 Task: Add a signature Finley Cooper containing Happy Independence Day, Finley Cooper to email address softage.4@softage.net and add a label Veterinary records
Action: Mouse moved to (998, 97)
Screenshot: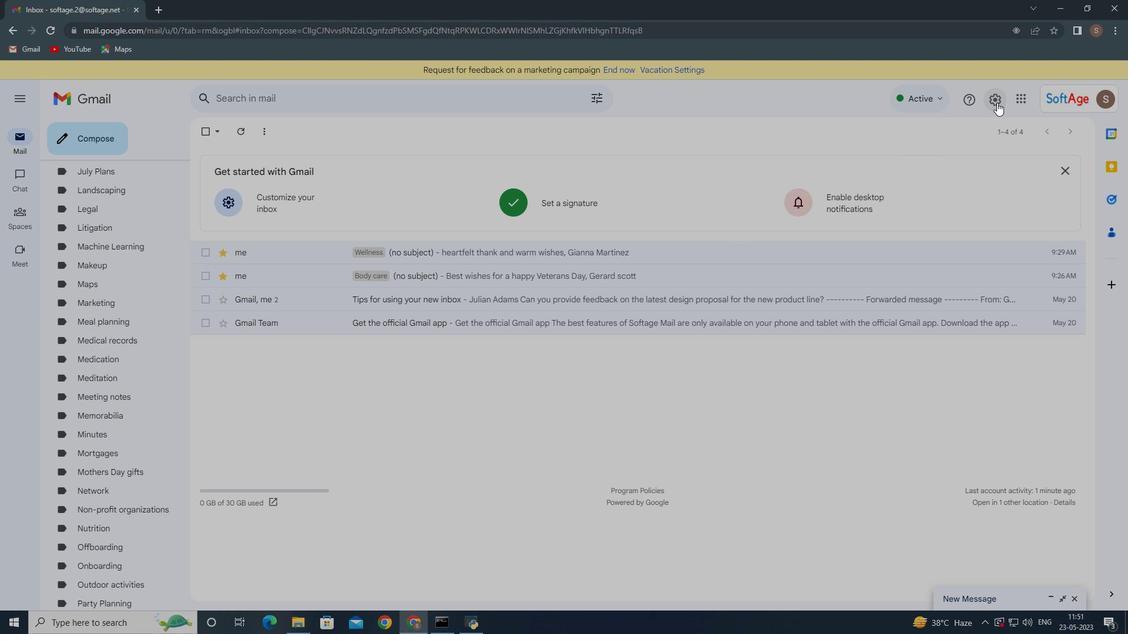 
Action: Mouse pressed left at (998, 97)
Screenshot: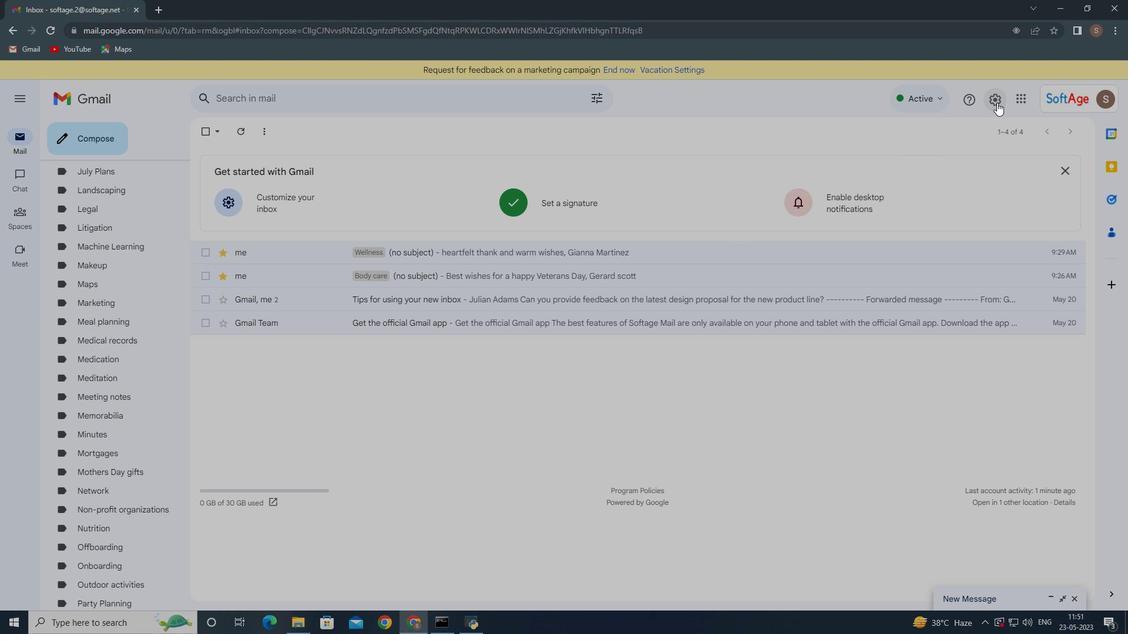
Action: Mouse moved to (960, 154)
Screenshot: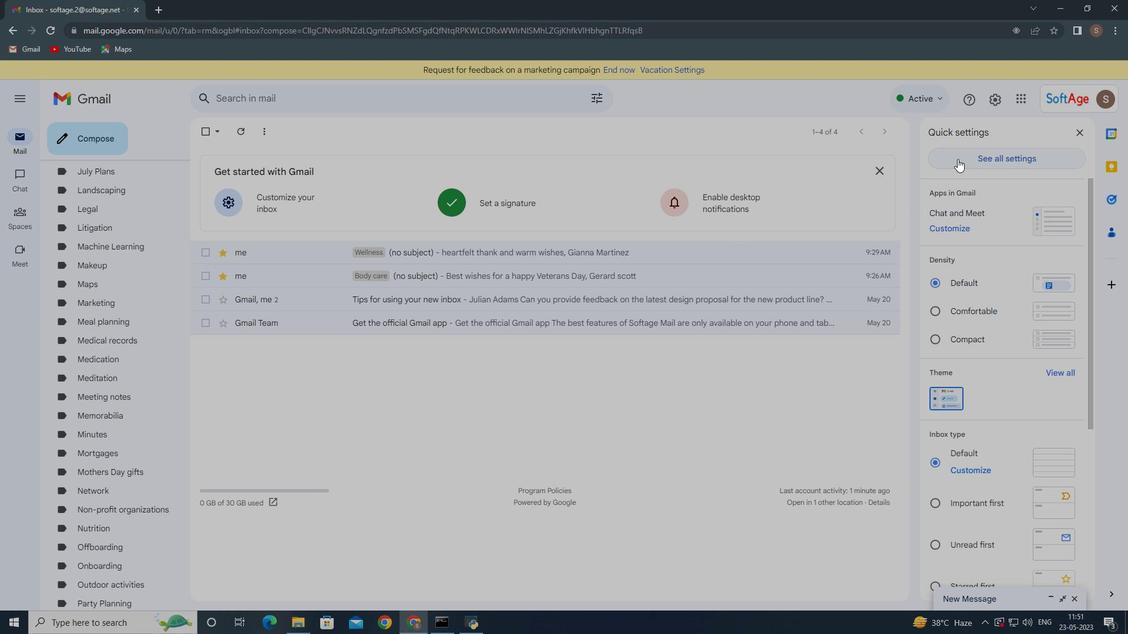 
Action: Mouse pressed left at (960, 154)
Screenshot: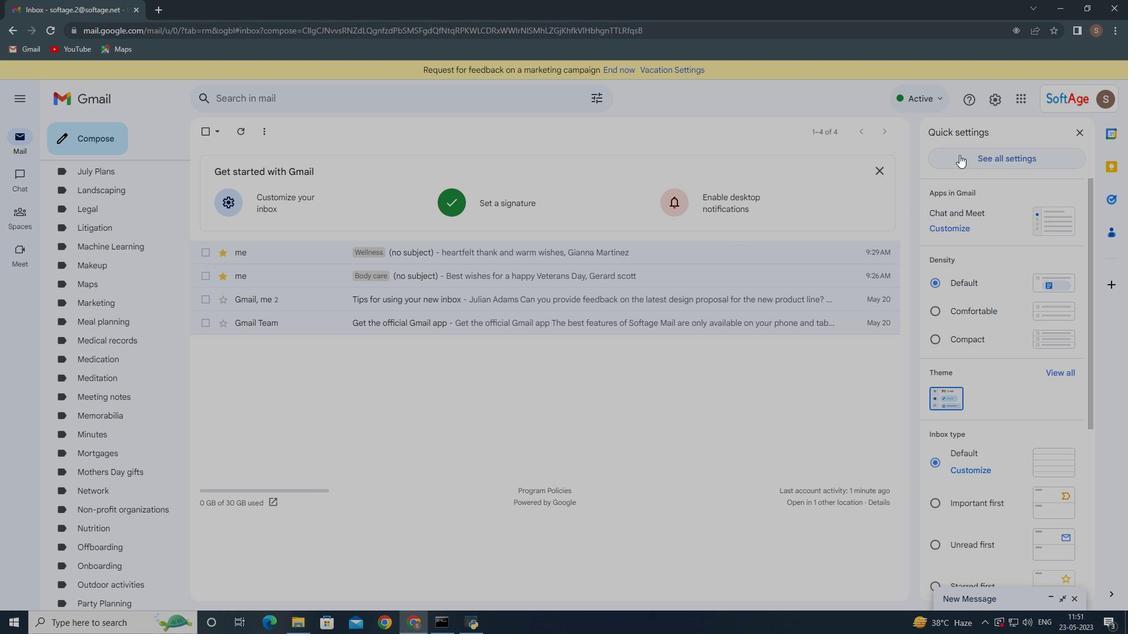 
Action: Mouse moved to (472, 286)
Screenshot: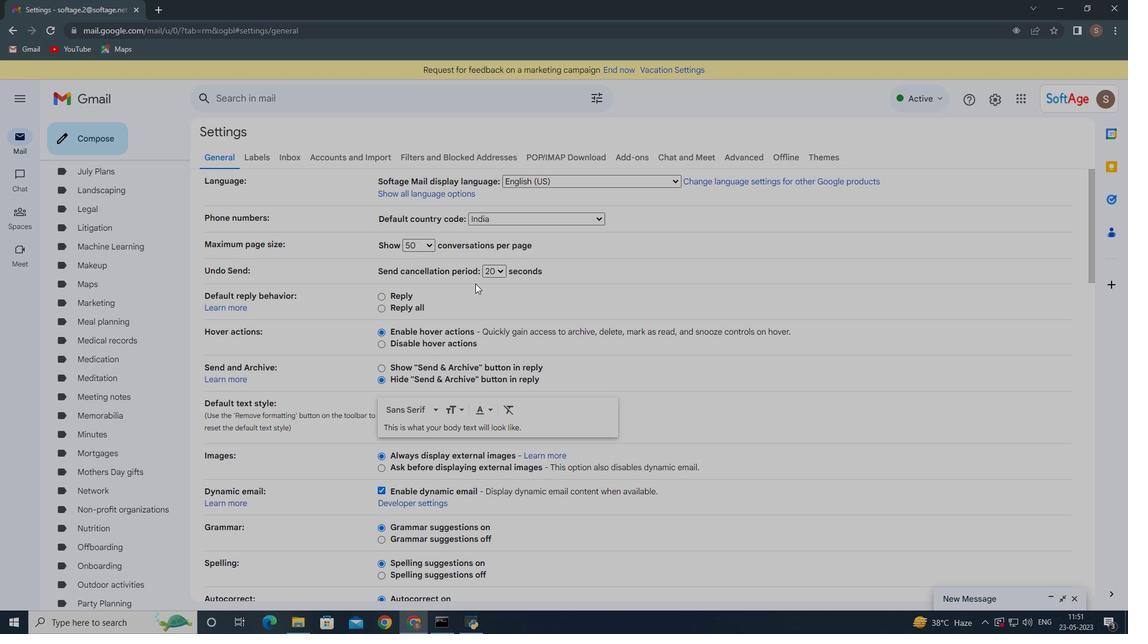 
Action: Mouse scrolled (472, 285) with delta (0, 0)
Screenshot: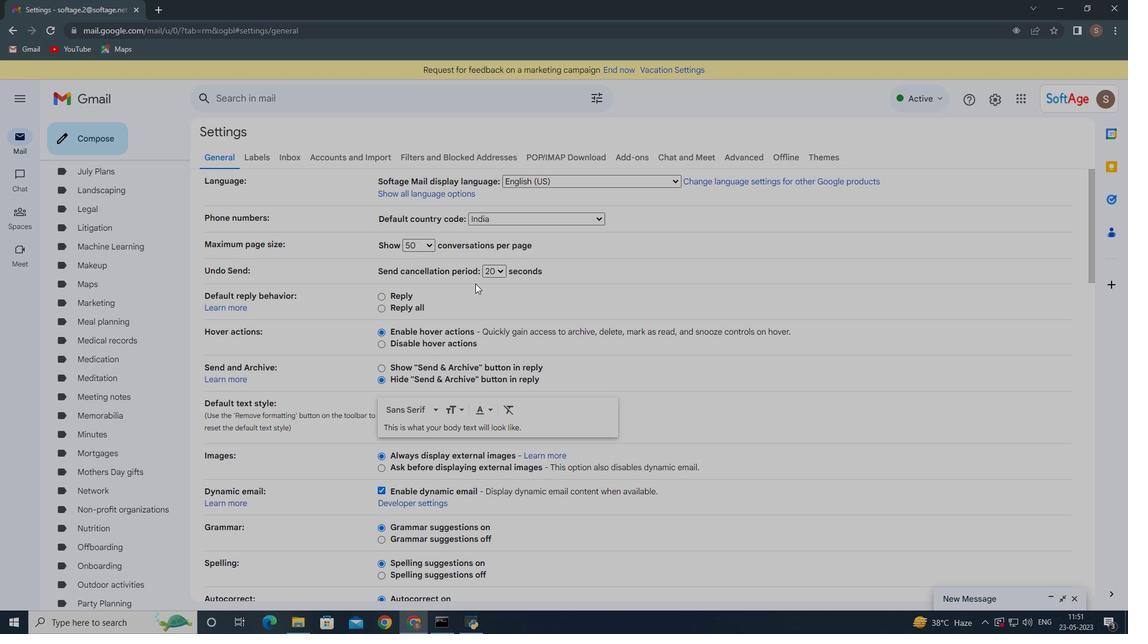 
Action: Mouse moved to (367, 391)
Screenshot: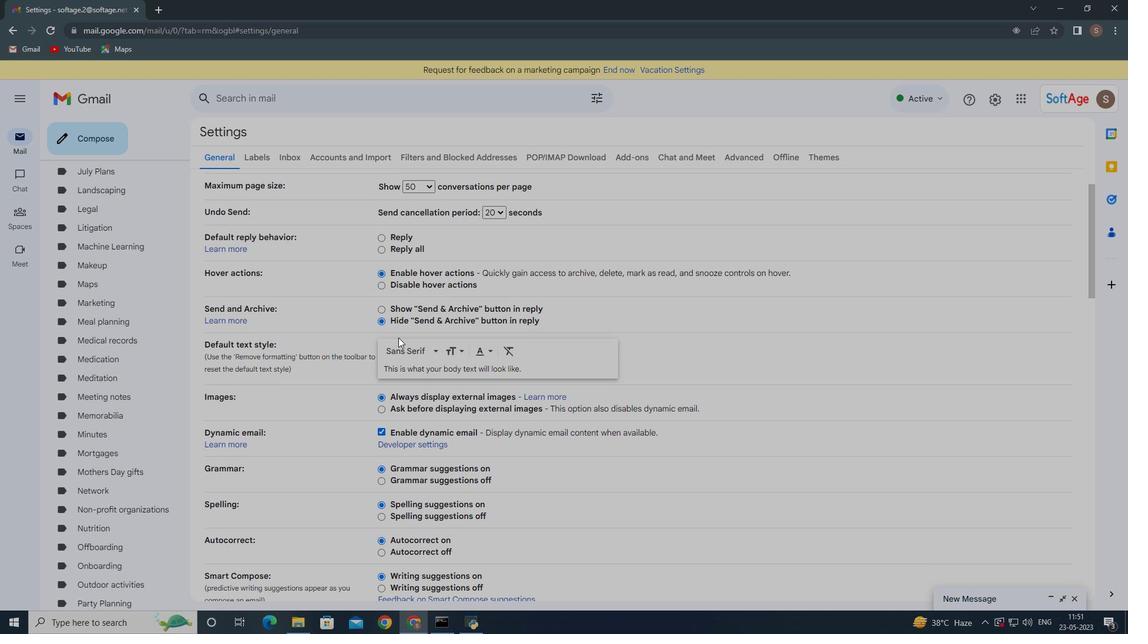
Action: Mouse scrolled (367, 391) with delta (0, 0)
Screenshot: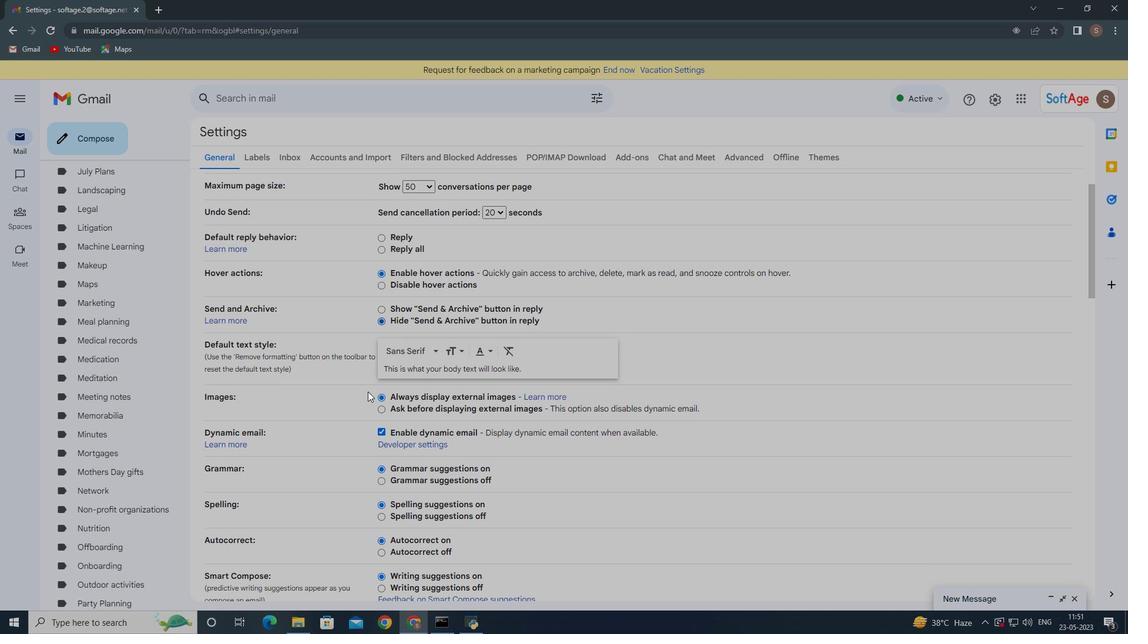 
Action: Mouse scrolled (367, 391) with delta (0, 0)
Screenshot: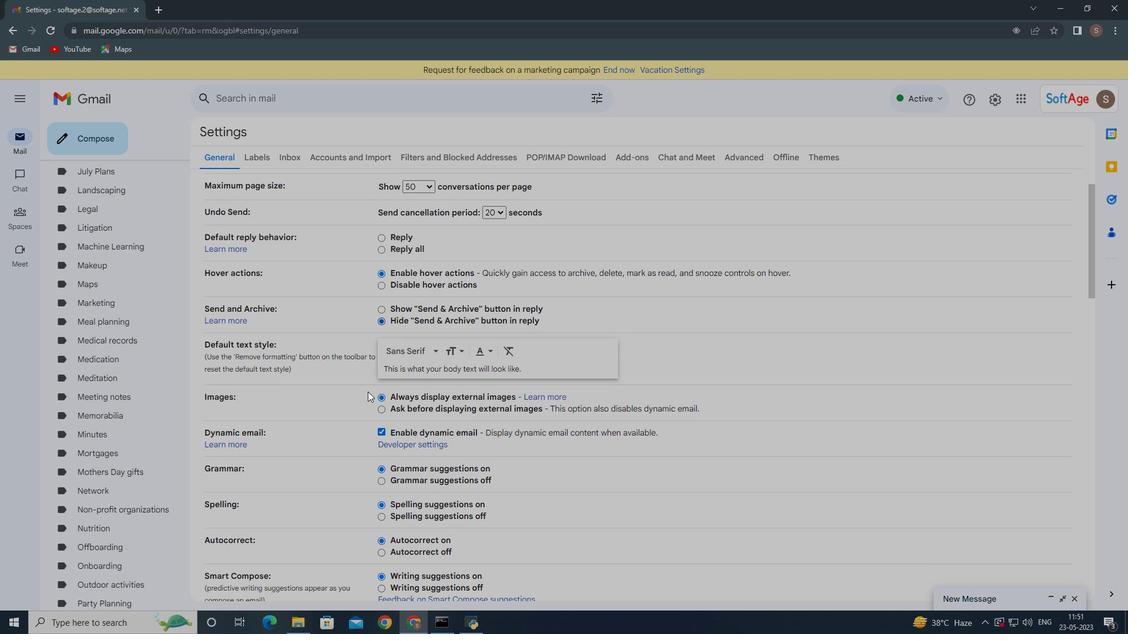 
Action: Mouse scrolled (367, 391) with delta (0, 0)
Screenshot: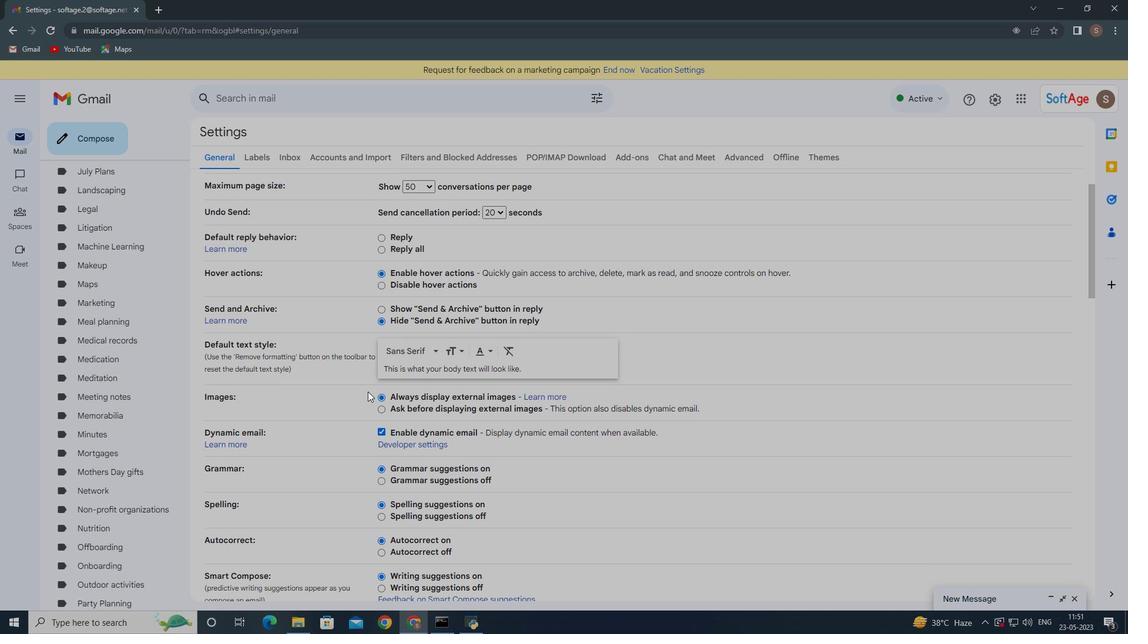 
Action: Mouse moved to (368, 391)
Screenshot: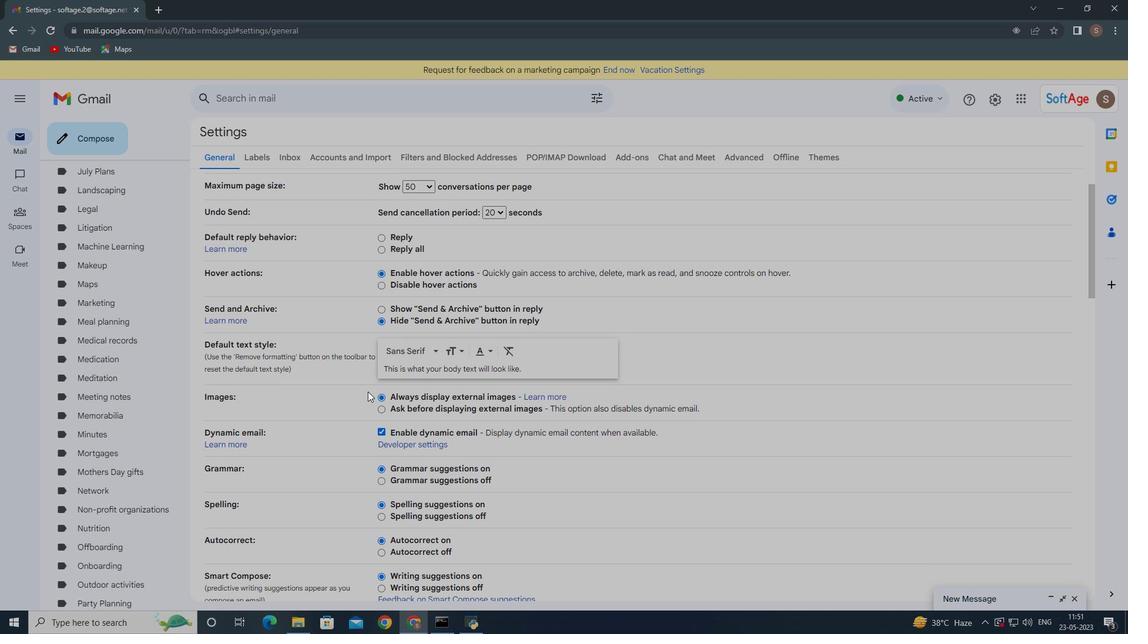 
Action: Mouse scrolled (368, 391) with delta (0, 0)
Screenshot: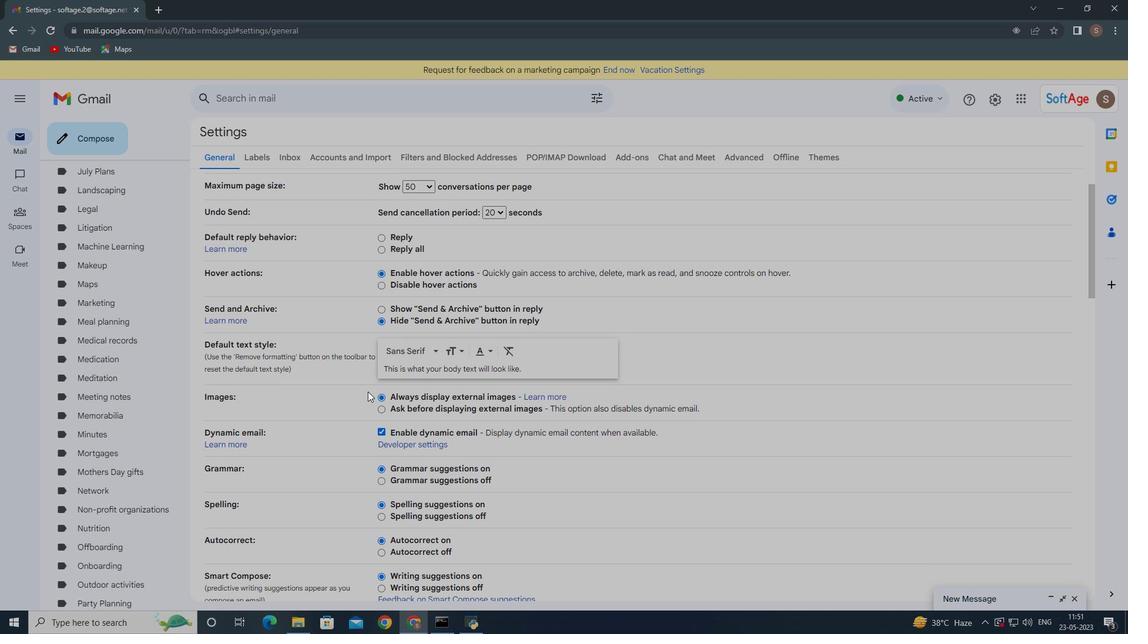 
Action: Mouse moved to (409, 450)
Screenshot: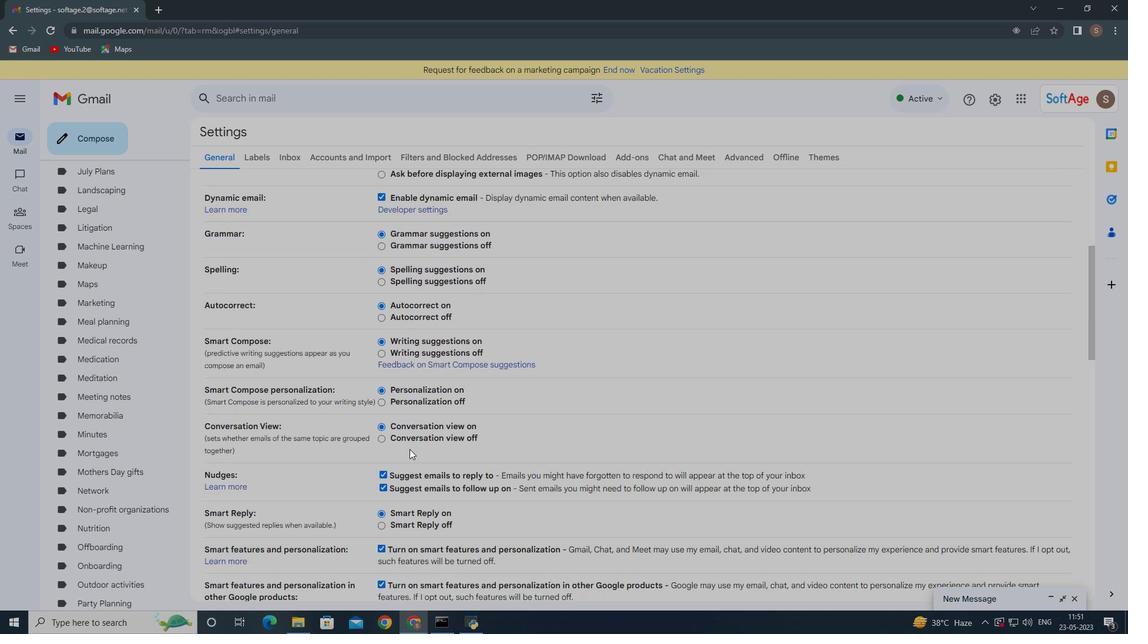 
Action: Mouse scrolled (409, 450) with delta (0, 0)
Screenshot: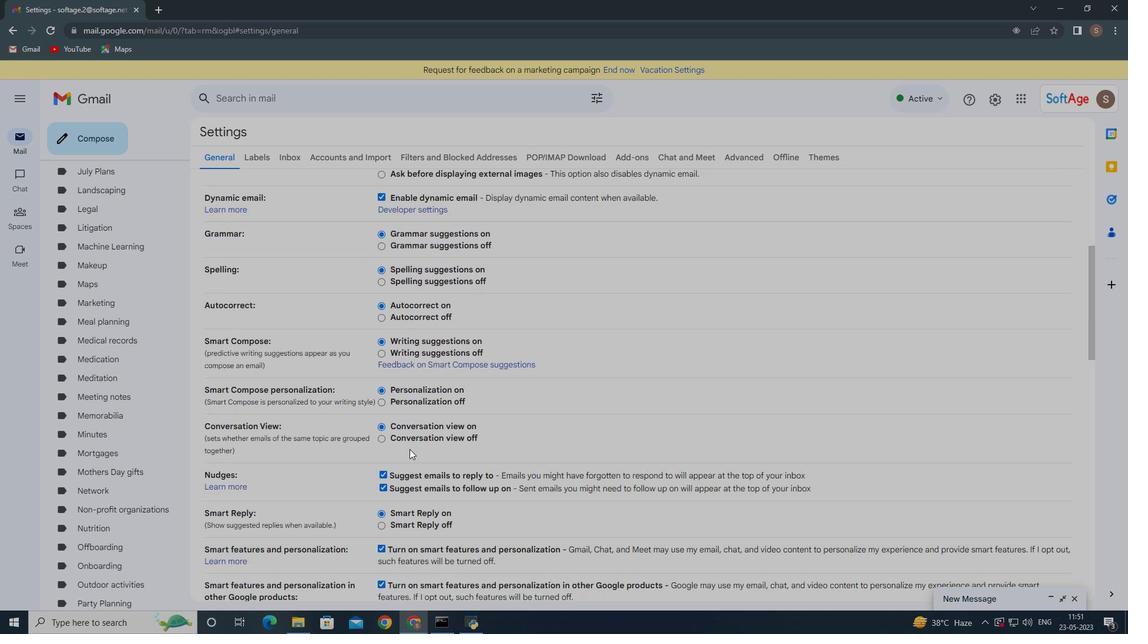 
Action: Mouse scrolled (409, 450) with delta (0, 0)
Screenshot: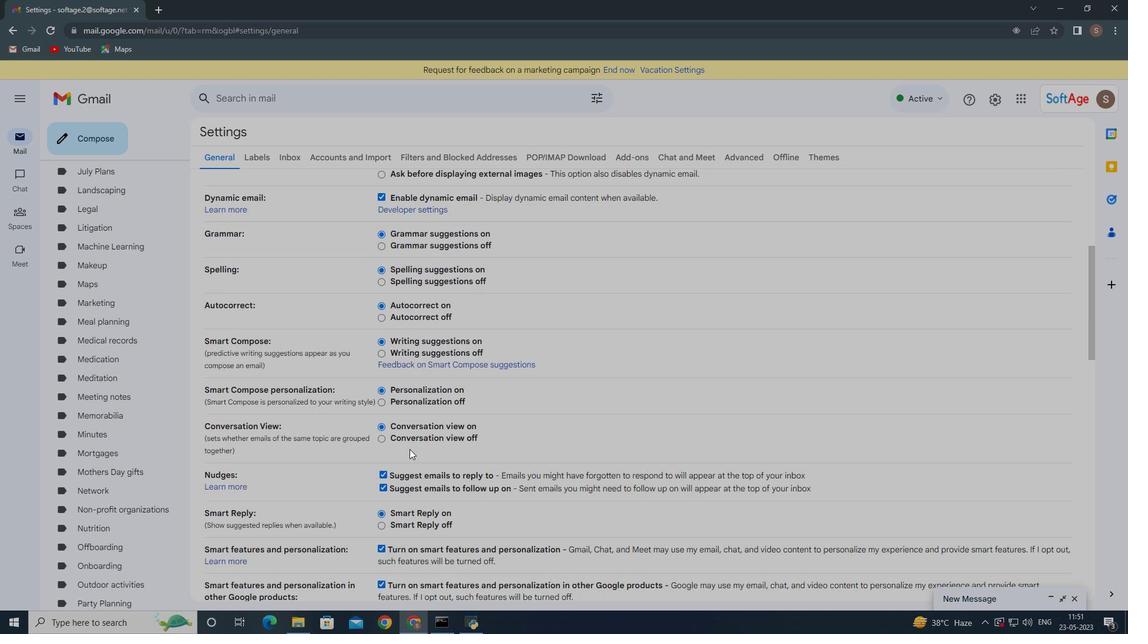 
Action: Mouse moved to (410, 450)
Screenshot: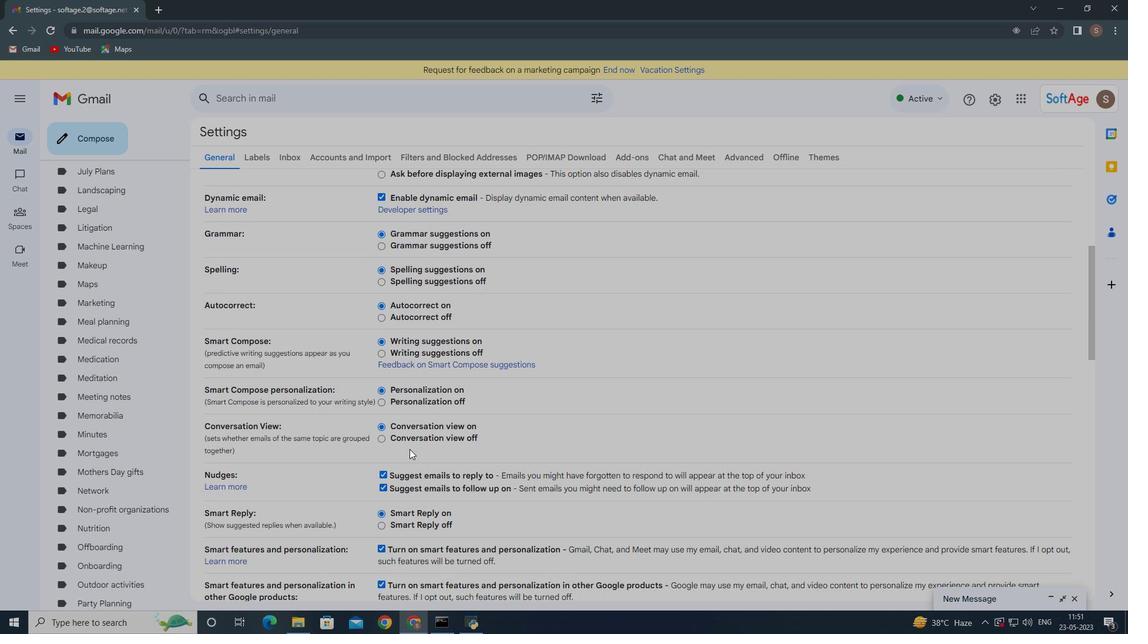 
Action: Mouse scrolled (410, 450) with delta (0, 0)
Screenshot: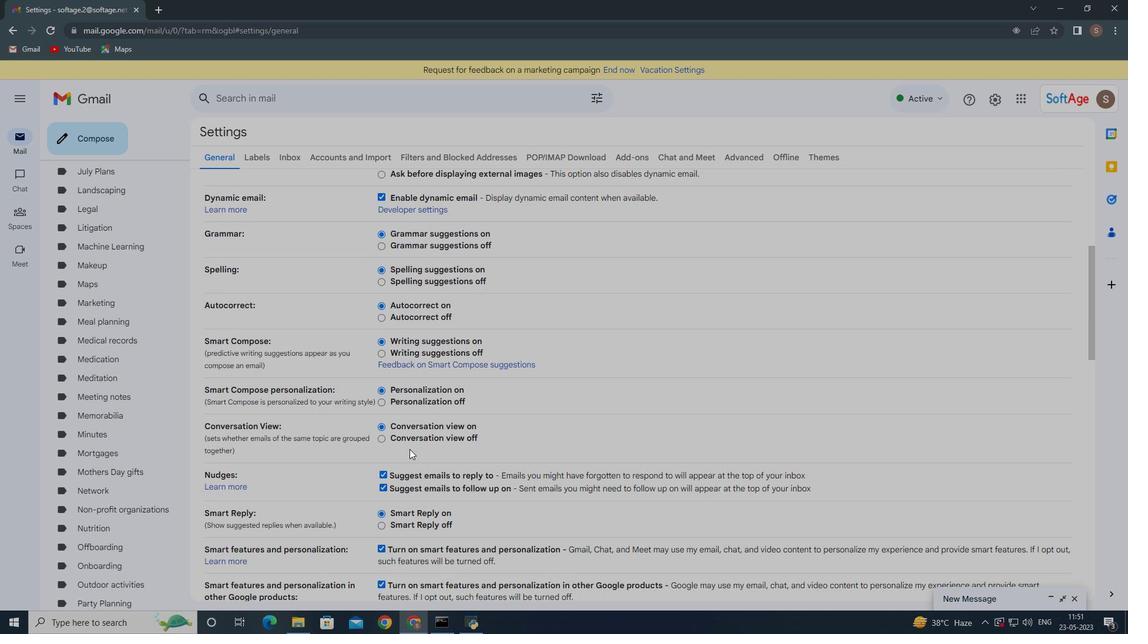 
Action: Mouse moved to (425, 470)
Screenshot: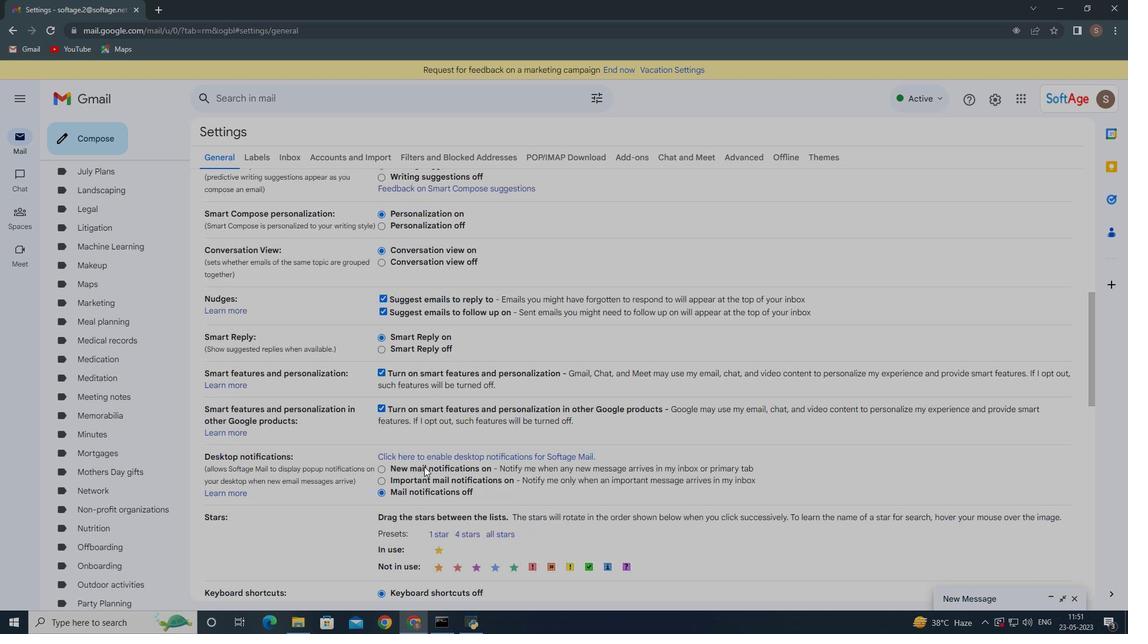 
Action: Mouse scrolled (425, 469) with delta (0, 0)
Screenshot: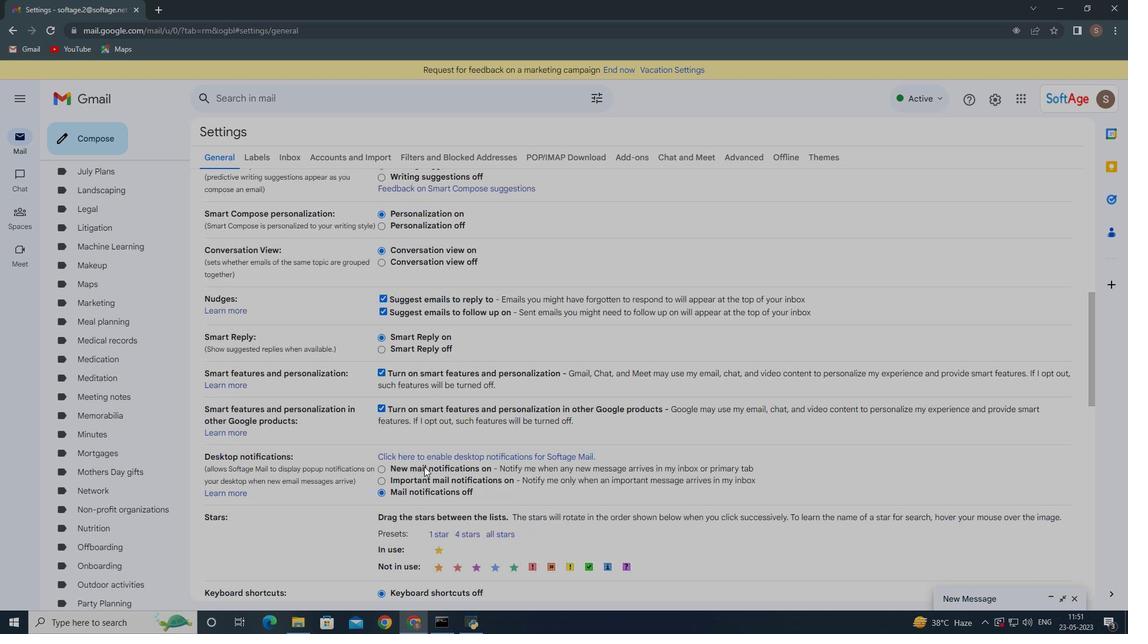 
Action: Mouse moved to (427, 471)
Screenshot: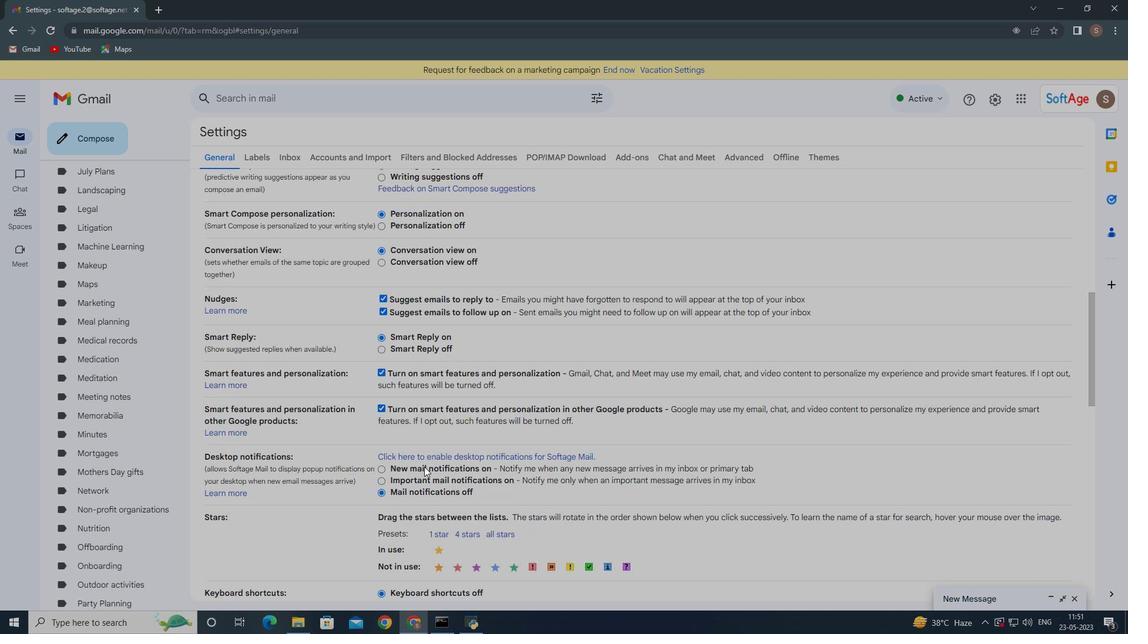 
Action: Mouse scrolled (427, 470) with delta (0, 0)
Screenshot: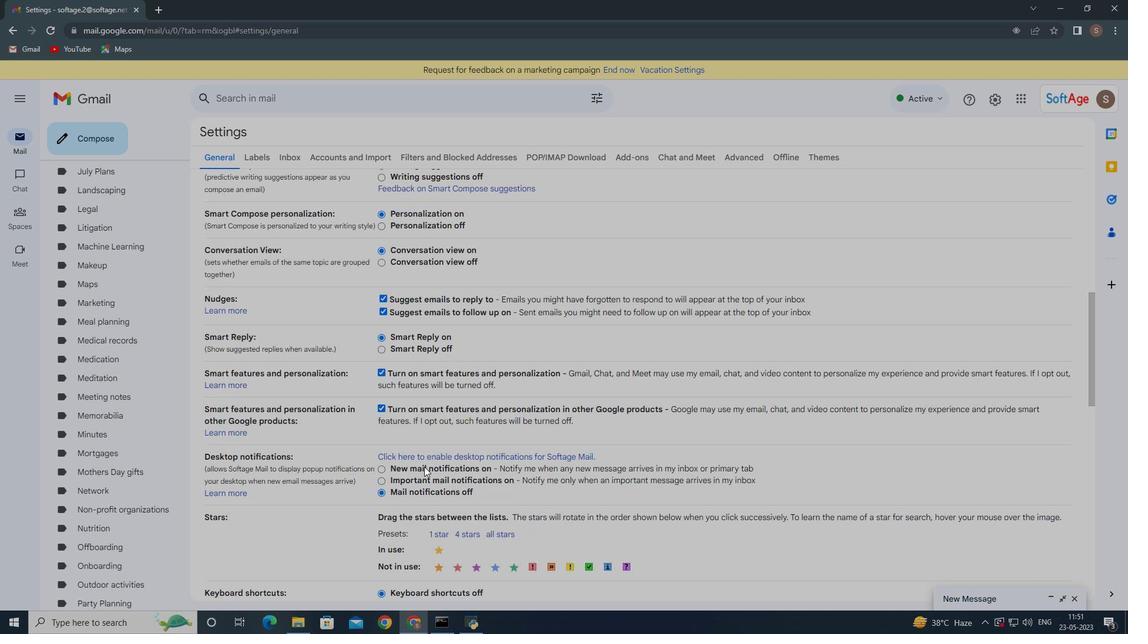 
Action: Mouse moved to (428, 471)
Screenshot: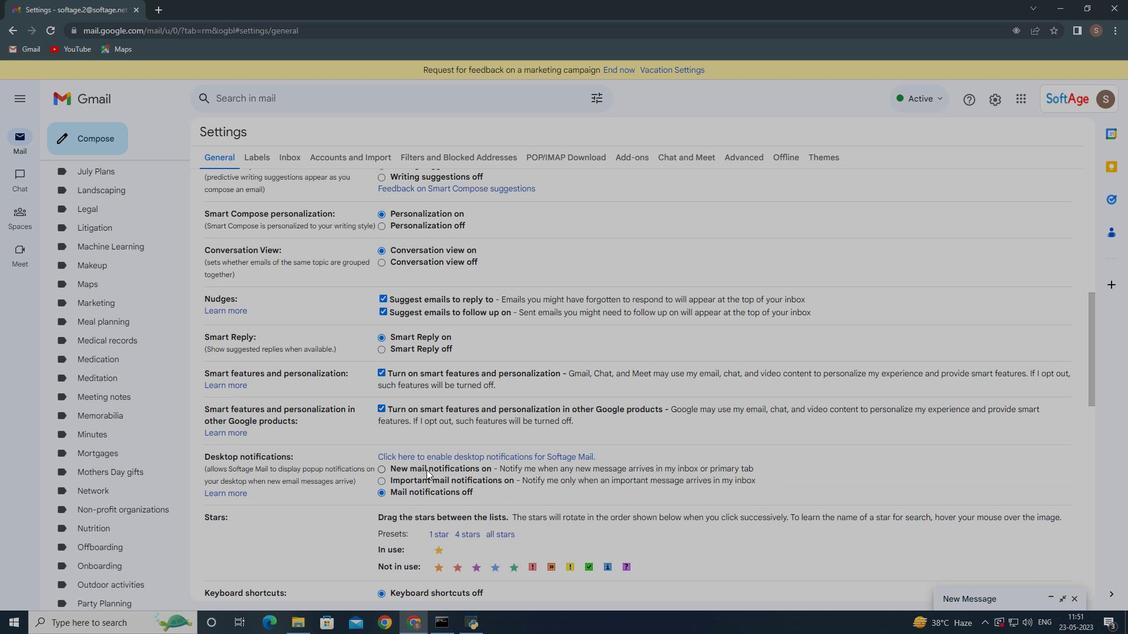 
Action: Mouse scrolled (428, 471) with delta (0, 0)
Screenshot: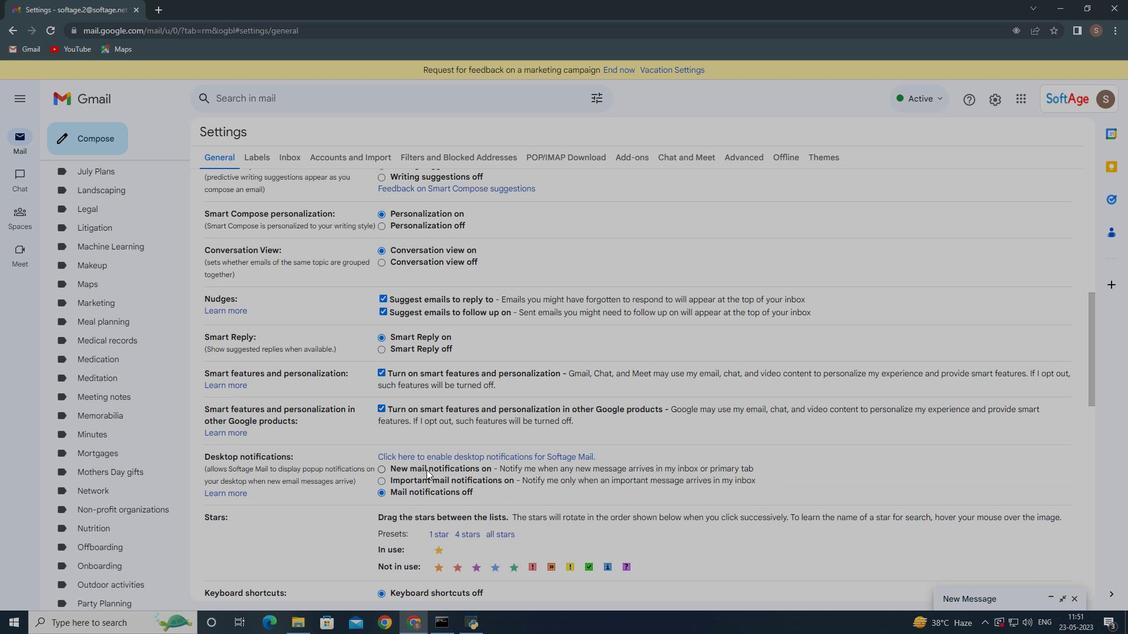 
Action: Mouse moved to (440, 469)
Screenshot: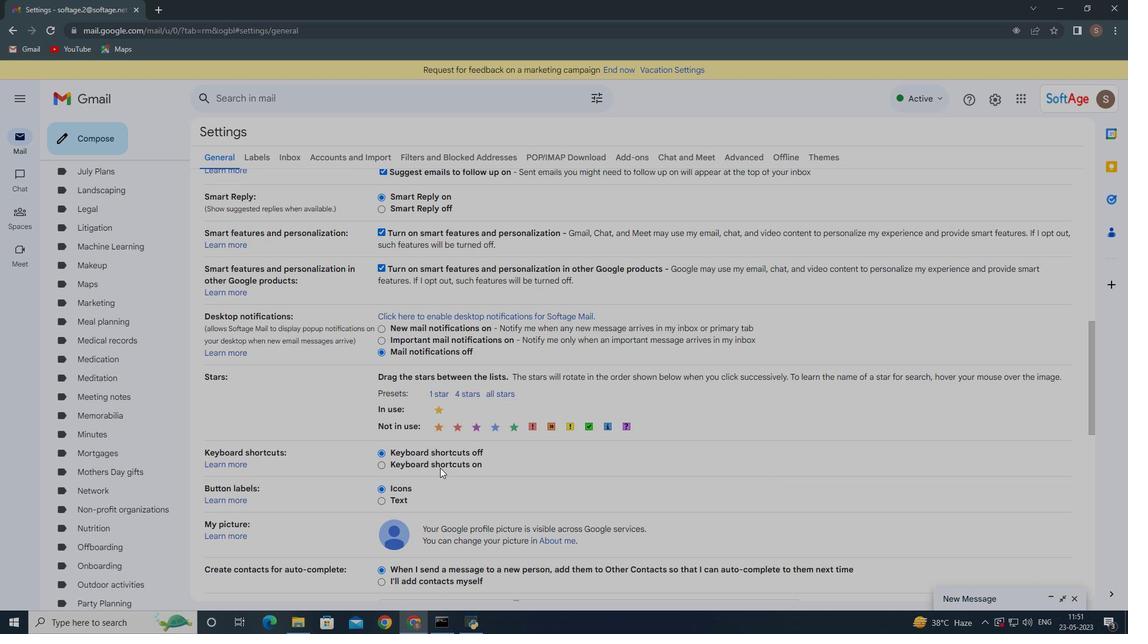 
Action: Mouse scrolled (440, 468) with delta (0, 0)
Screenshot: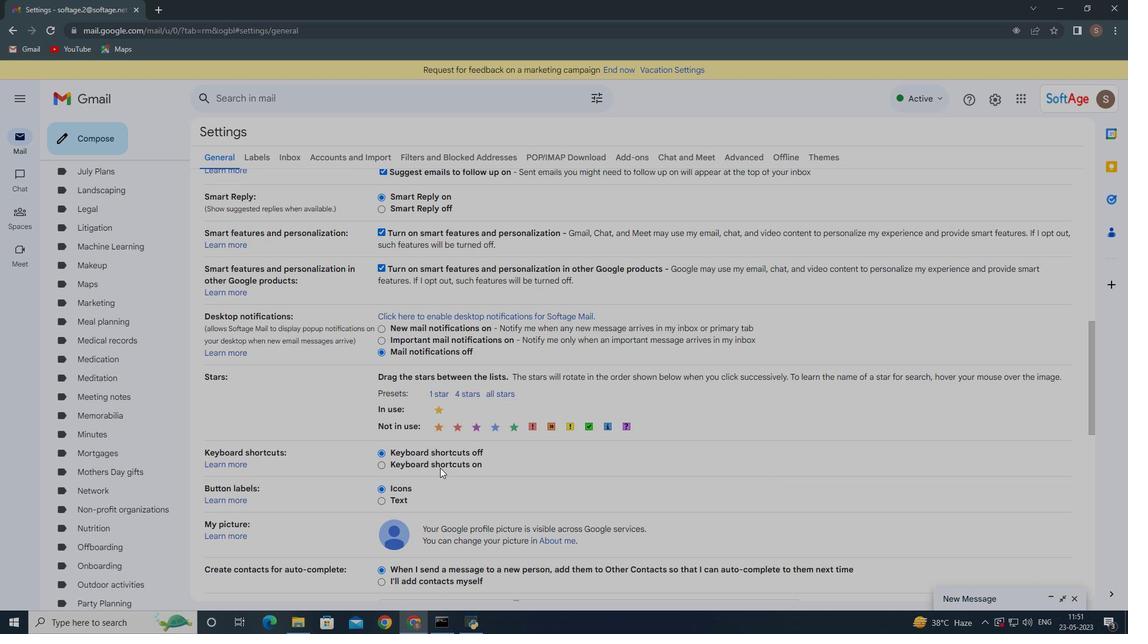 
Action: Mouse moved to (441, 473)
Screenshot: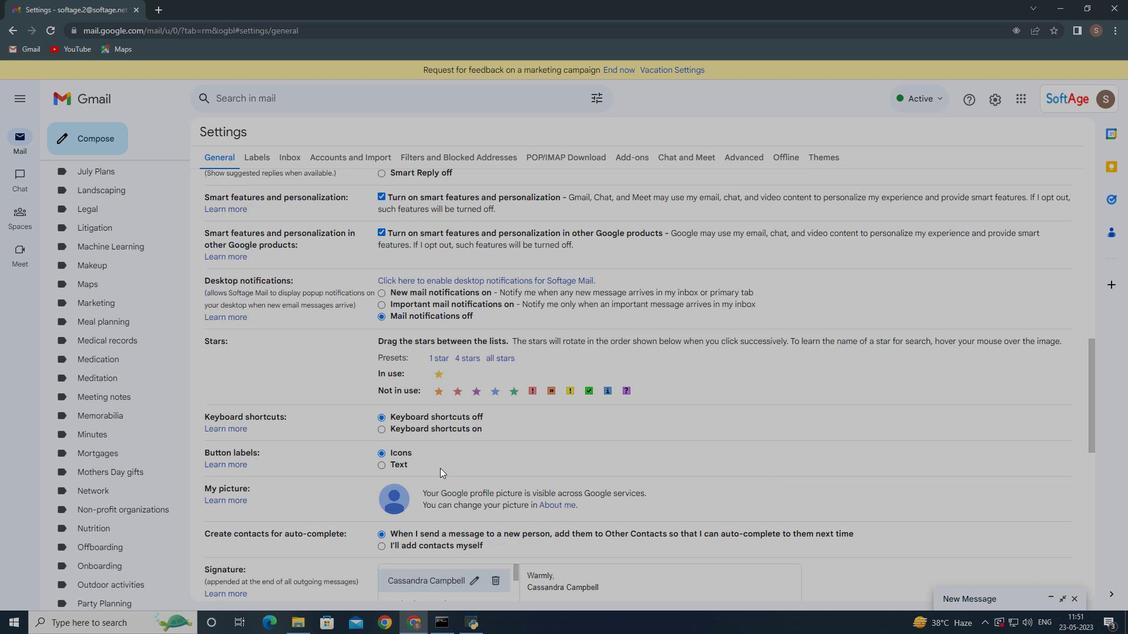 
Action: Mouse scrolled (441, 472) with delta (0, 0)
Screenshot: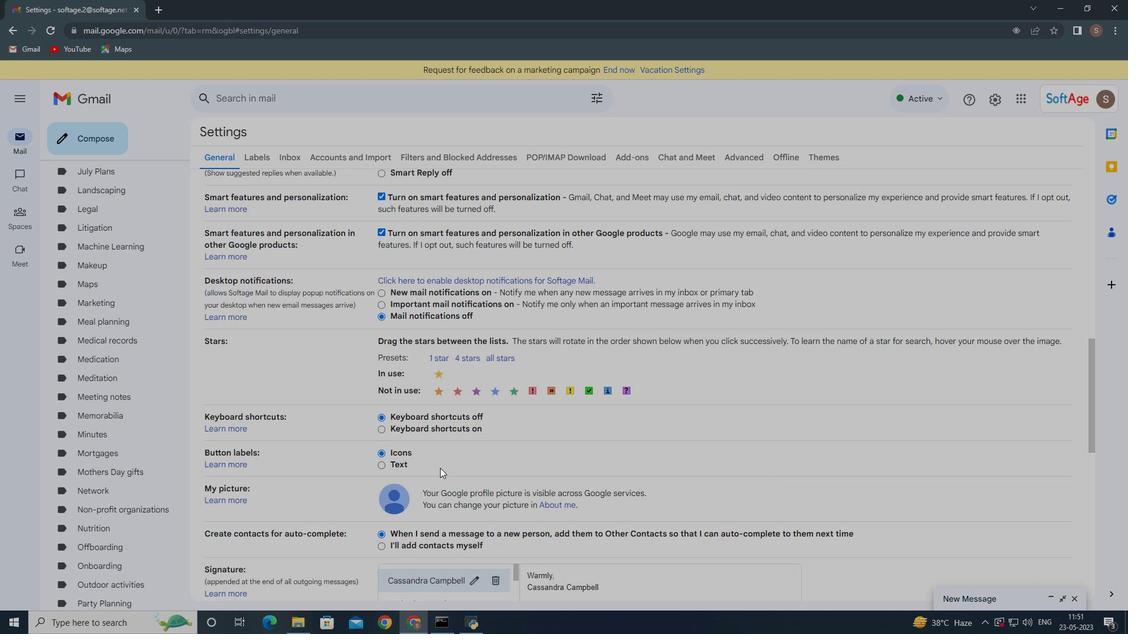 
Action: Mouse moved to (442, 492)
Screenshot: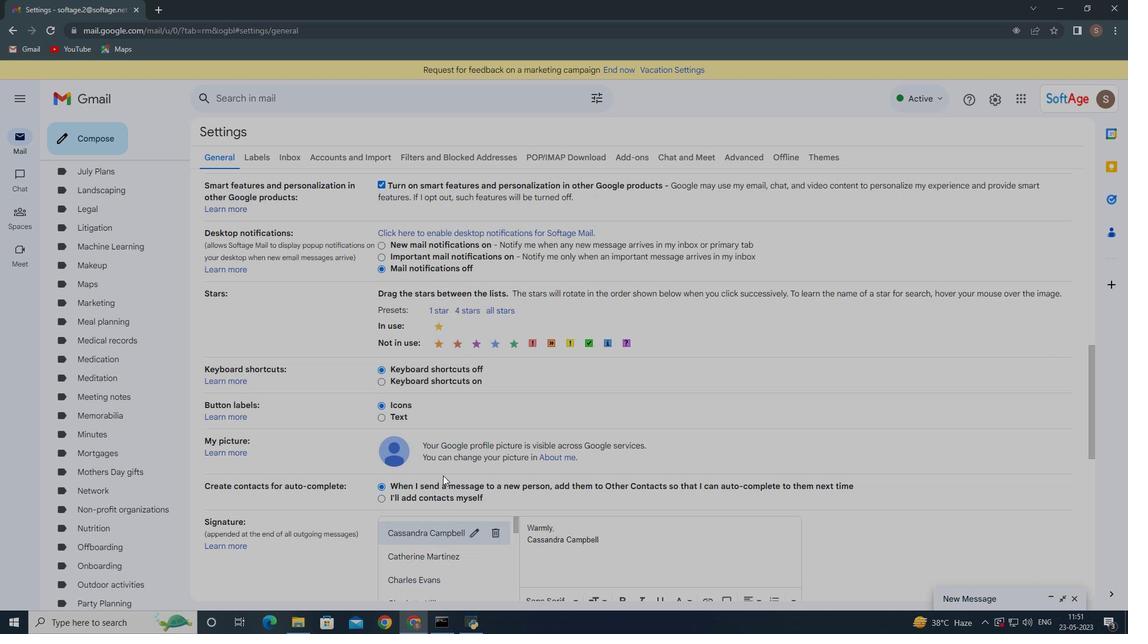 
Action: Mouse scrolled (442, 475) with delta (0, 0)
Screenshot: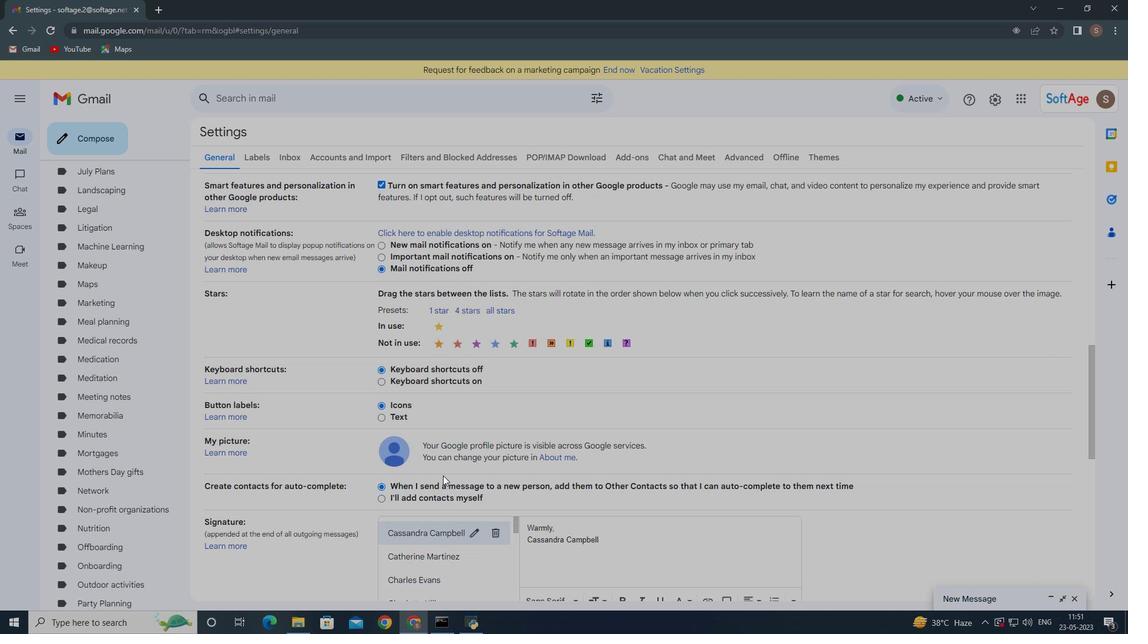 
Action: Mouse moved to (457, 559)
Screenshot: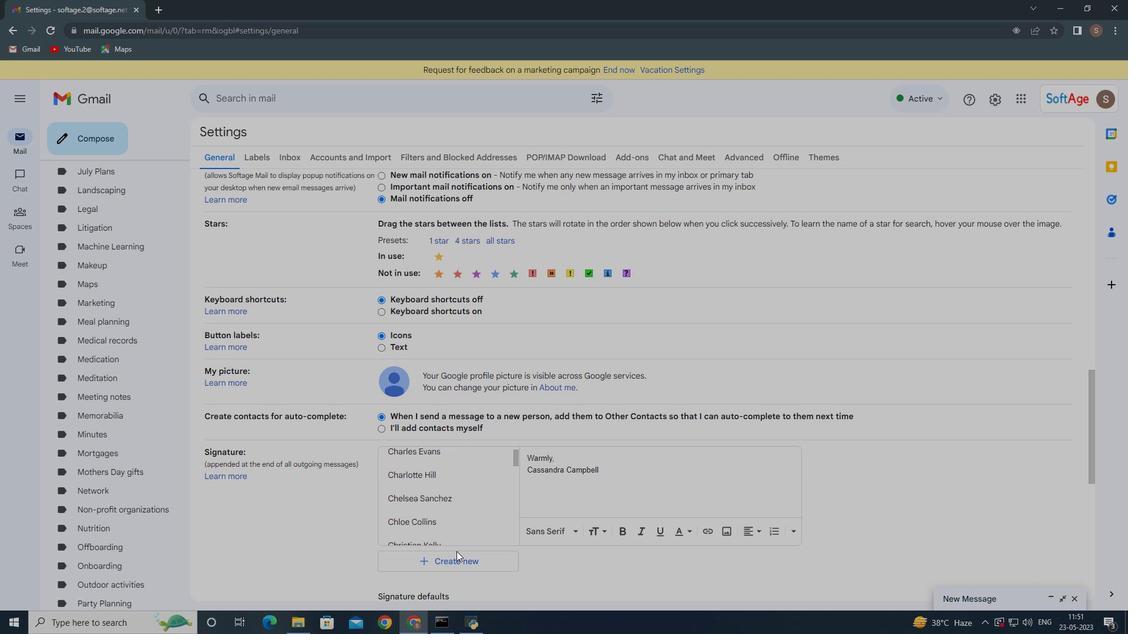 
Action: Mouse pressed left at (457, 559)
Screenshot: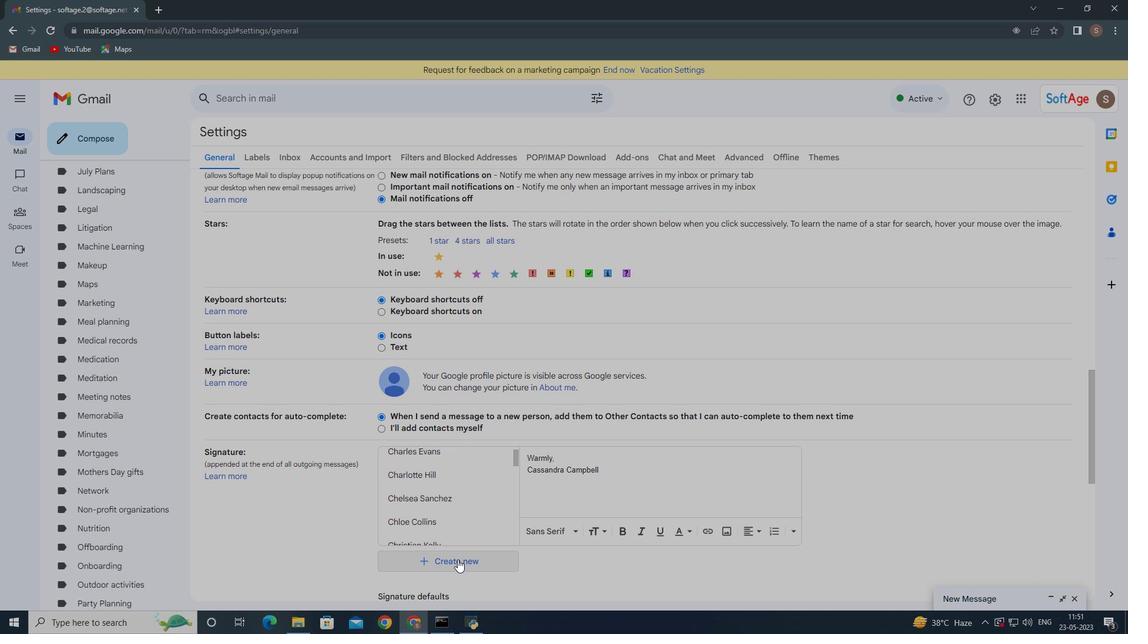 
Action: Mouse moved to (513, 327)
Screenshot: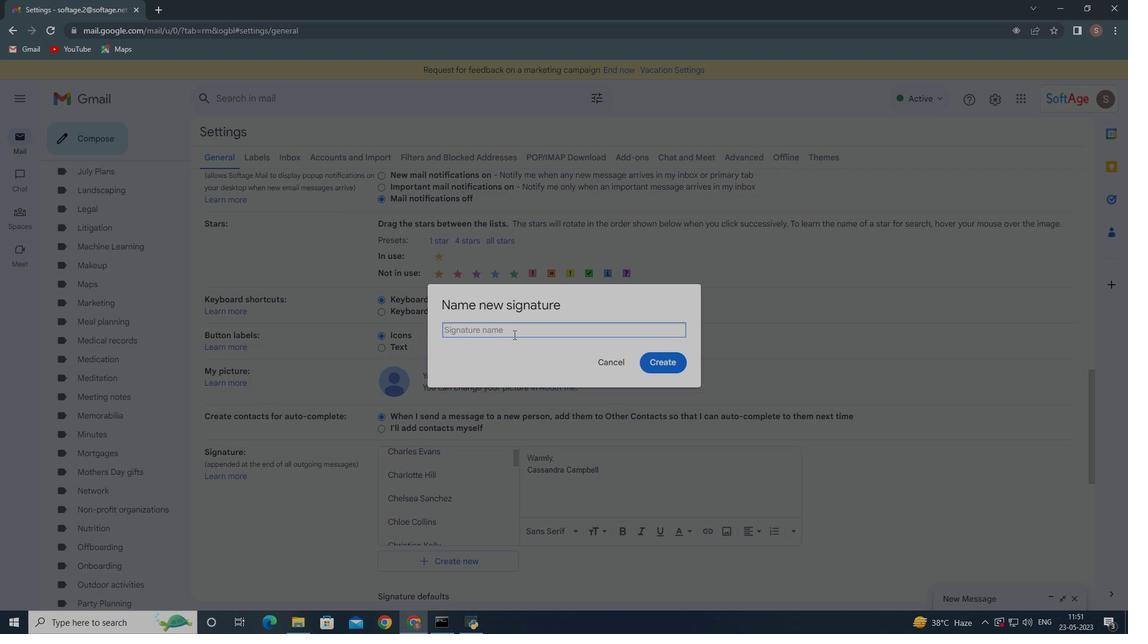 
Action: Mouse pressed left at (513, 327)
Screenshot: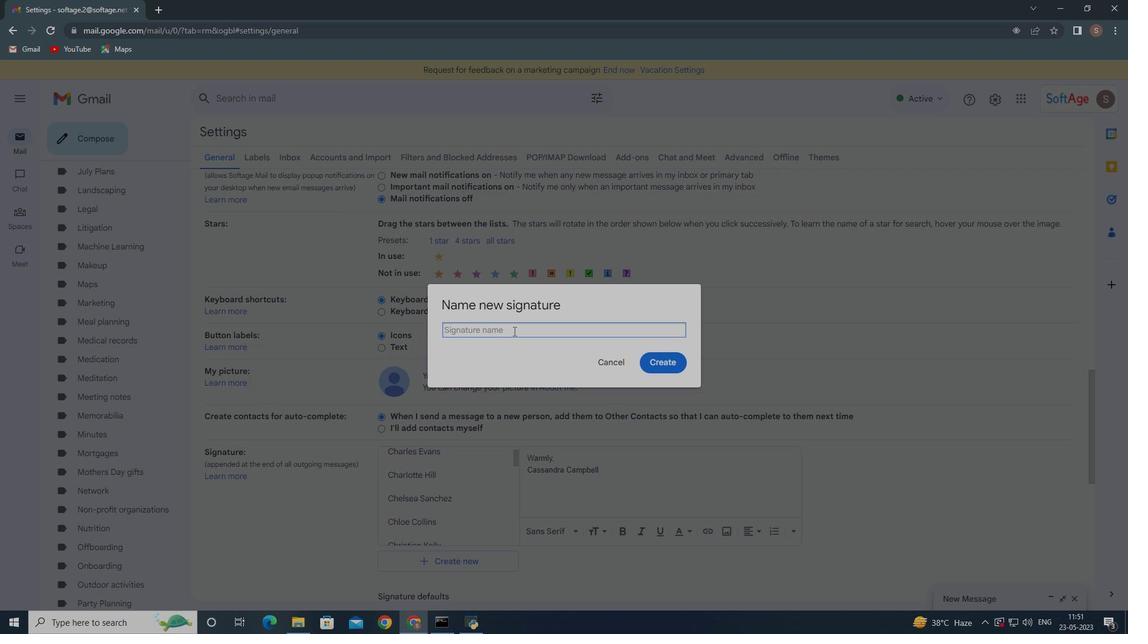 
Action: Mouse moved to (512, 327)
Screenshot: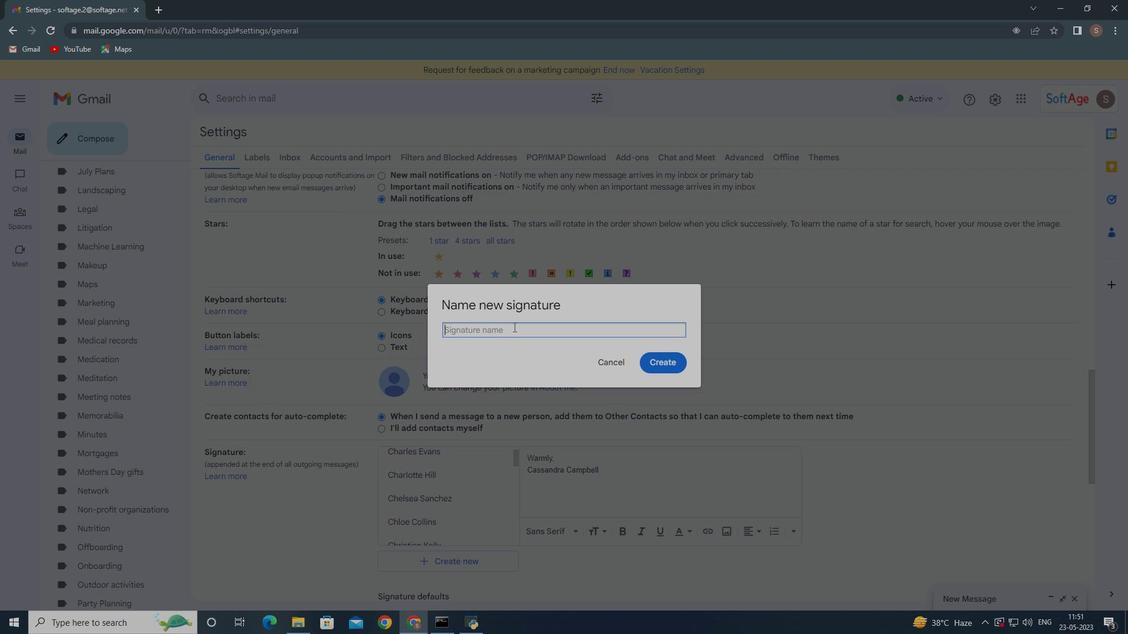 
Action: Key pressed <Key.shift><Key.shift><Key.shift><Key.shift><Key.shift><Key.shift><Key.shift>Finley<Key.space><Key.shift>Cooper
Screenshot: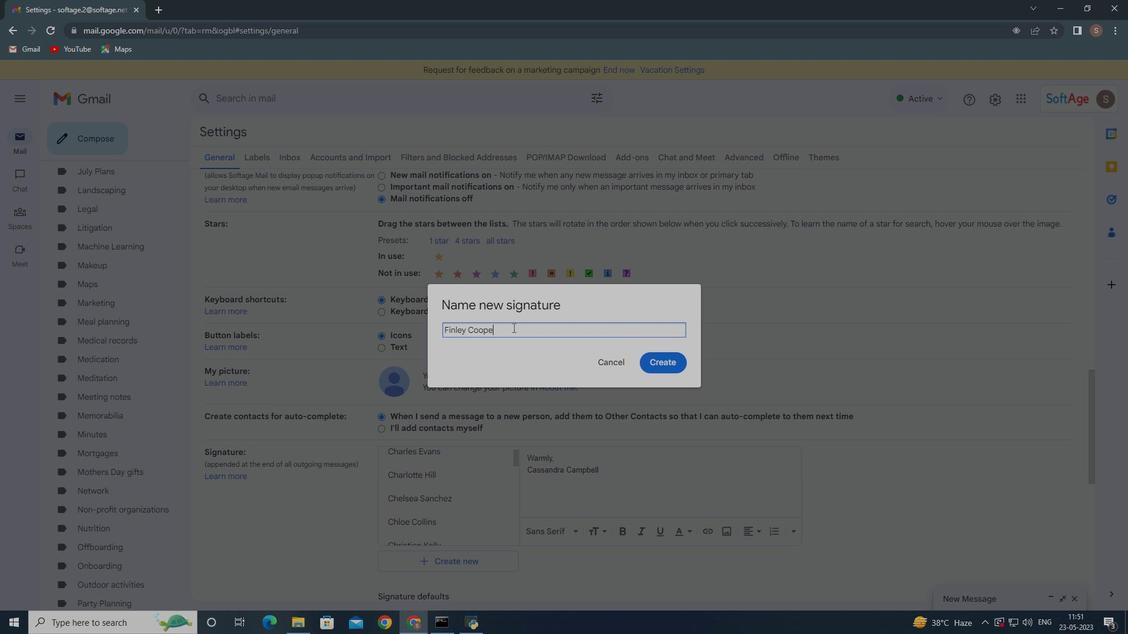 
Action: Mouse moved to (668, 363)
Screenshot: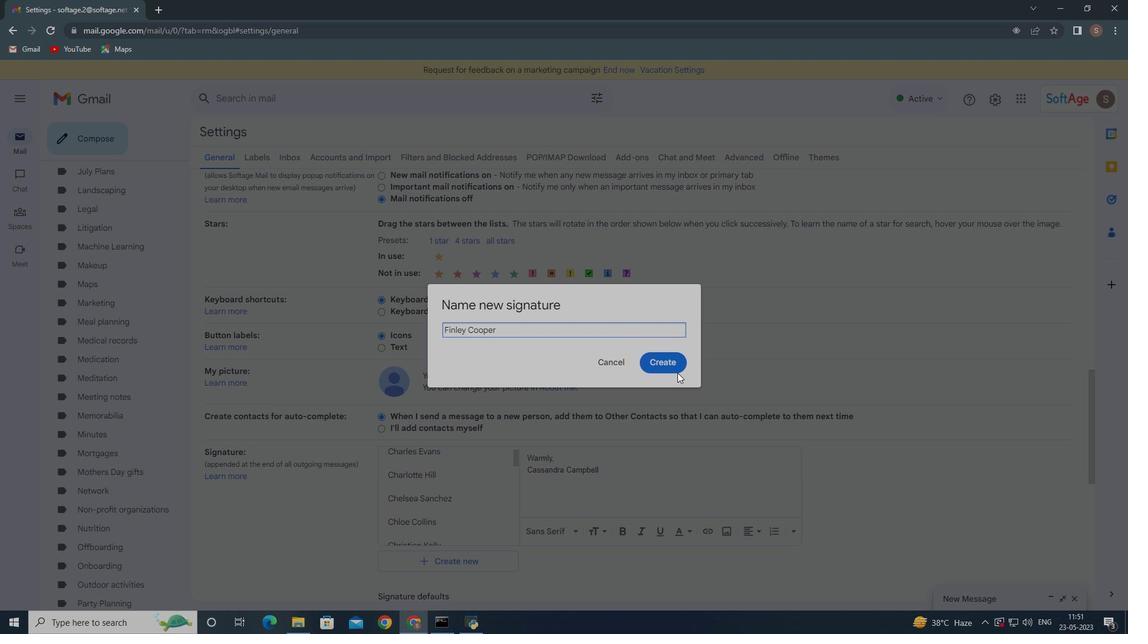 
Action: Mouse pressed left at (668, 363)
Screenshot: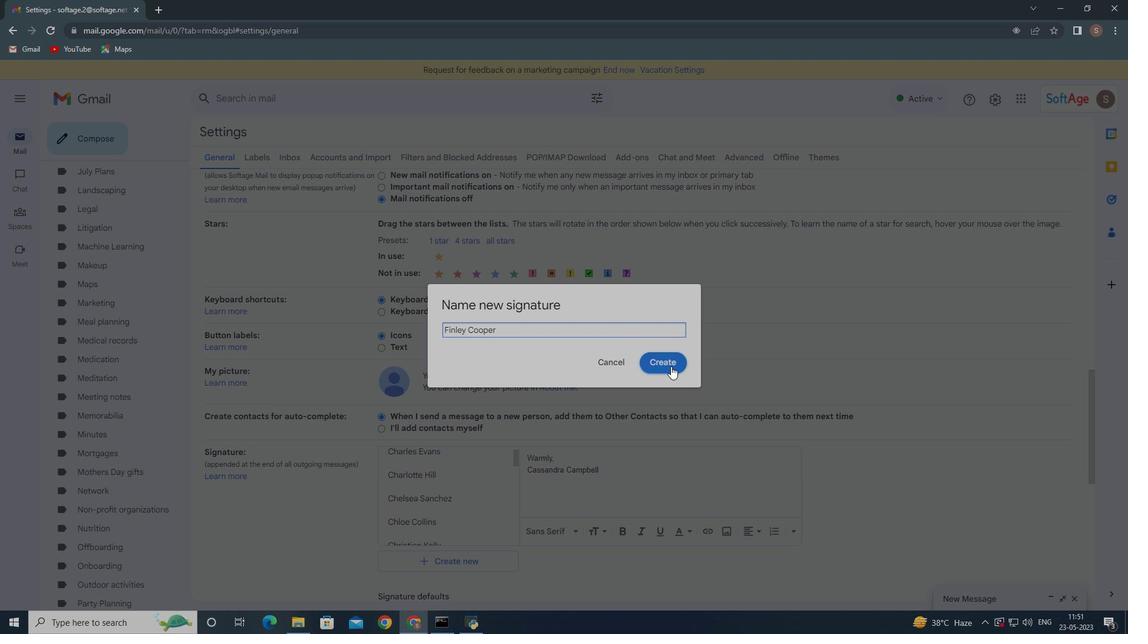 
Action: Mouse moved to (543, 466)
Screenshot: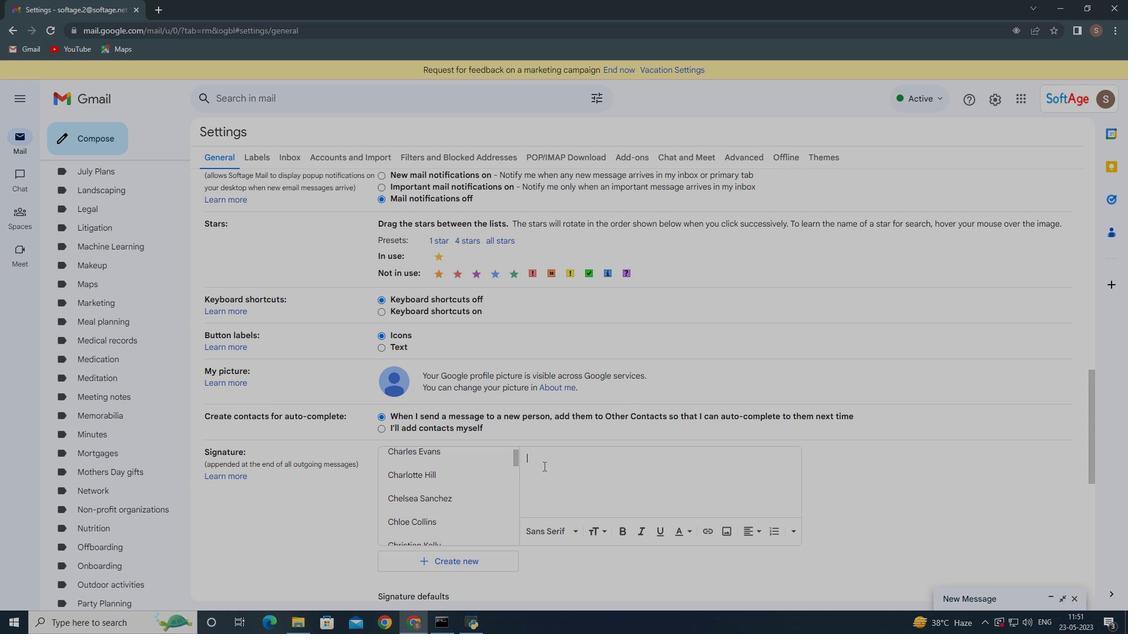 
Action: Key pressed <Key.shift>Happy<Key.space><Key.shift>Independence<Key.space><Key.shift>Day,
Screenshot: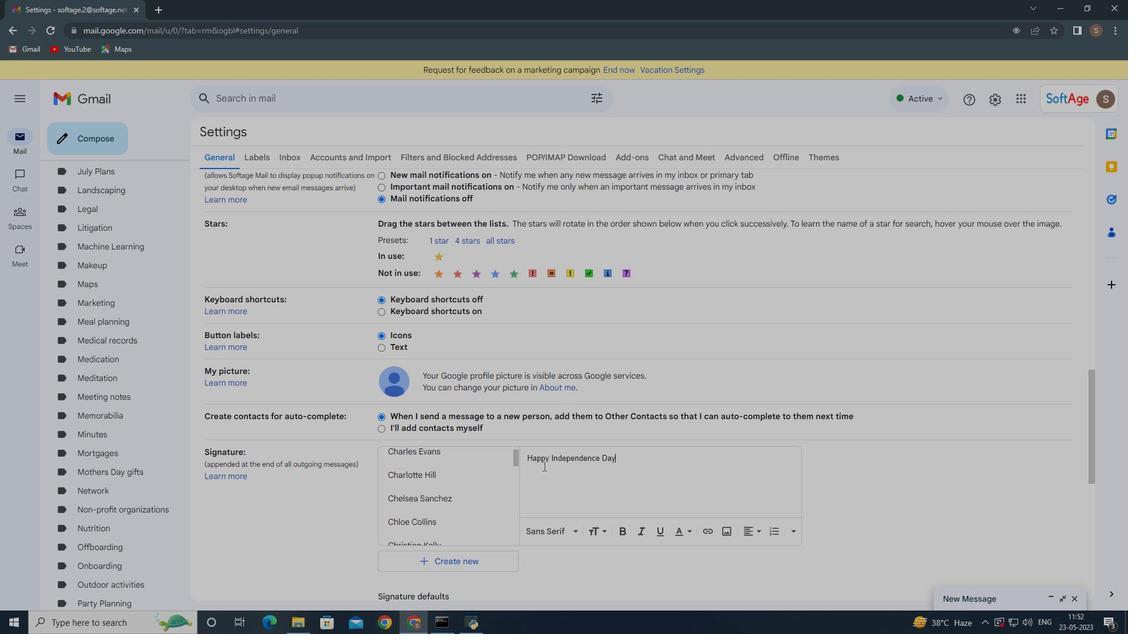 
Action: Mouse moved to (602, 507)
Screenshot: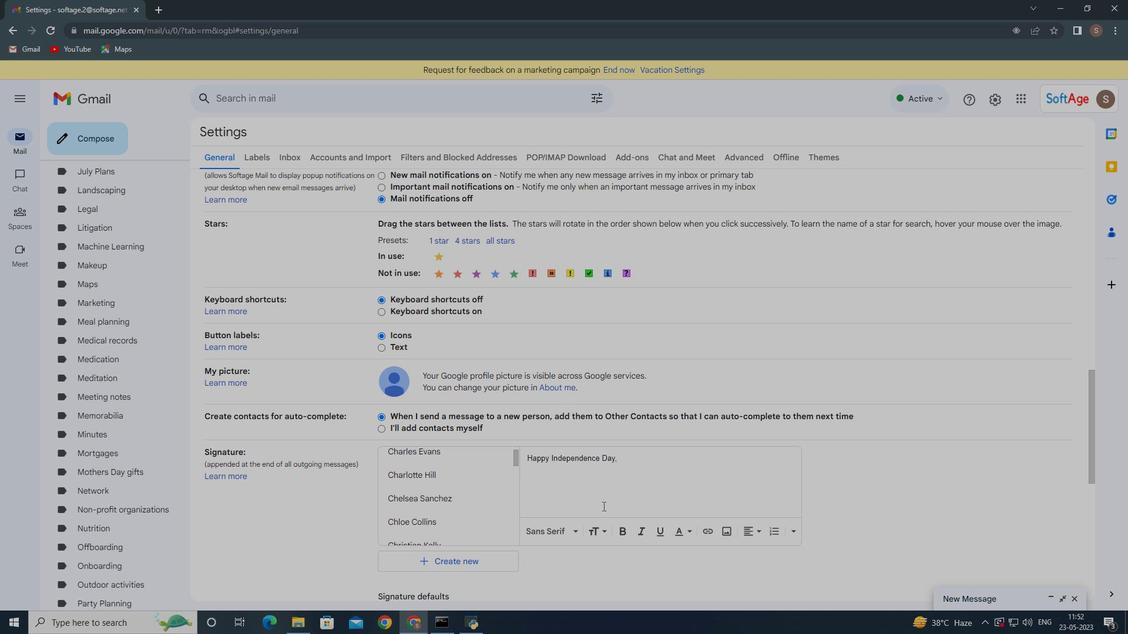 
Action: Key pressed <Key.enter><Key.shift>Finlet<Key.backspace>y<Key.space><Key.shift>Cooper
Screenshot: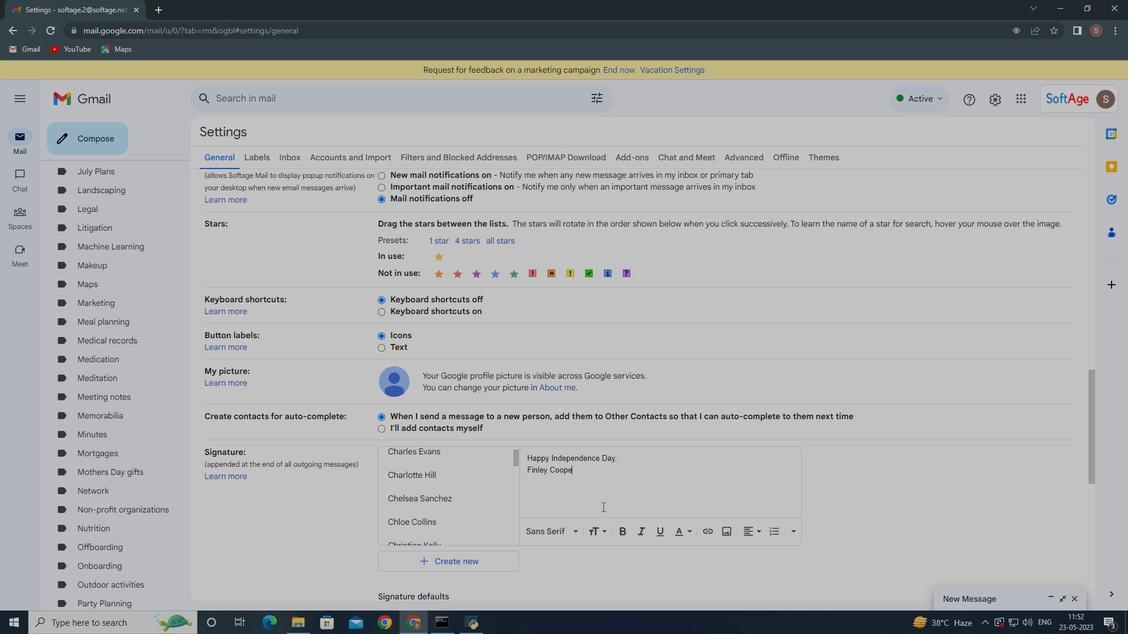 
Action: Mouse moved to (587, 505)
Screenshot: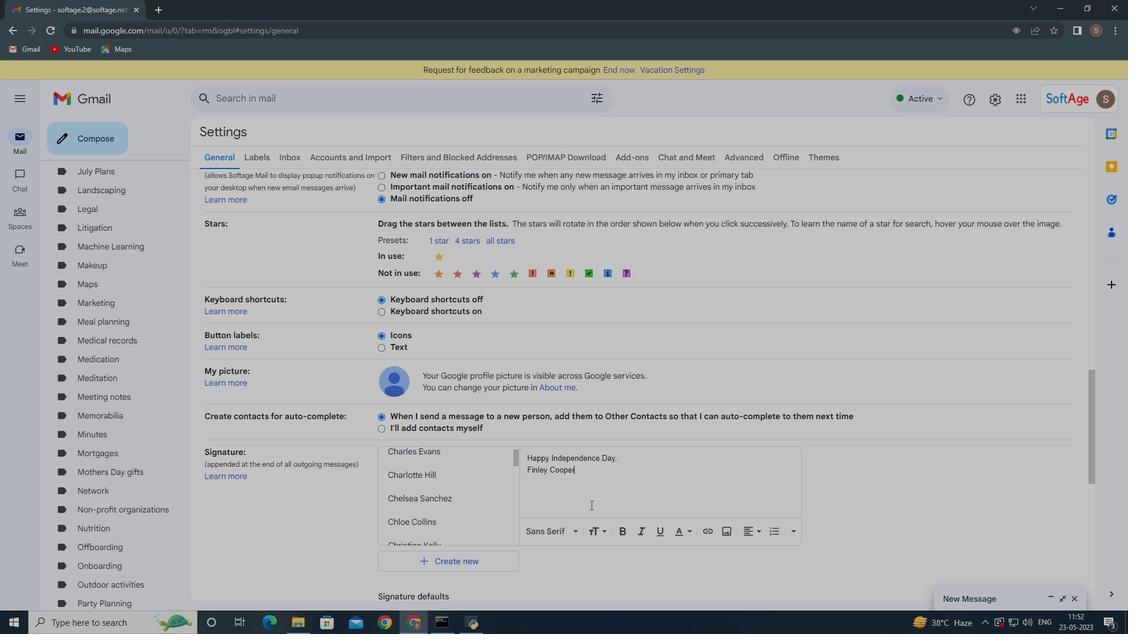 
Action: Mouse scrolled (587, 504) with delta (0, 0)
Screenshot: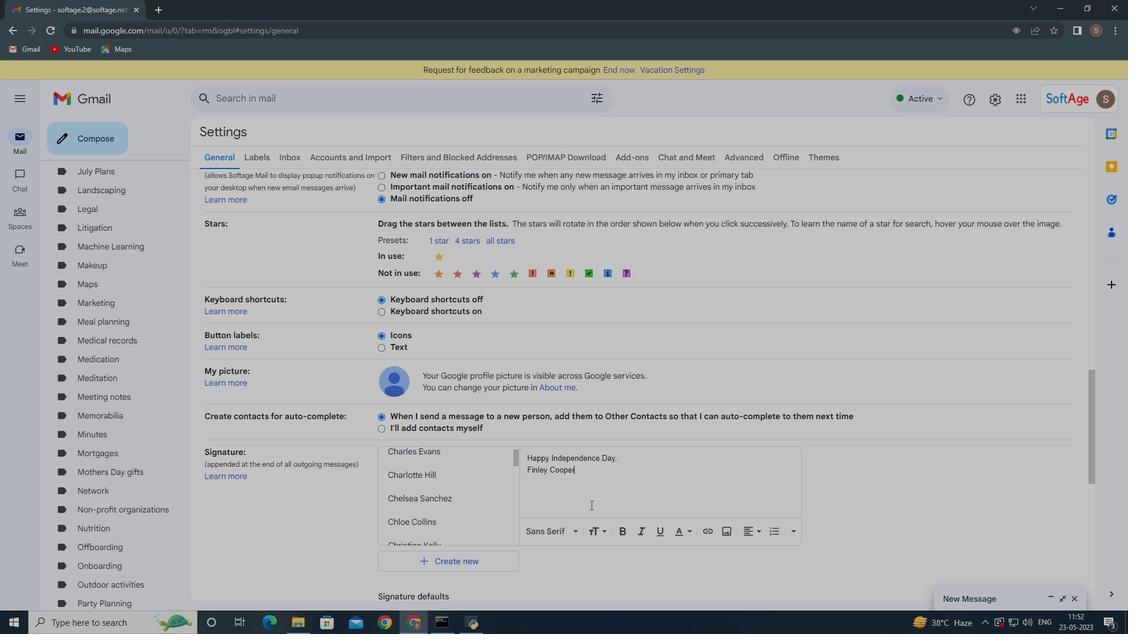 
Action: Mouse moved to (579, 504)
Screenshot: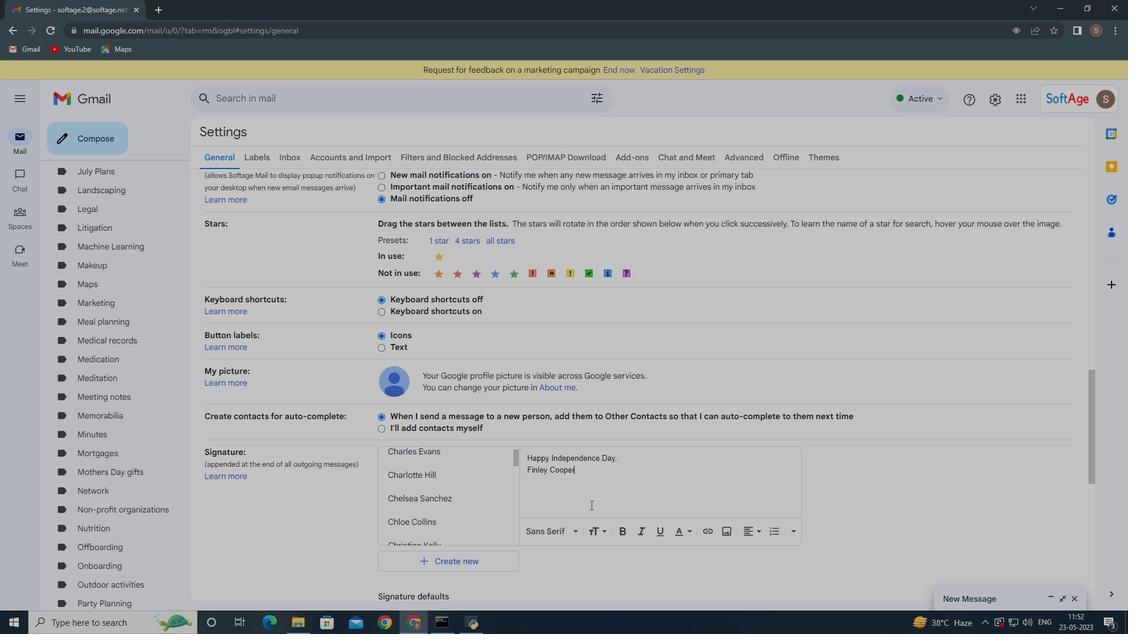 
Action: Mouse scrolled (579, 504) with delta (0, 0)
Screenshot: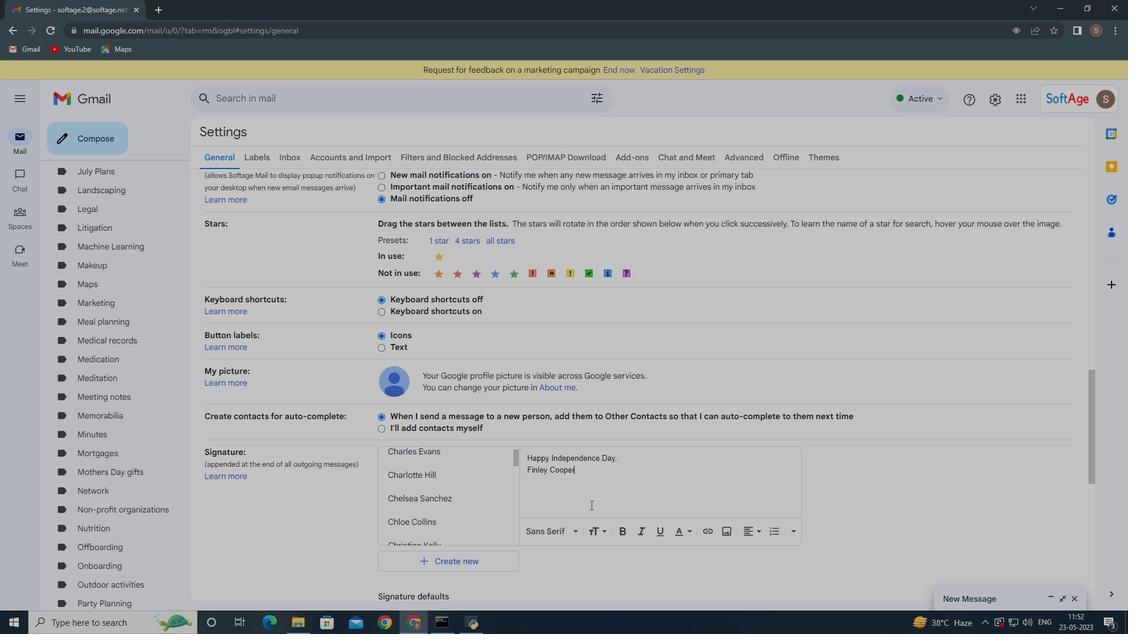 
Action: Mouse moved to (577, 501)
Screenshot: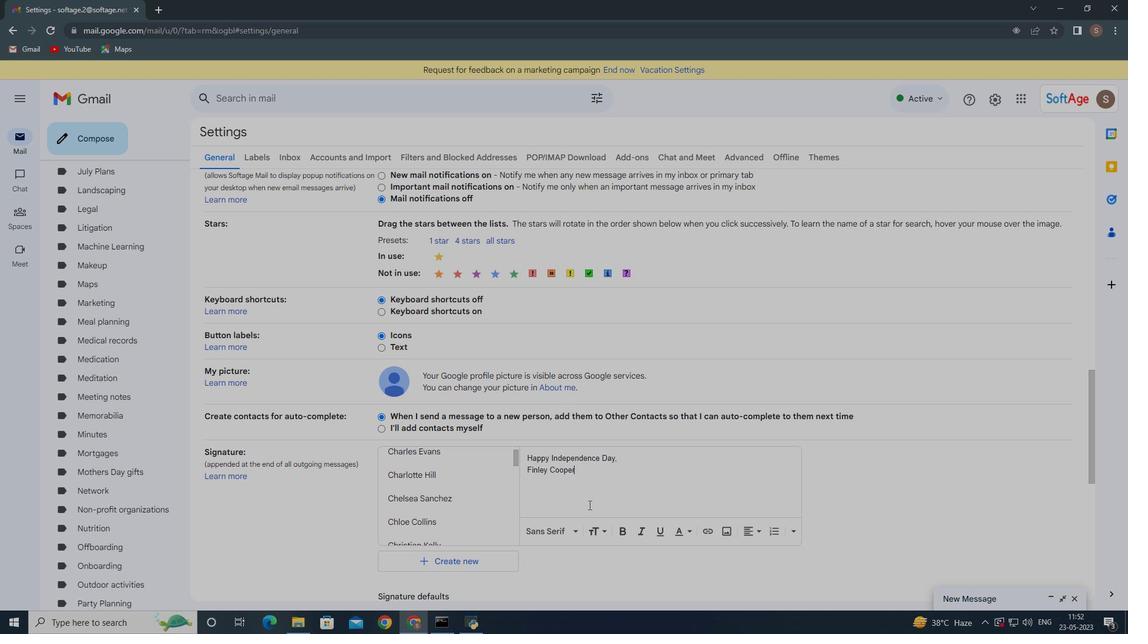 
Action: Mouse scrolled (577, 502) with delta (0, 0)
Screenshot: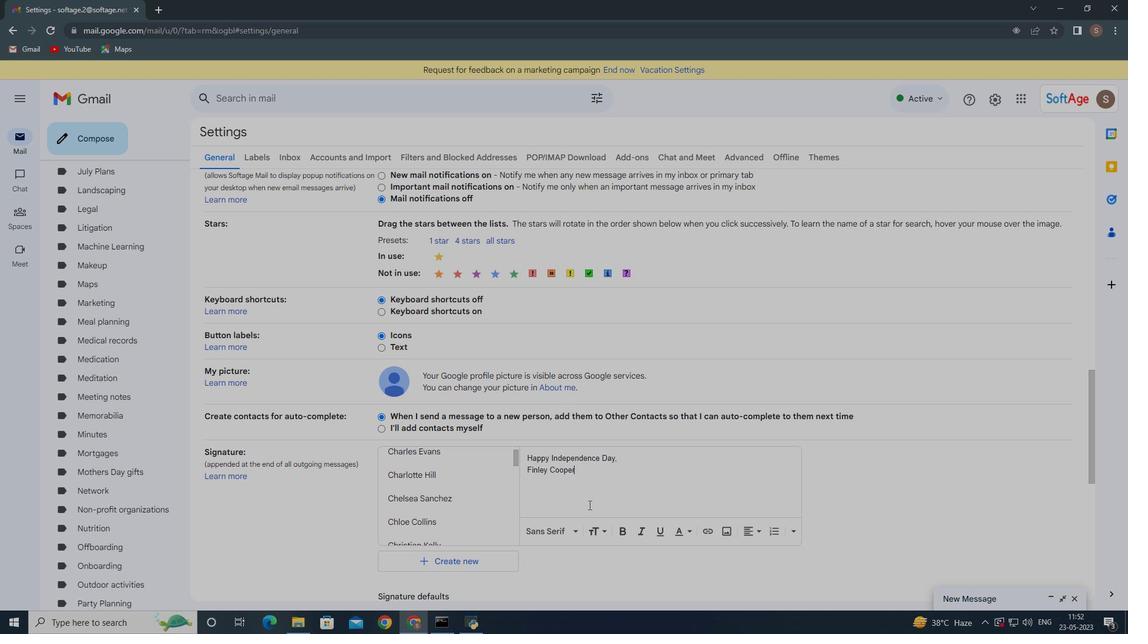 
Action: Mouse moved to (575, 501)
Screenshot: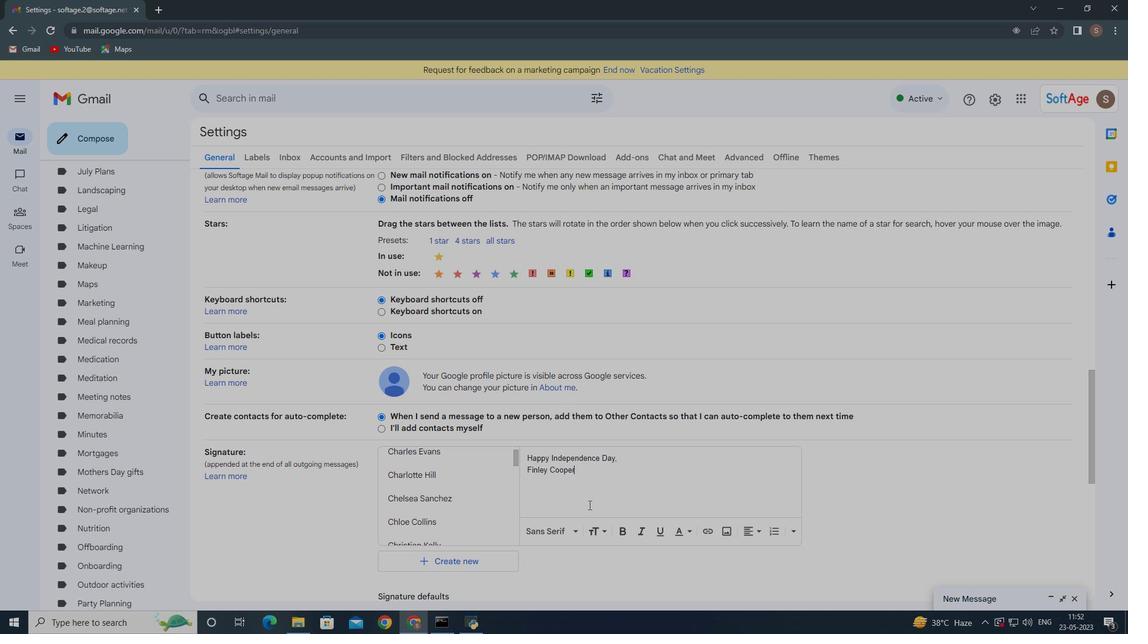 
Action: Mouse scrolled (576, 501) with delta (0, 0)
Screenshot: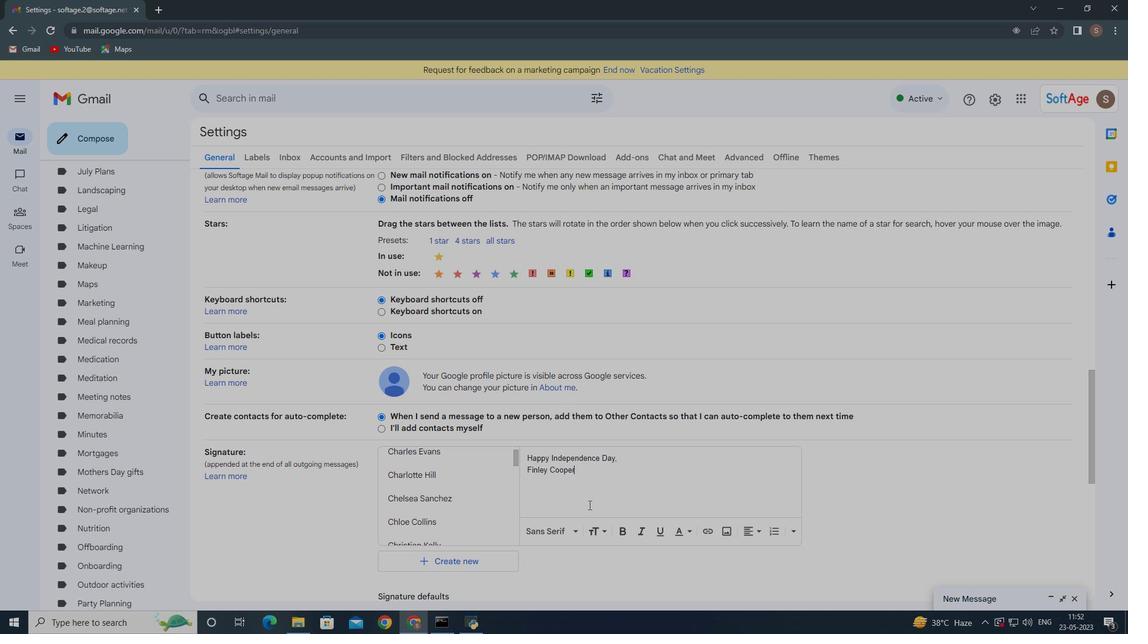 
Action: Mouse moved to (572, 498)
Screenshot: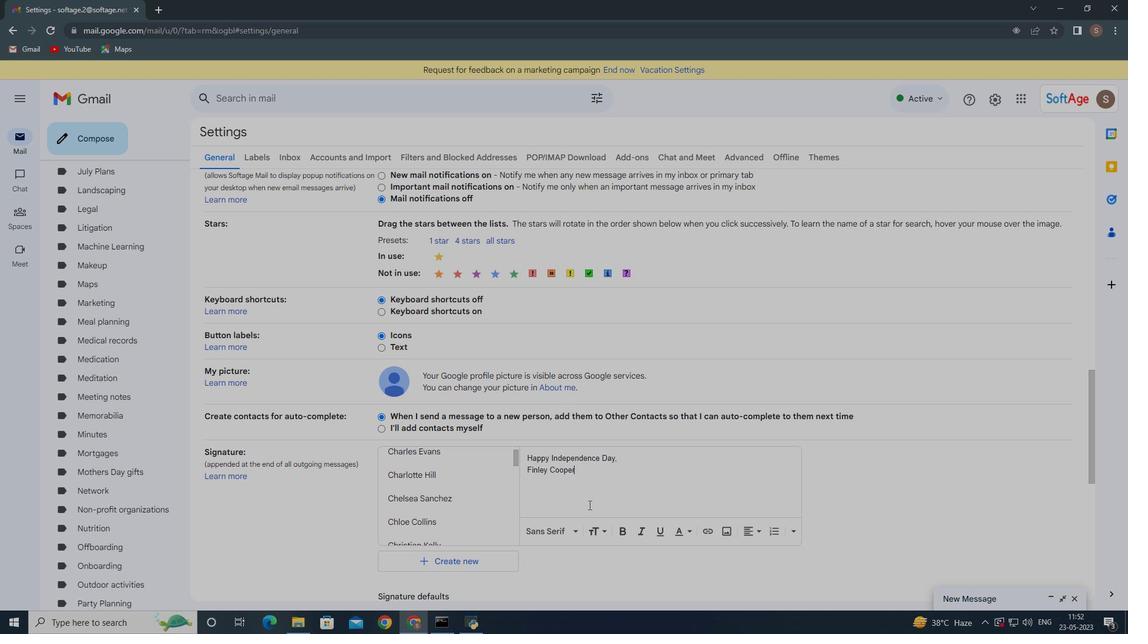 
Action: Mouse scrolled (574, 499) with delta (0, 0)
Screenshot: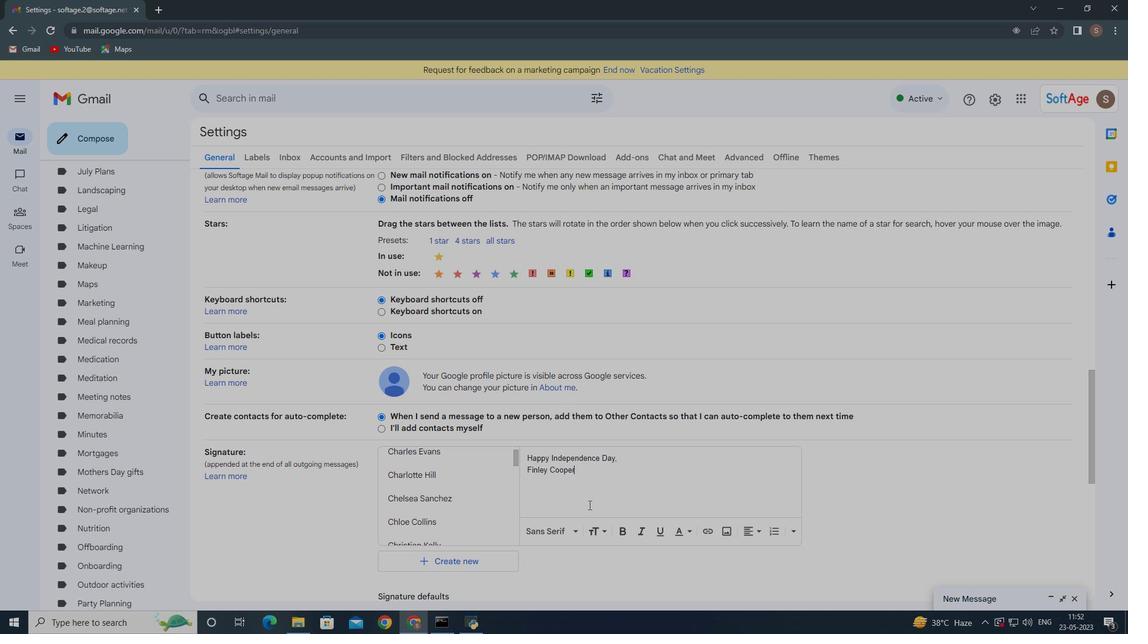 
Action: Mouse moved to (559, 495)
Screenshot: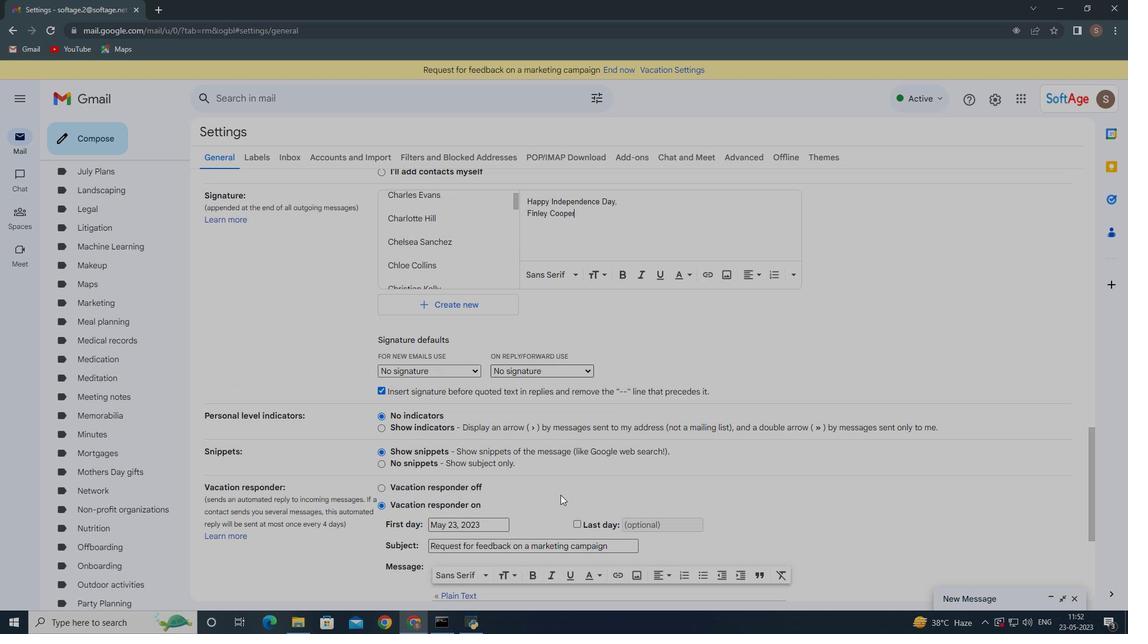 
Action: Mouse scrolled (559, 494) with delta (0, 0)
Screenshot: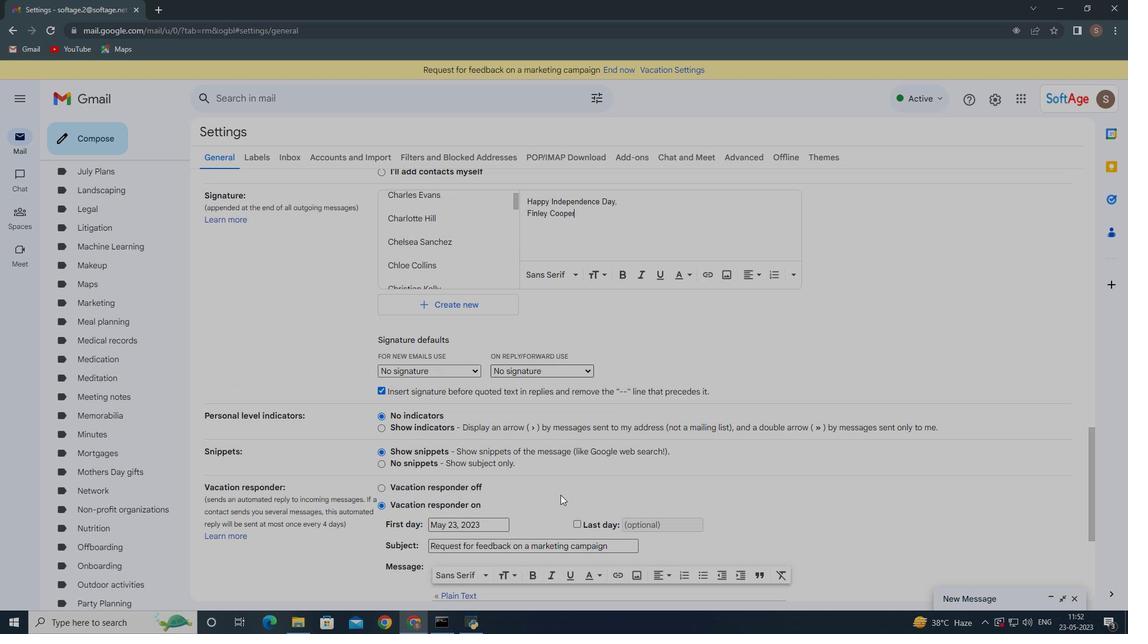 
Action: Mouse scrolled (559, 494) with delta (0, 0)
Screenshot: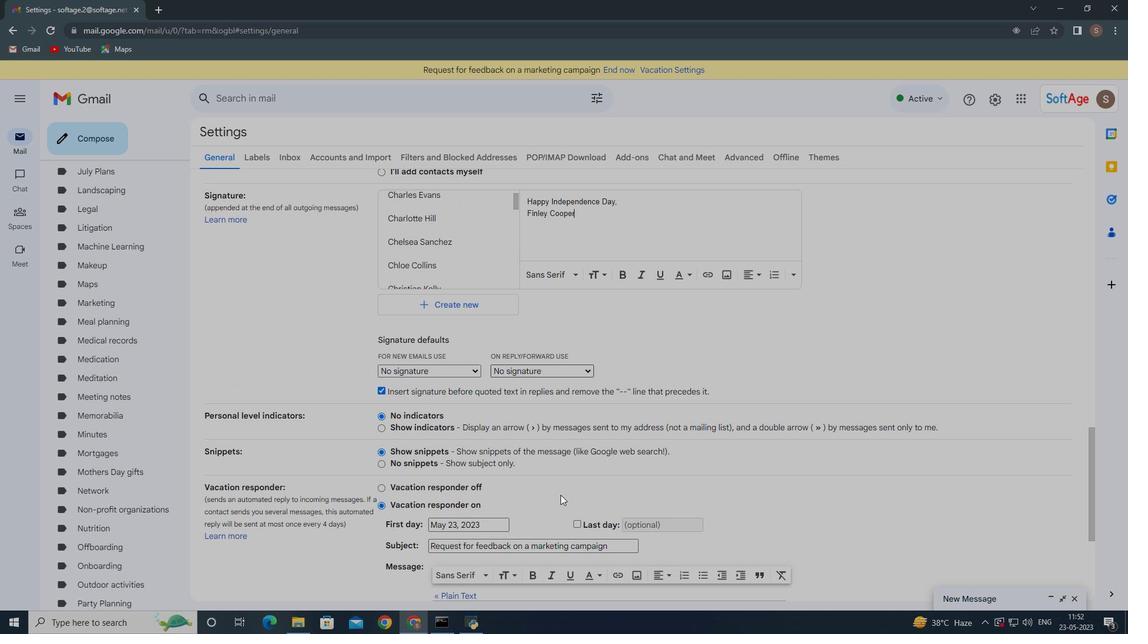 
Action: Mouse scrolled (559, 494) with delta (0, 0)
Screenshot: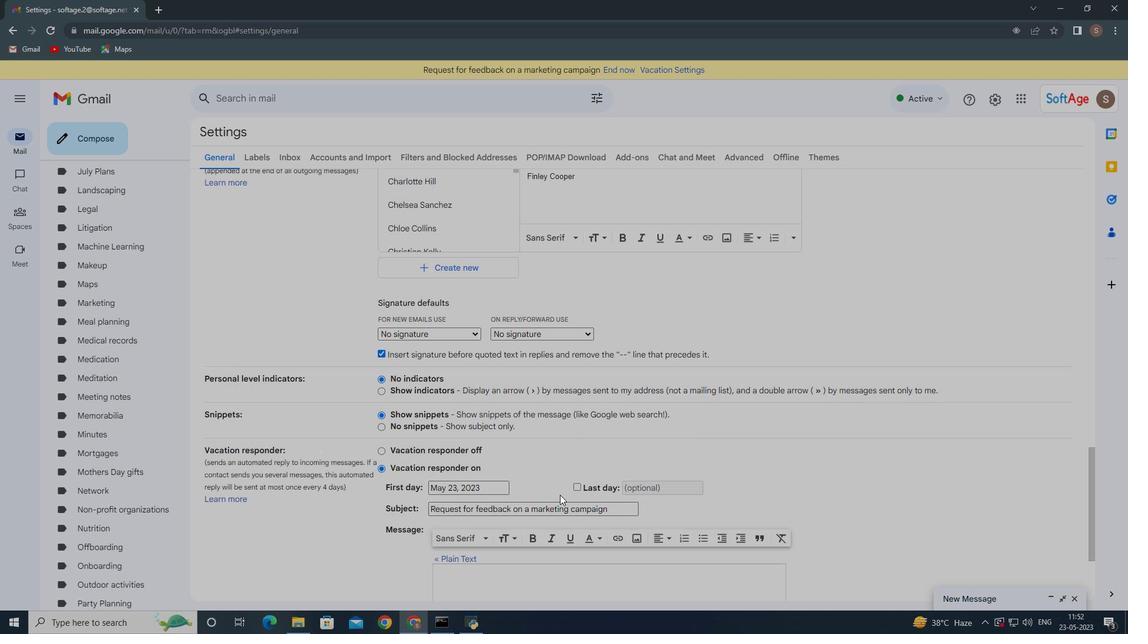 
Action: Mouse moved to (559, 495)
Screenshot: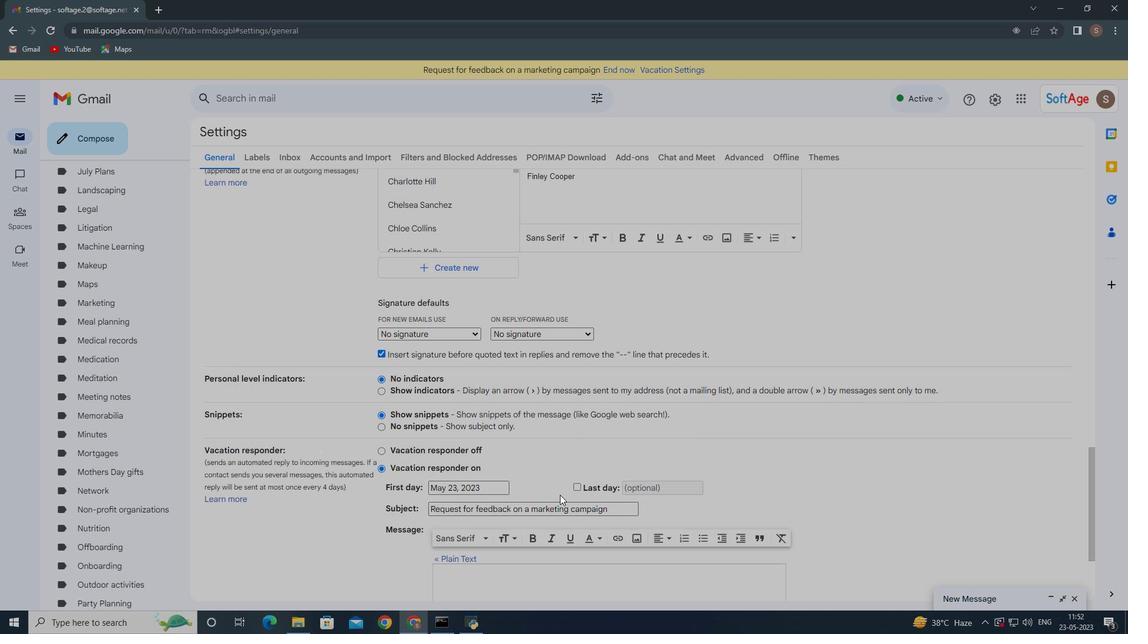 
Action: Mouse scrolled (559, 495) with delta (0, 0)
Screenshot: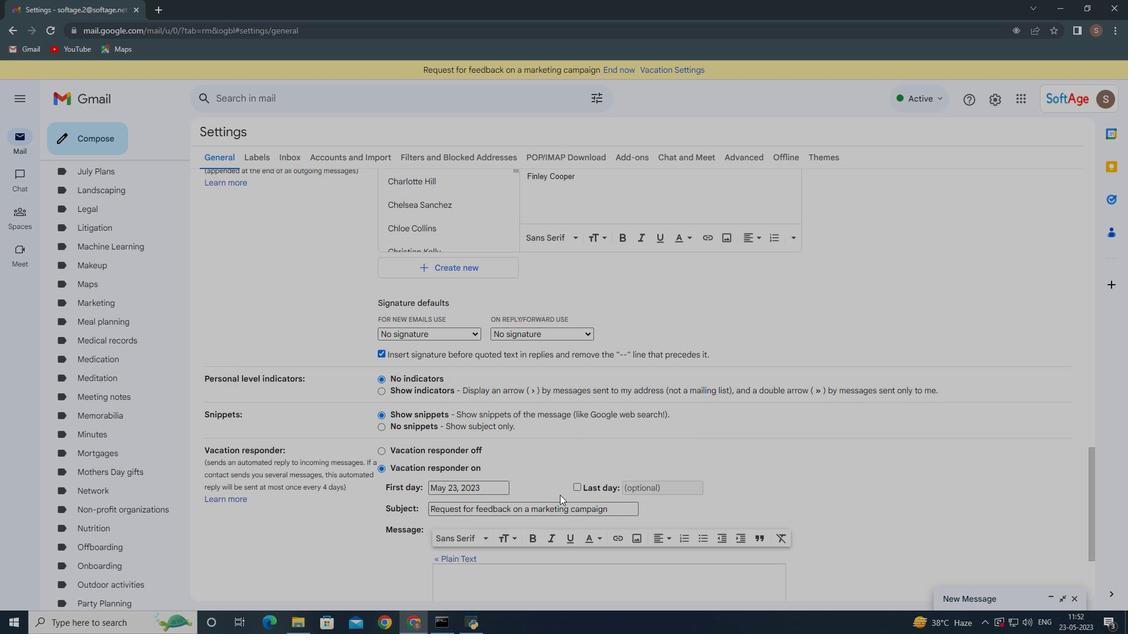 
Action: Mouse moved to (606, 533)
Screenshot: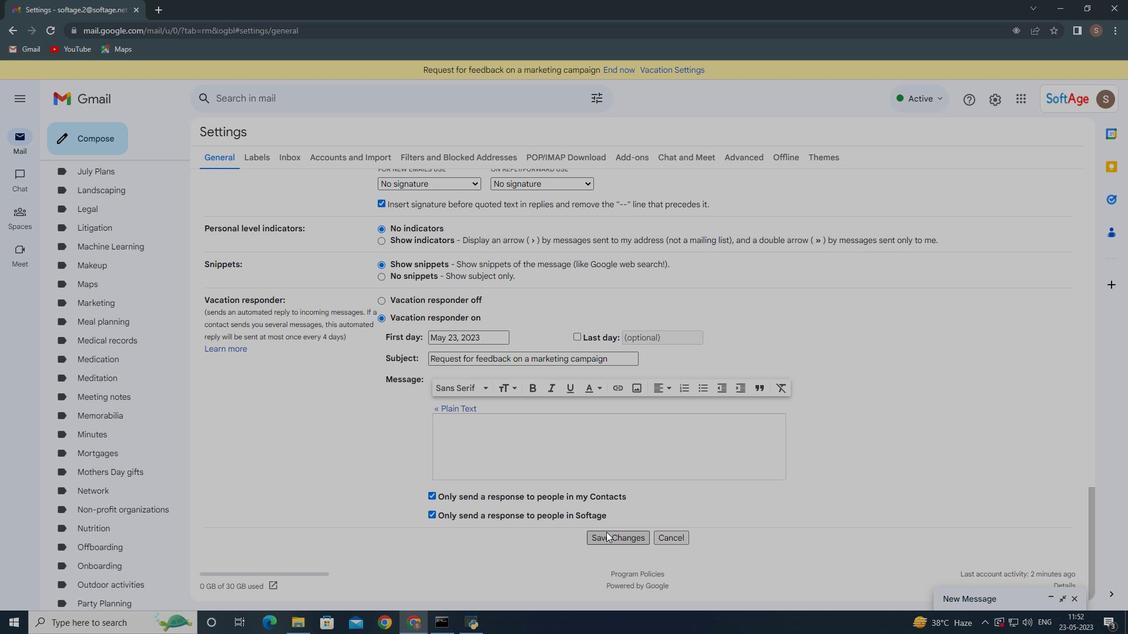 
Action: Mouse pressed left at (606, 533)
Screenshot: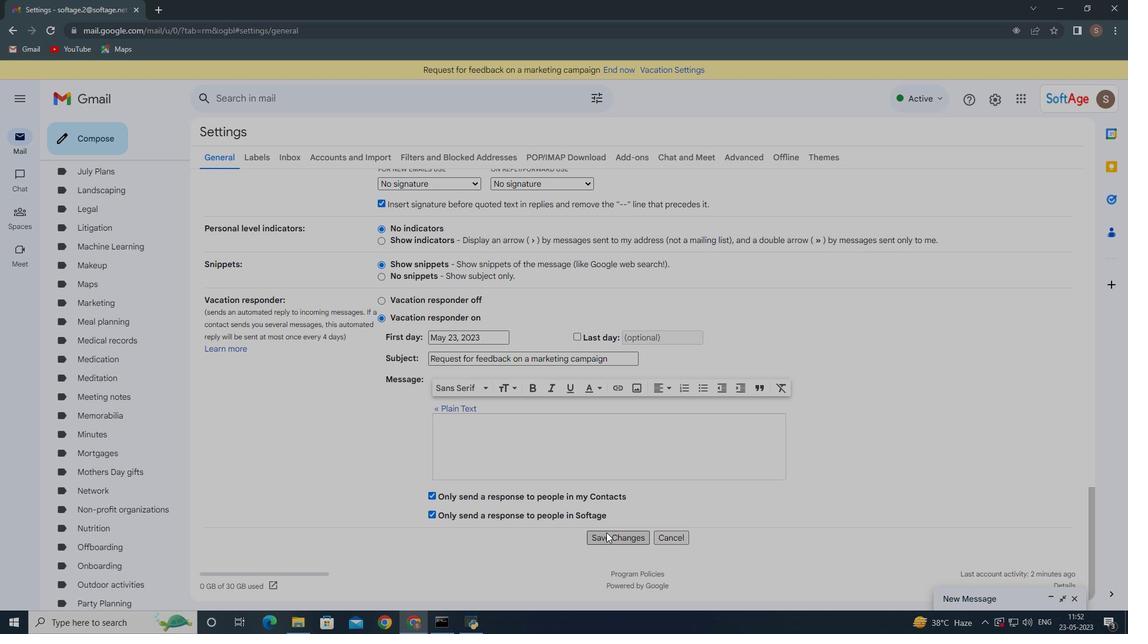 
Action: Mouse moved to (94, 148)
Screenshot: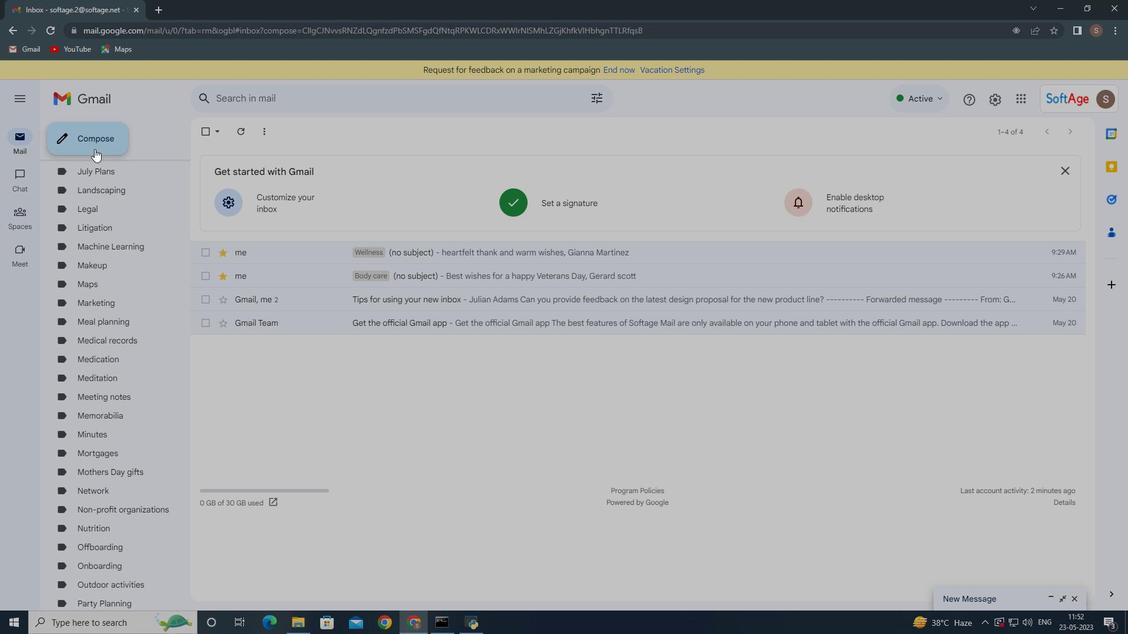 
Action: Mouse pressed left at (94, 148)
Screenshot: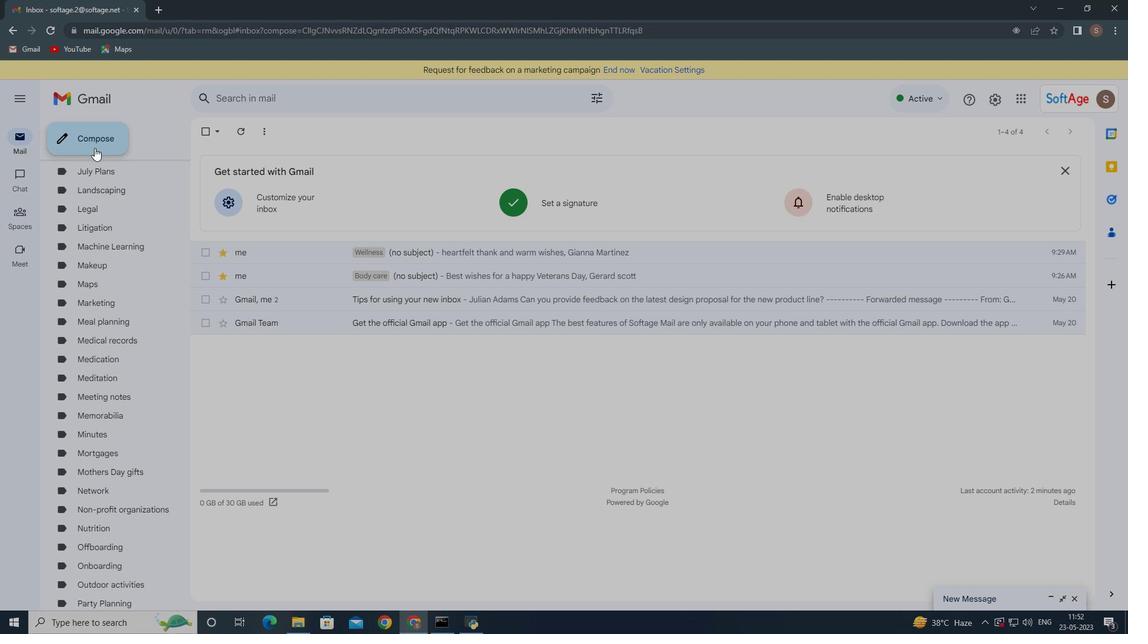 
Action: Mouse moved to (1018, 93)
Screenshot: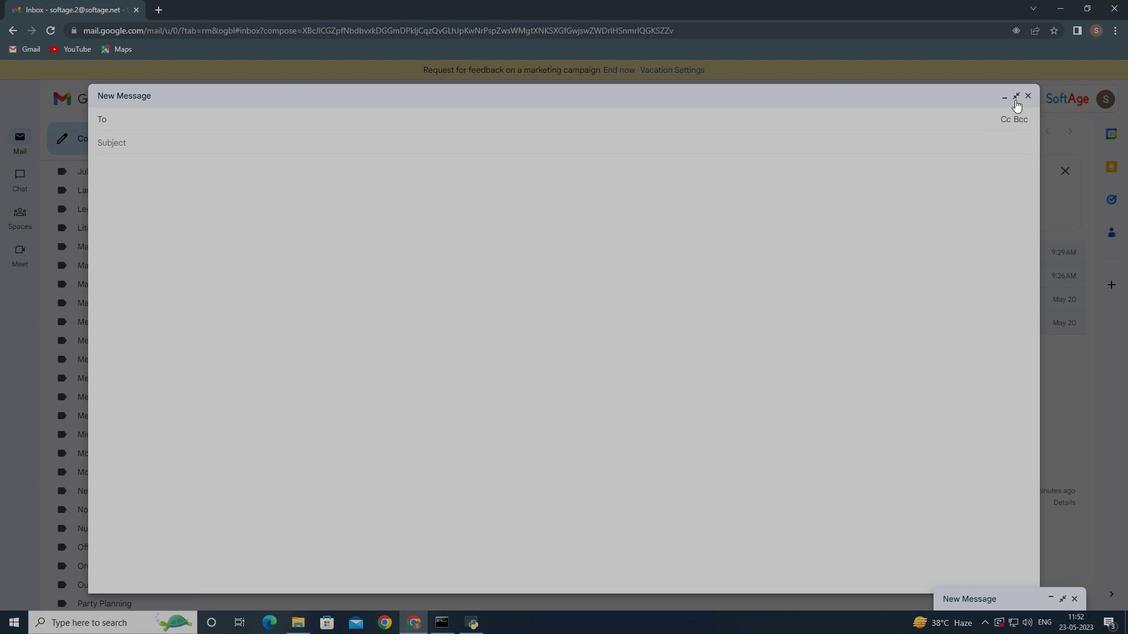 
Action: Mouse pressed left at (1018, 93)
Screenshot: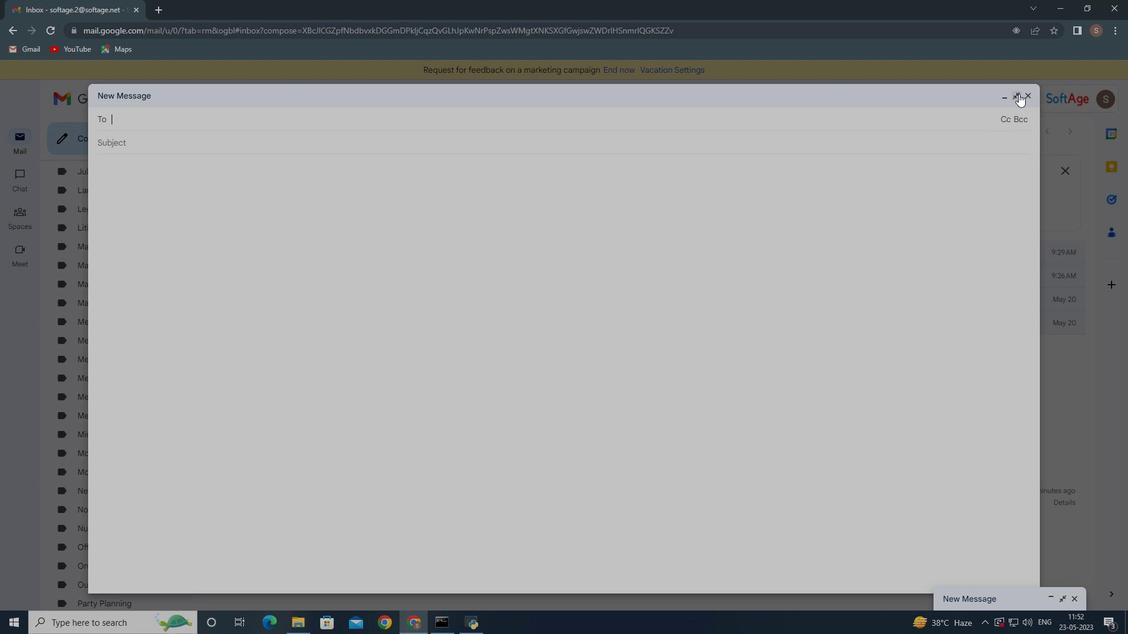 
Action: Mouse moved to (680, 289)
Screenshot: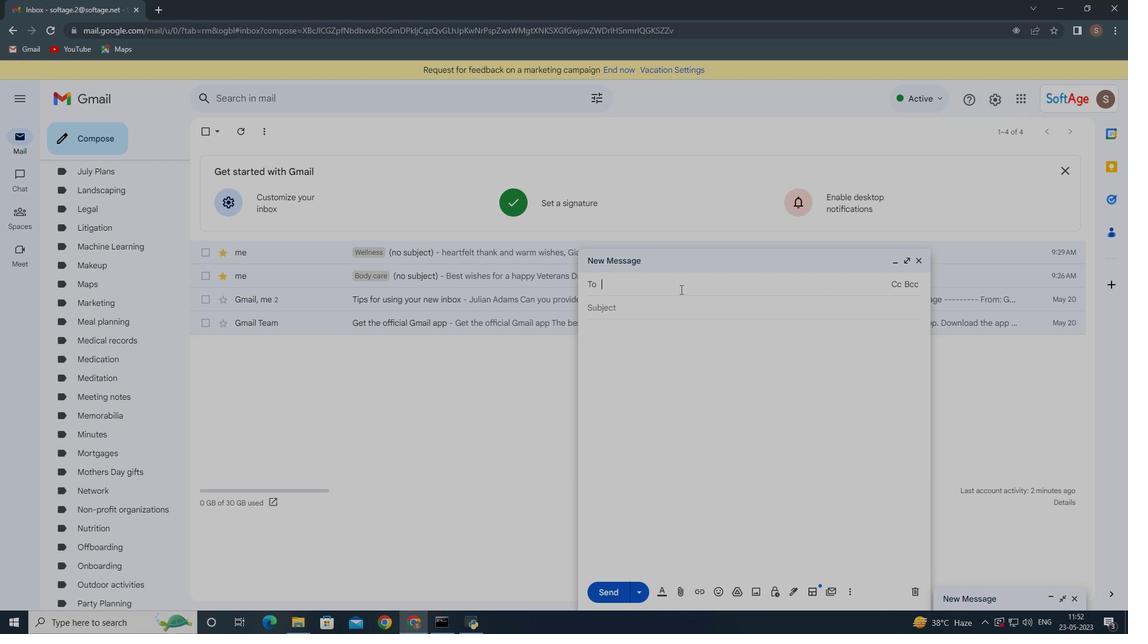 
Action: Key pressed softage.4
Screenshot: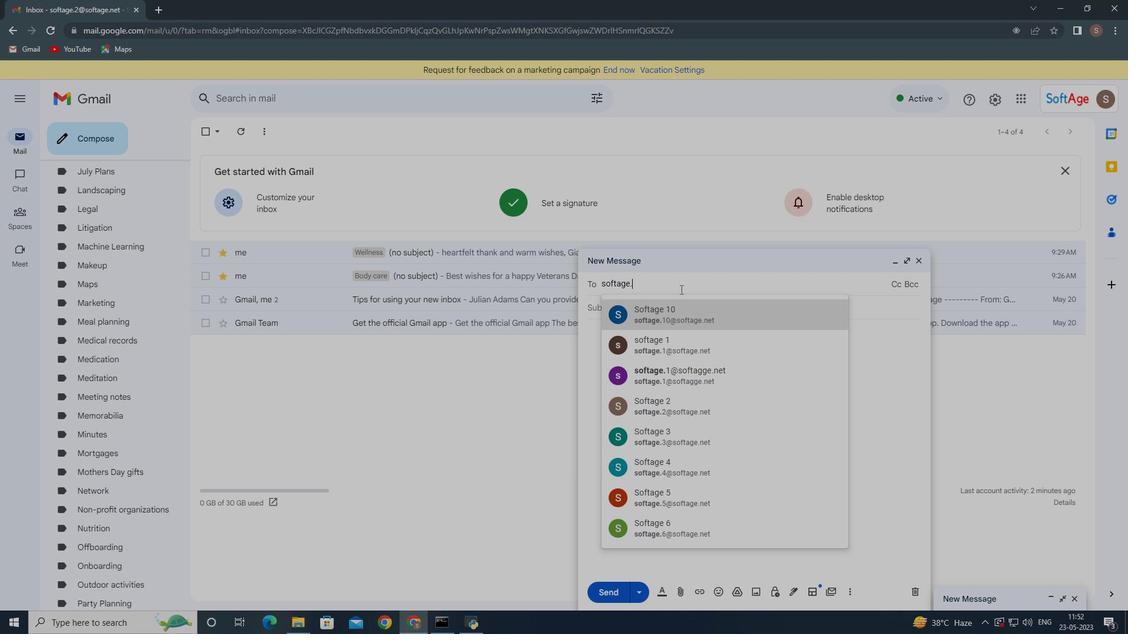 
Action: Mouse moved to (691, 327)
Screenshot: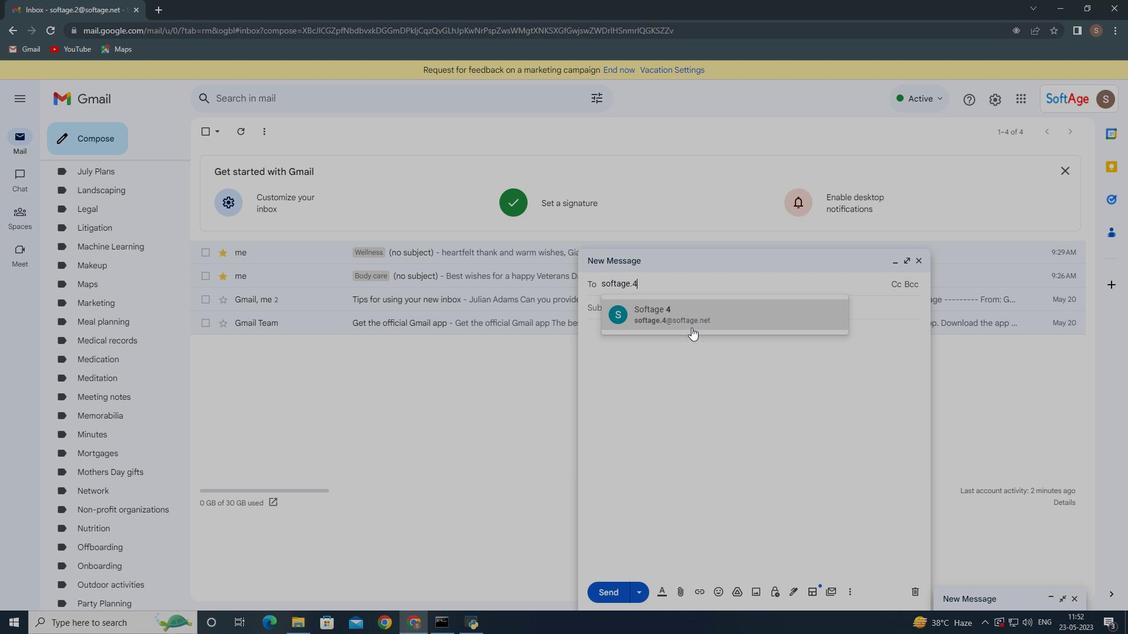 
Action: Mouse pressed left at (691, 327)
Screenshot: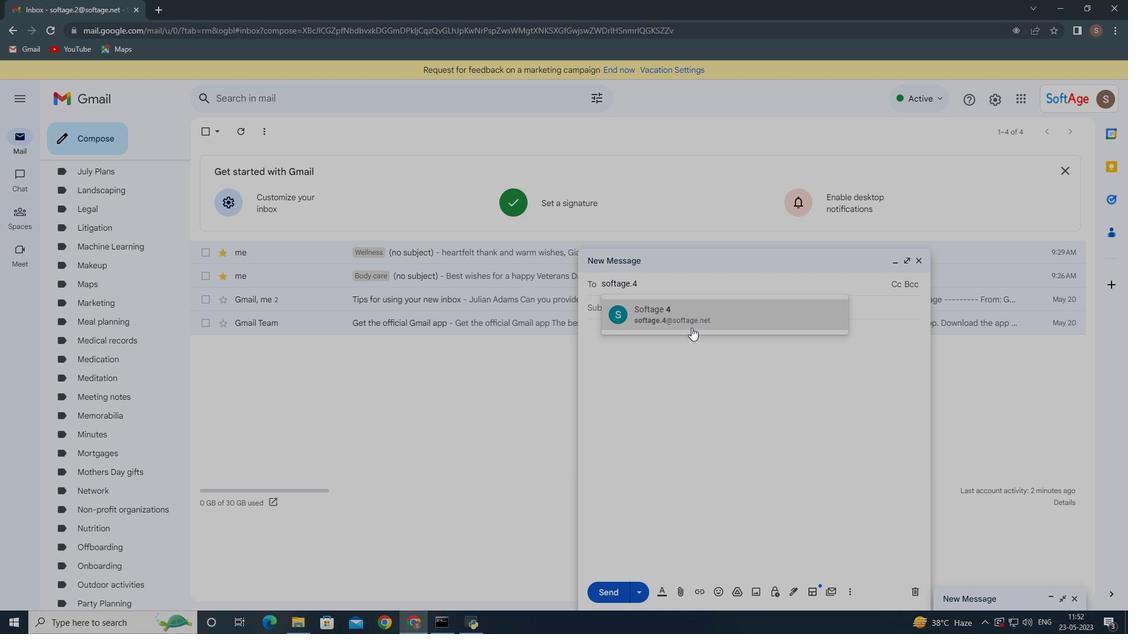 
Action: Mouse moved to (789, 589)
Screenshot: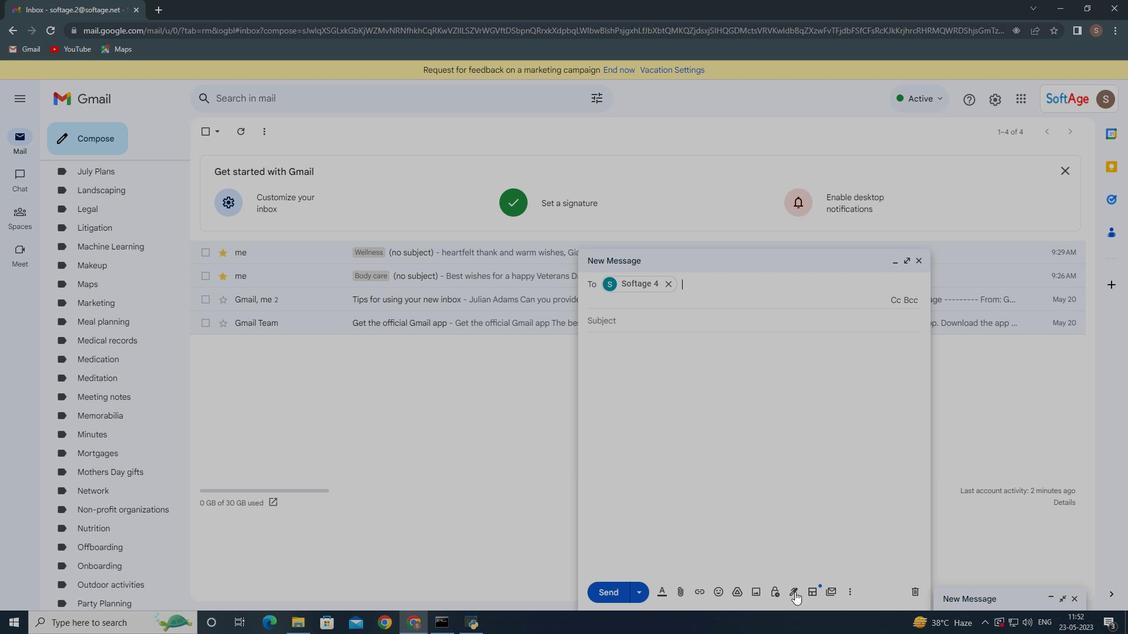 
Action: Mouse pressed left at (789, 589)
Screenshot: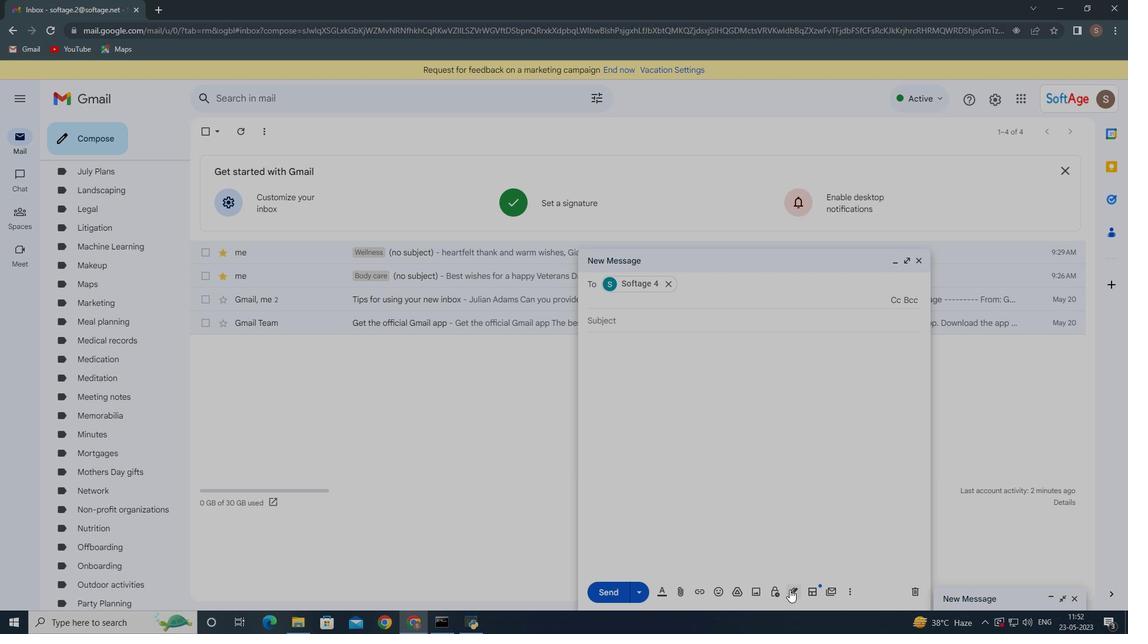
Action: Mouse moved to (829, 455)
Screenshot: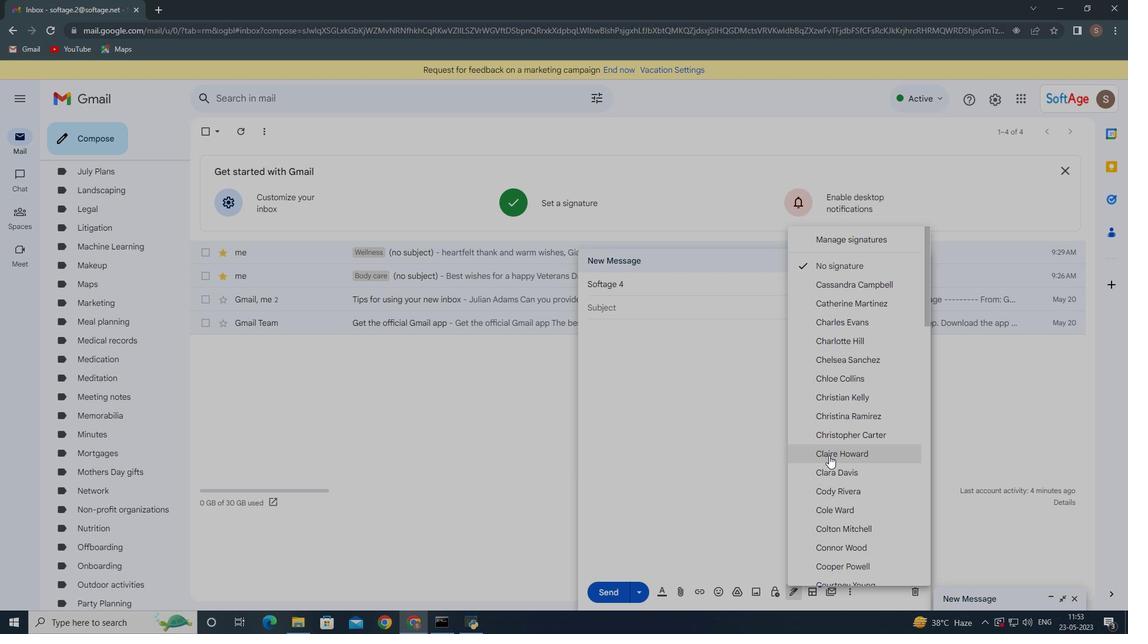 
Action: Mouse scrolled (829, 455) with delta (0, 0)
Screenshot: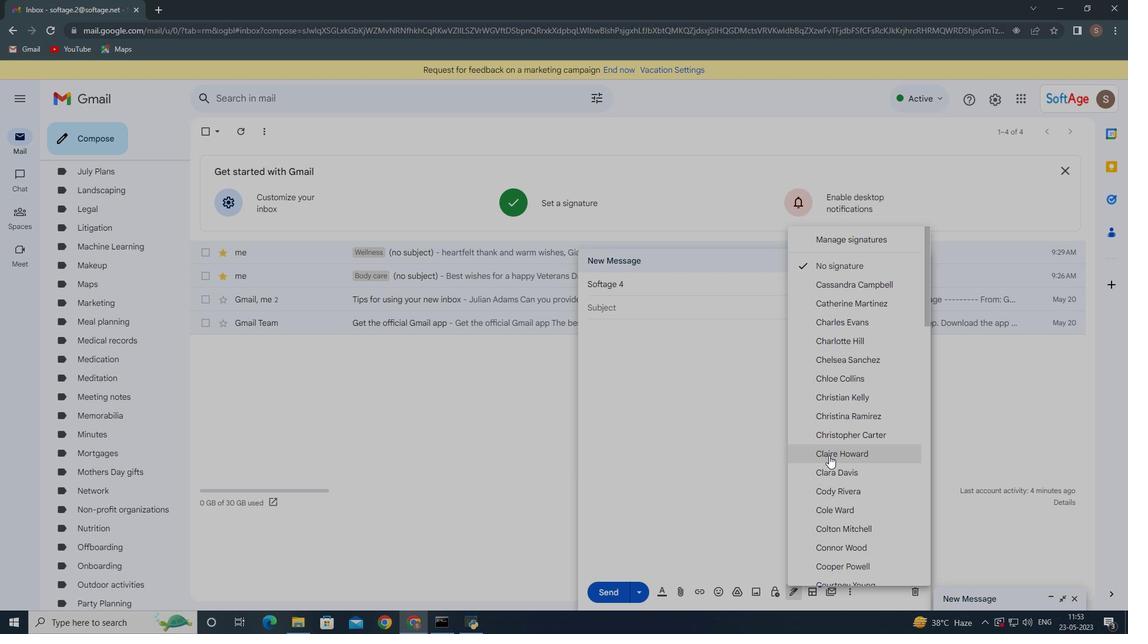 
Action: Mouse scrolled (829, 455) with delta (0, 0)
Screenshot: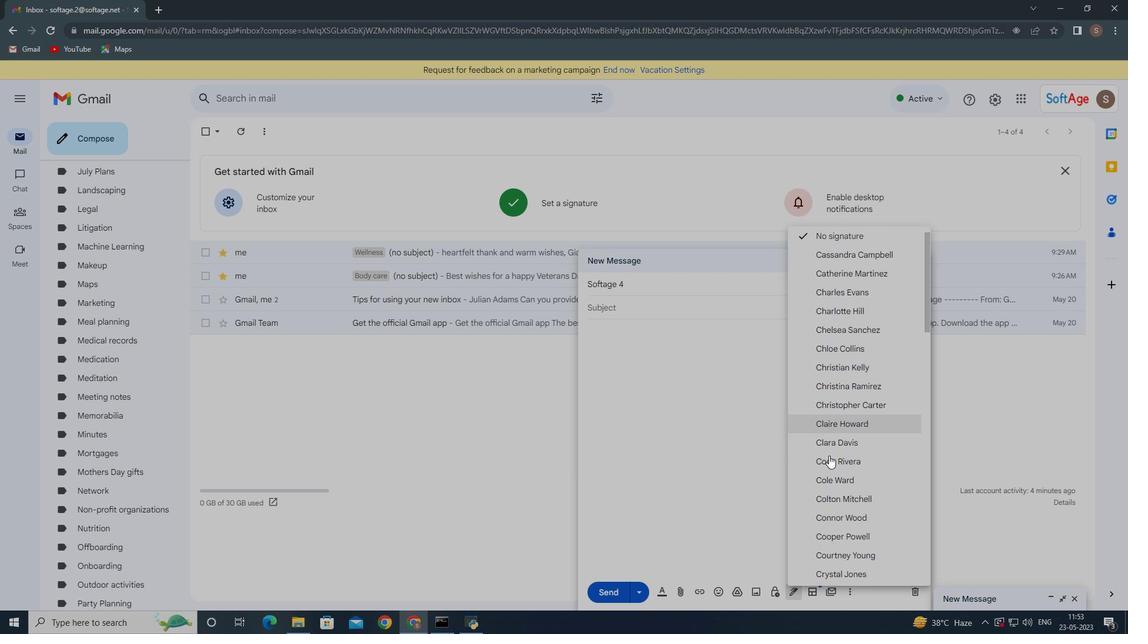 
Action: Mouse moved to (829, 456)
Screenshot: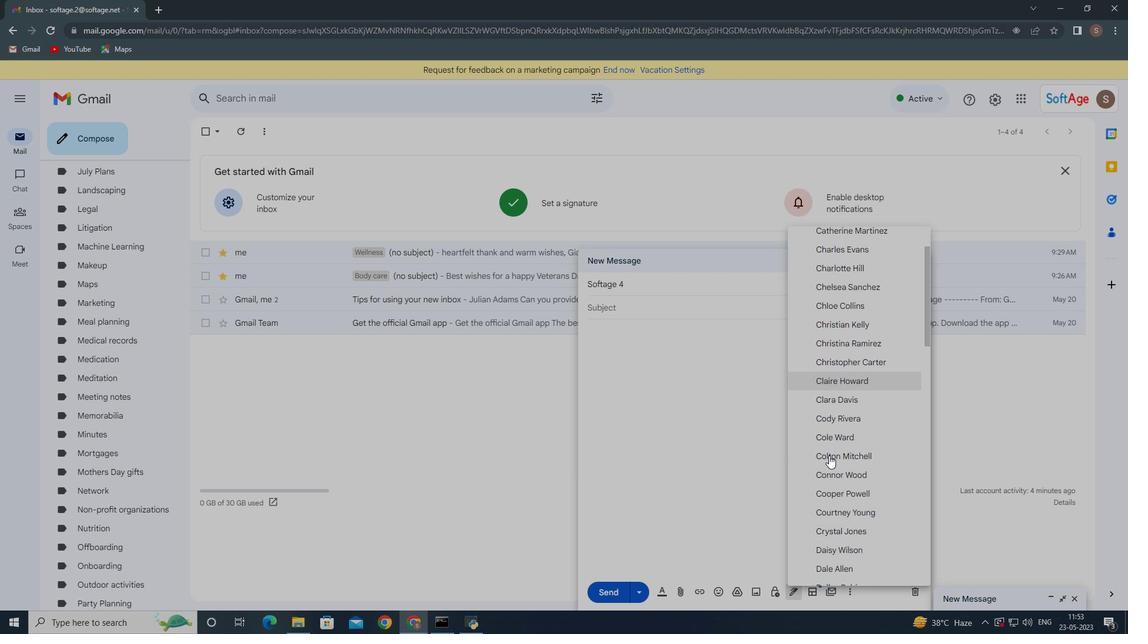 
Action: Mouse scrolled (829, 455) with delta (0, 0)
Screenshot: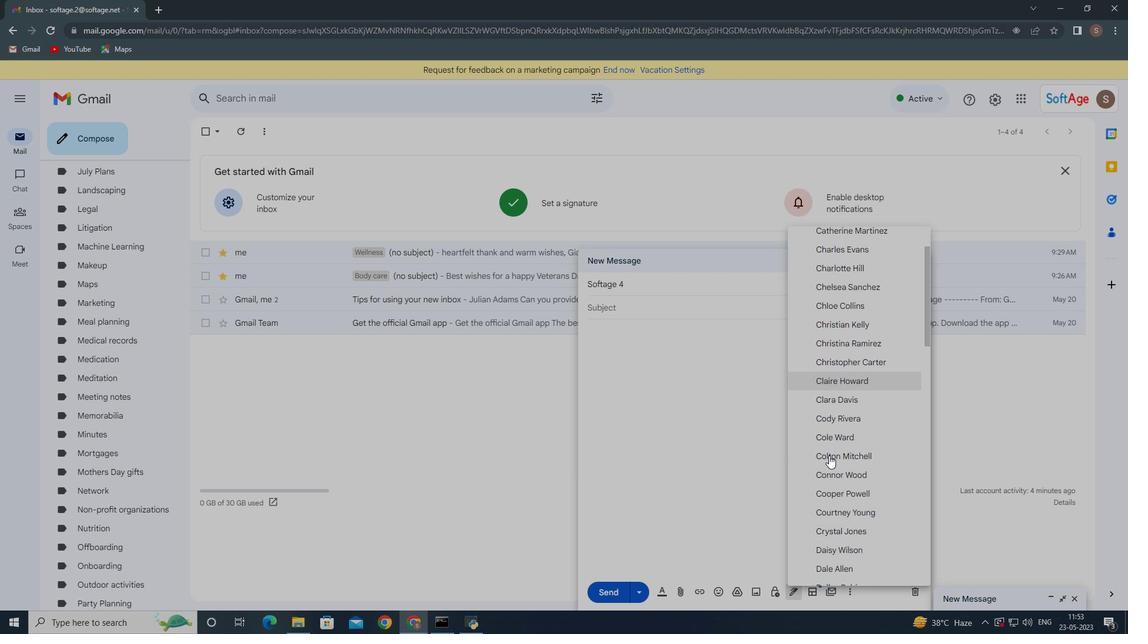 
Action: Mouse moved to (844, 465)
Screenshot: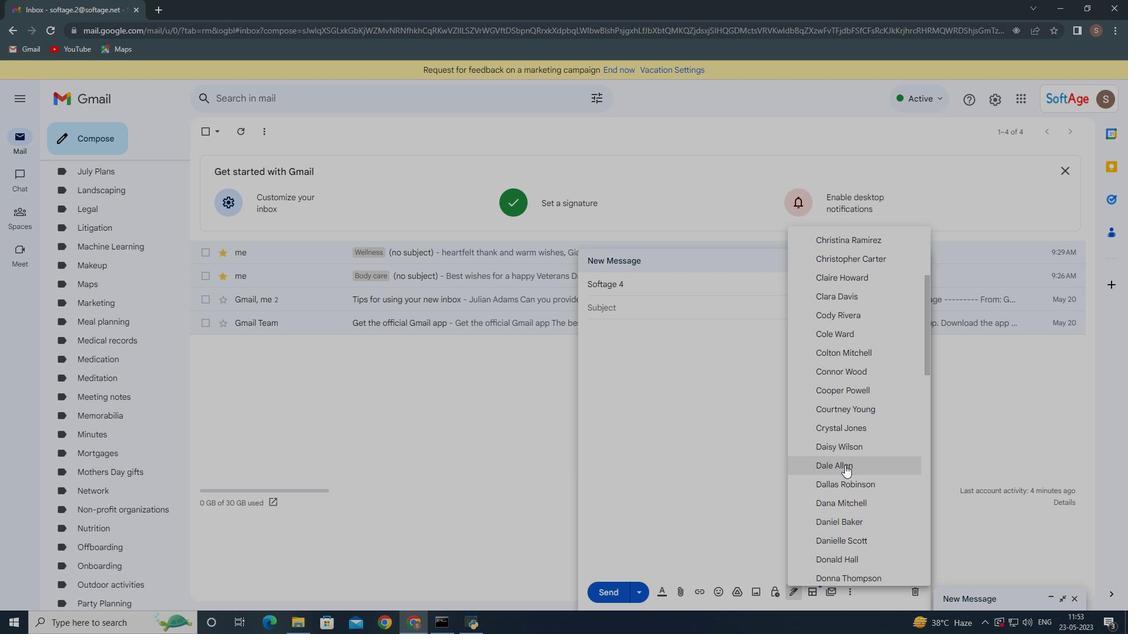
Action: Mouse scrolled (844, 465) with delta (0, 0)
Screenshot: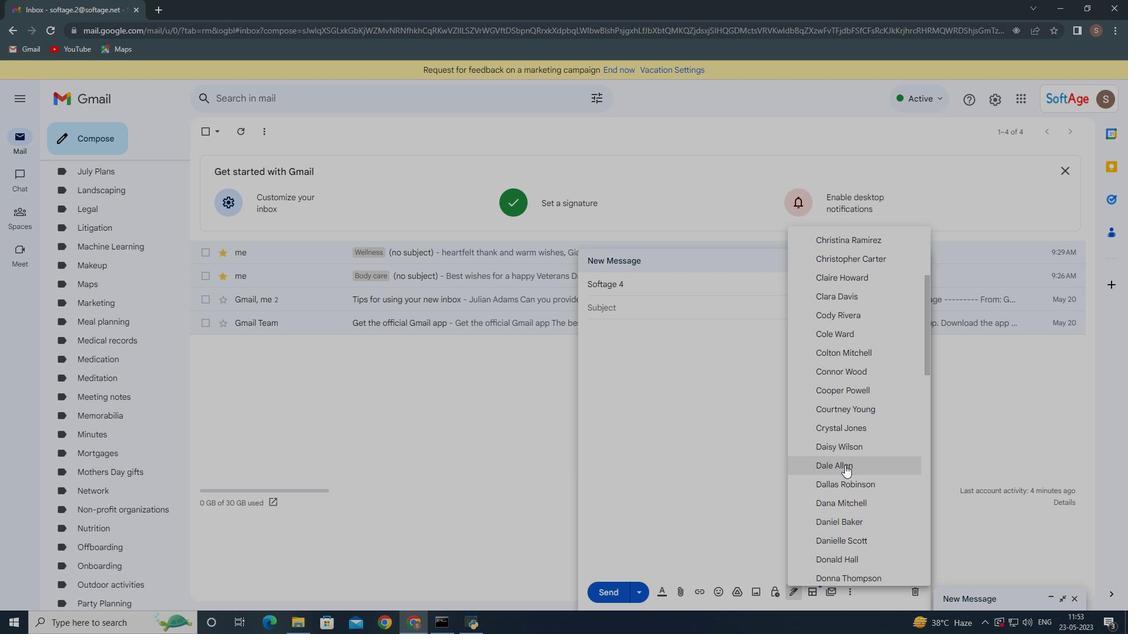 
Action: Mouse moved to (844, 465)
Screenshot: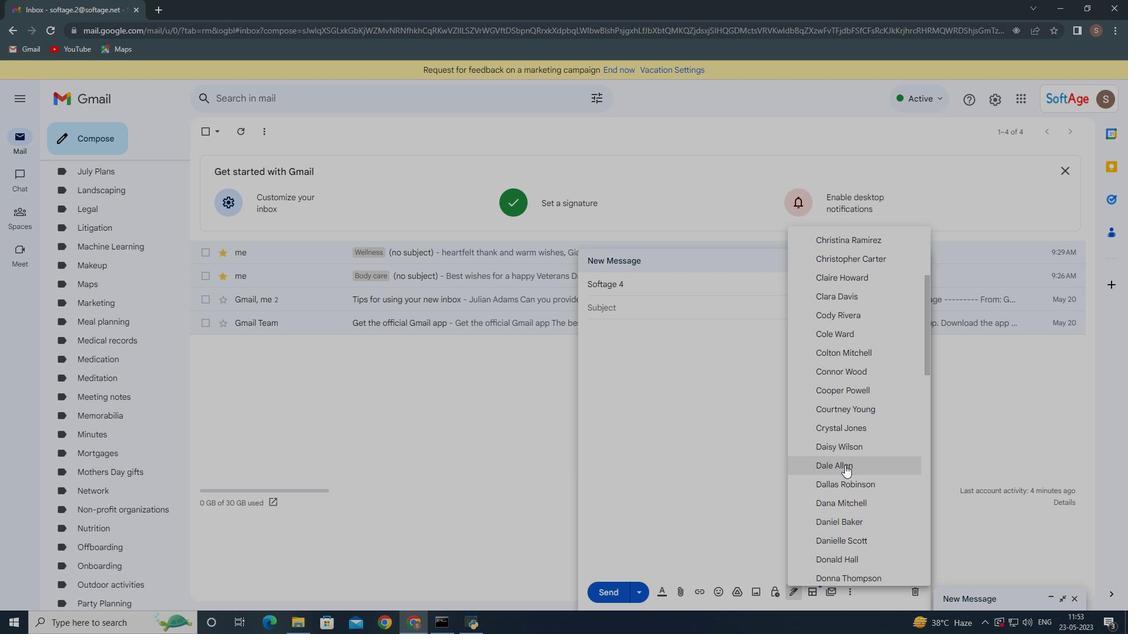 
Action: Mouse scrolled (844, 465) with delta (0, 0)
Screenshot: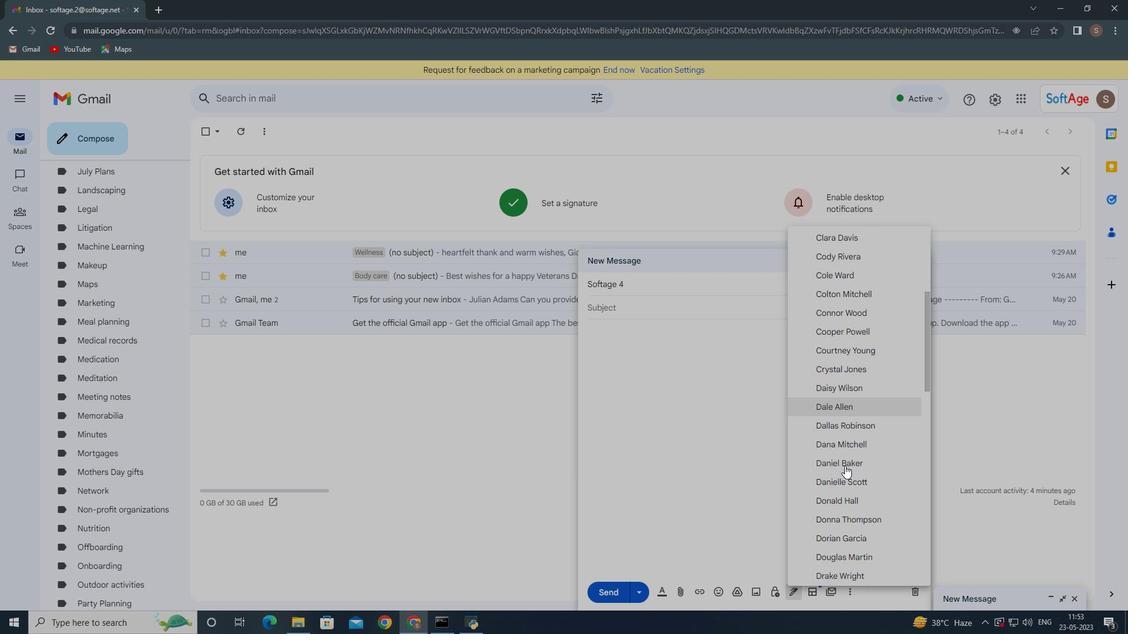 
Action: Mouse moved to (844, 467)
Screenshot: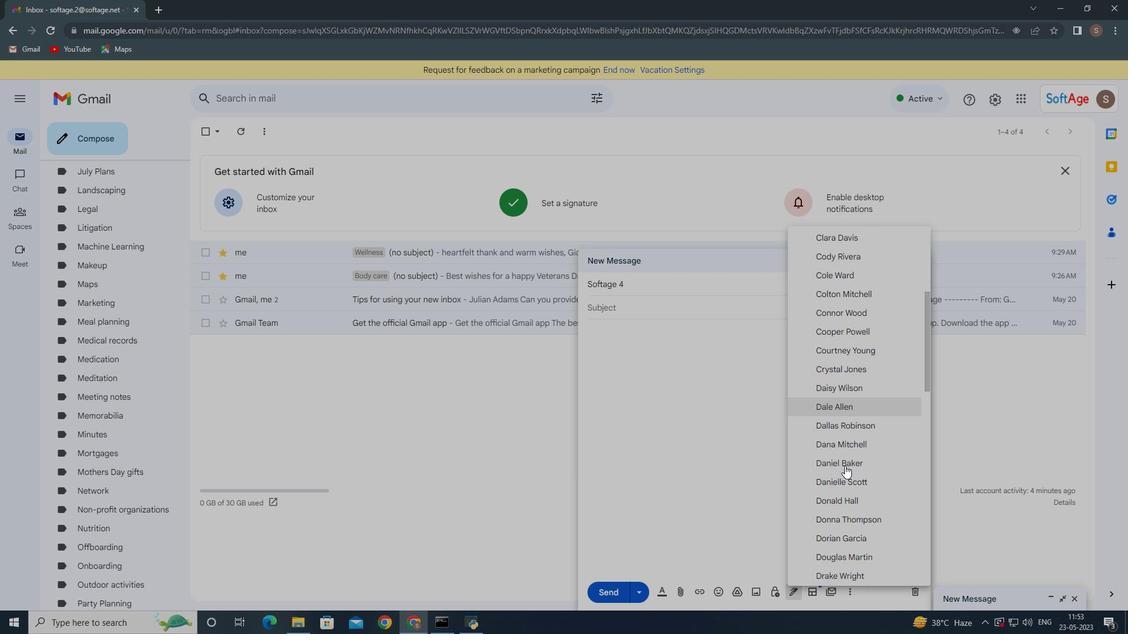 
Action: Mouse scrolled (844, 466) with delta (0, 0)
Screenshot: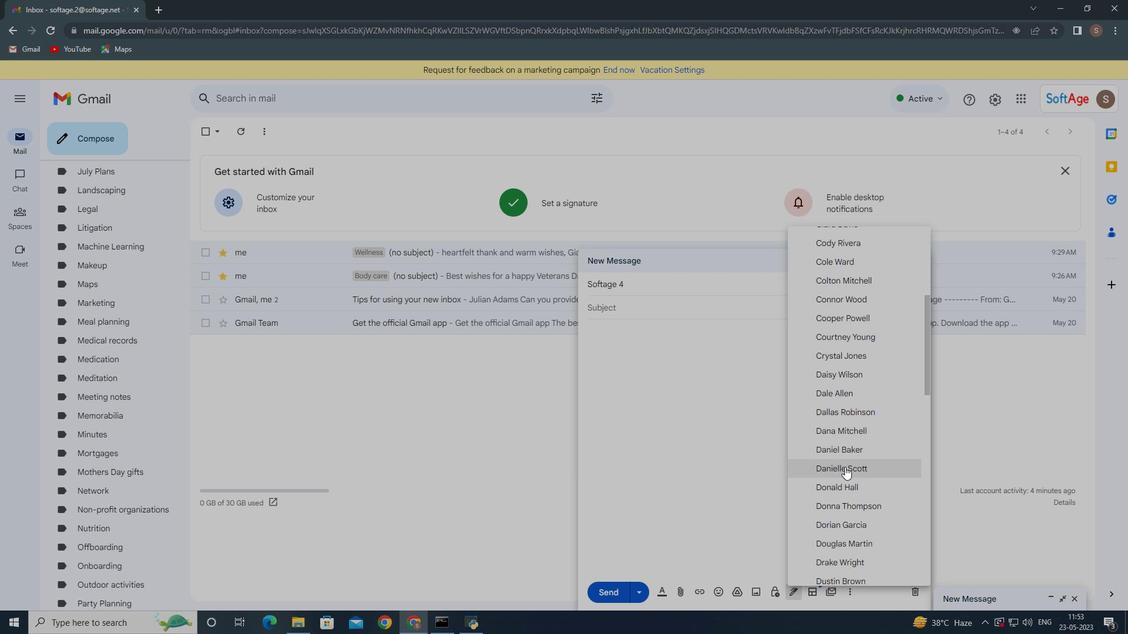 
Action: Mouse moved to (844, 467)
Screenshot: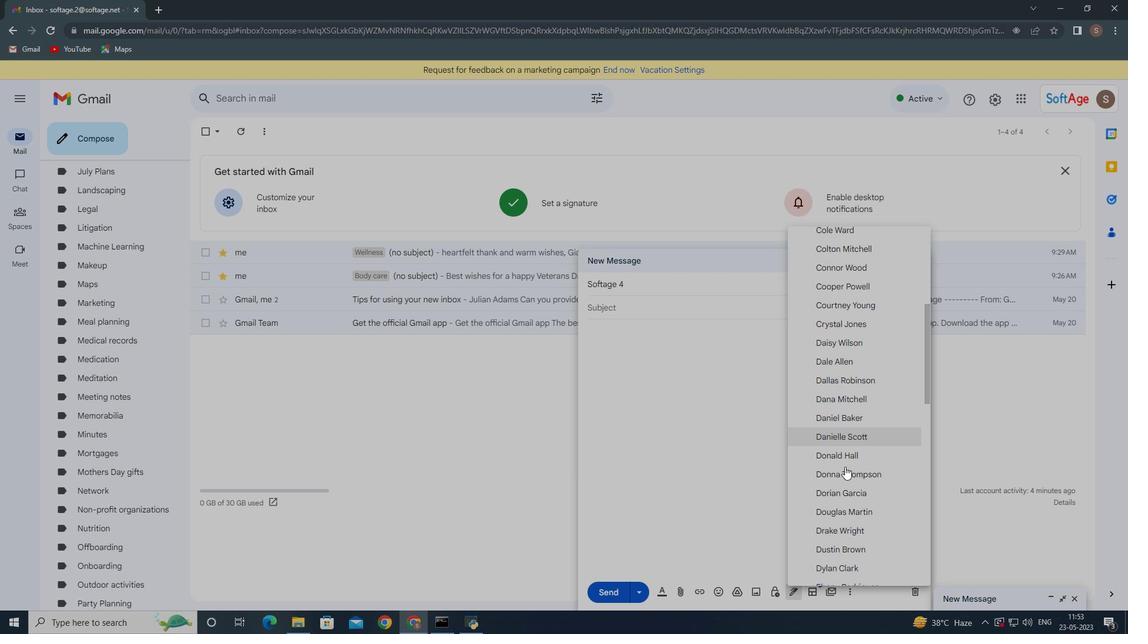 
Action: Mouse scrolled (844, 467) with delta (0, 0)
Screenshot: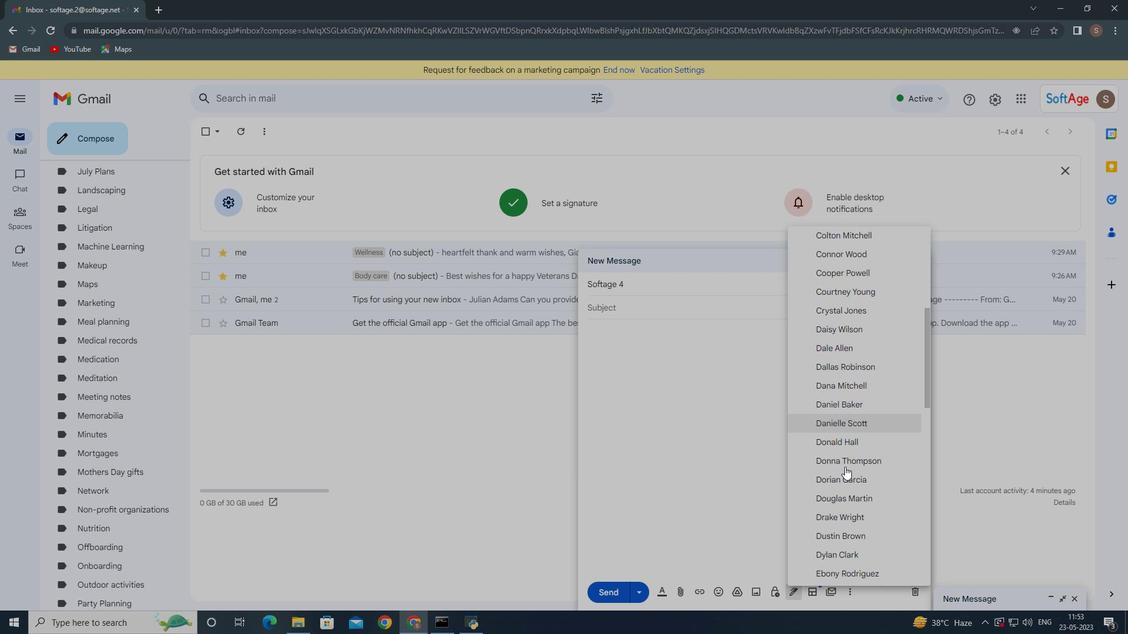 
Action: Mouse moved to (853, 502)
Screenshot: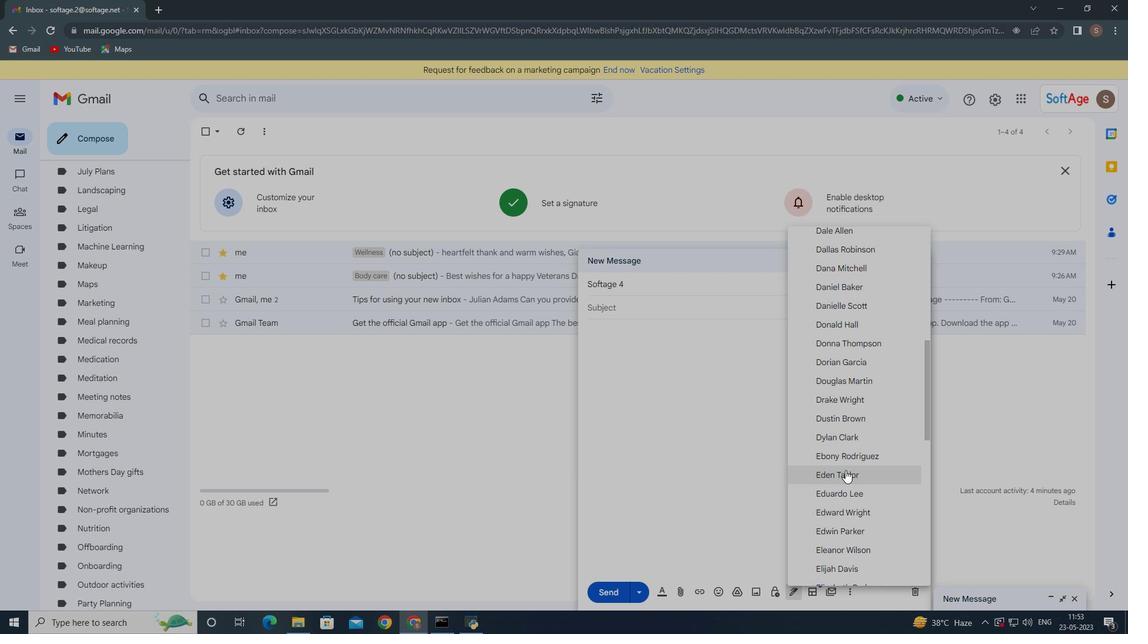 
Action: Mouse scrolled (853, 502) with delta (0, 0)
Screenshot: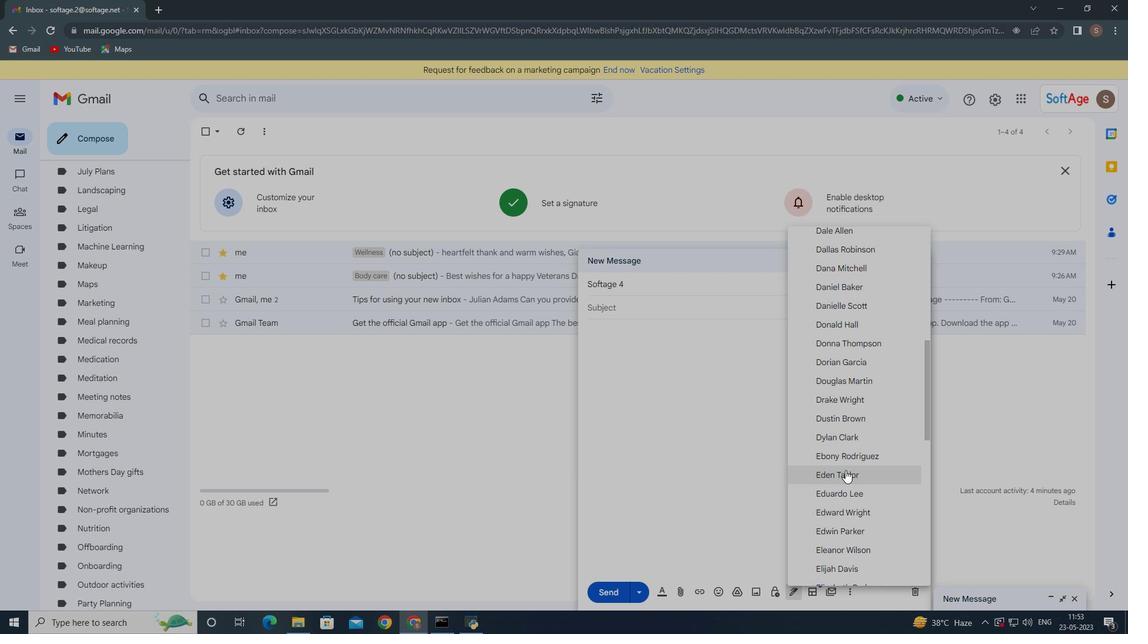 
Action: Mouse scrolled (853, 502) with delta (0, 0)
Screenshot: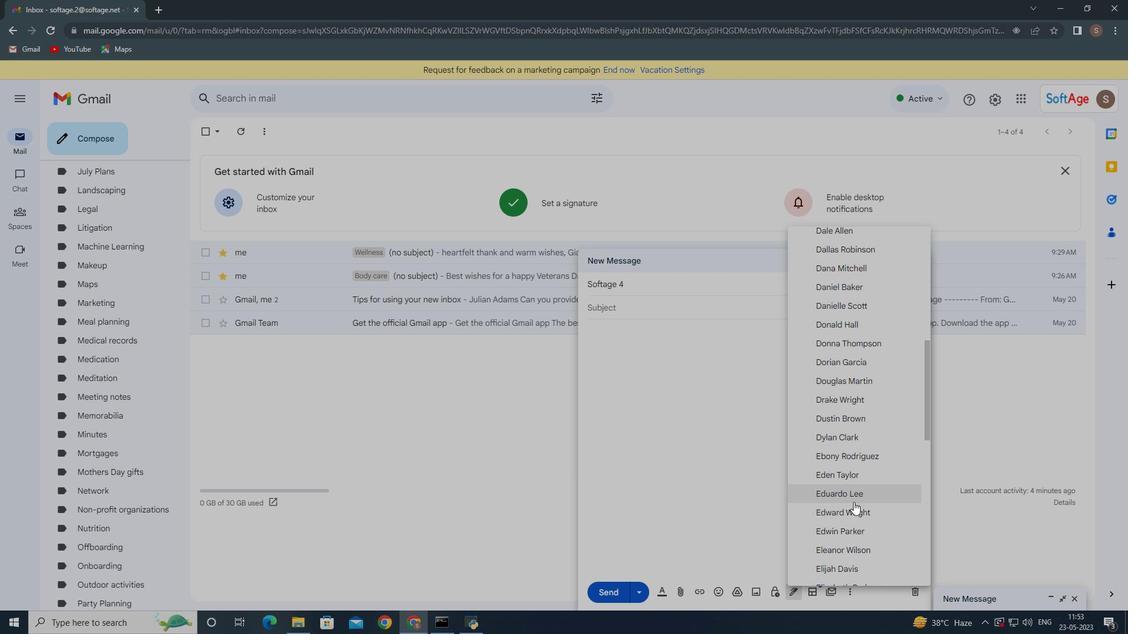 
Action: Mouse scrolled (853, 502) with delta (0, 0)
Screenshot: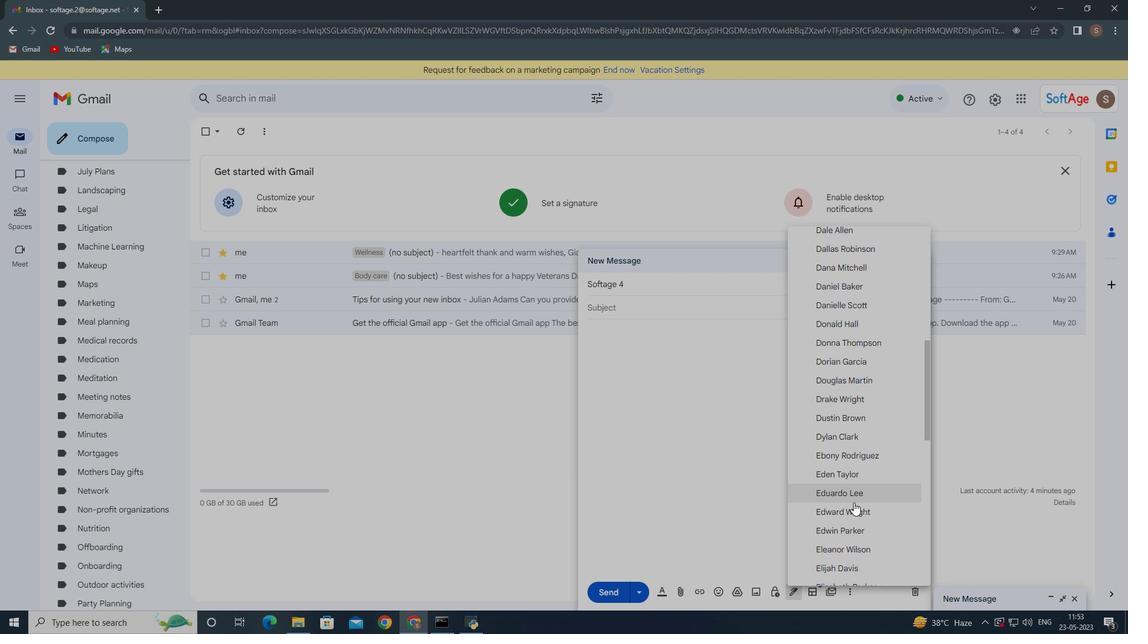 
Action: Mouse scrolled (853, 502) with delta (0, 0)
Screenshot: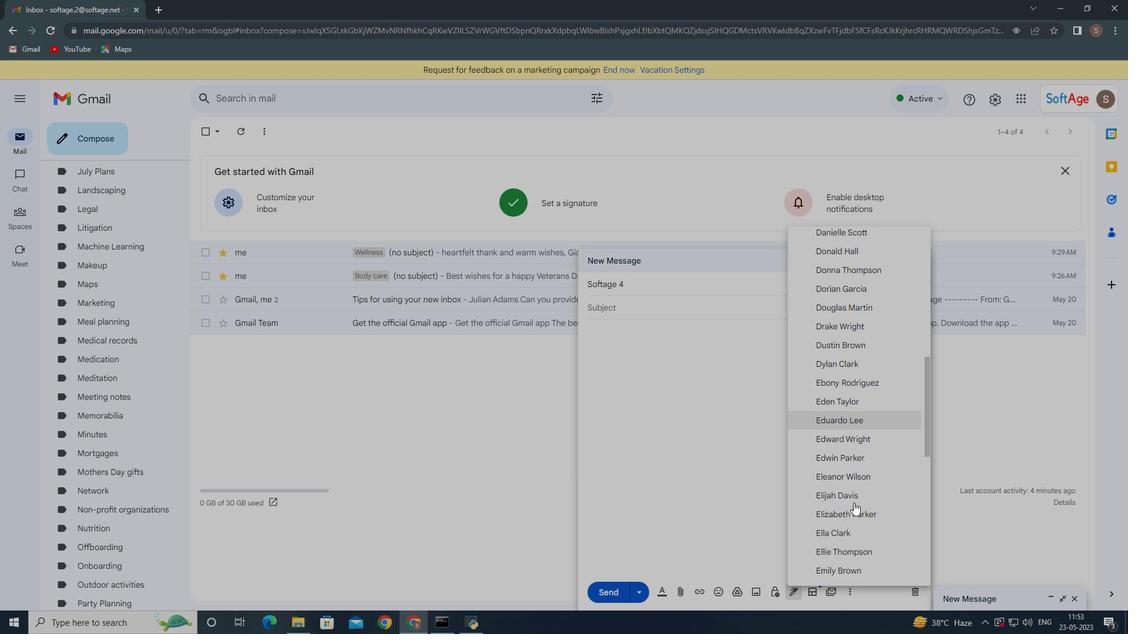 
Action: Mouse moved to (851, 509)
Screenshot: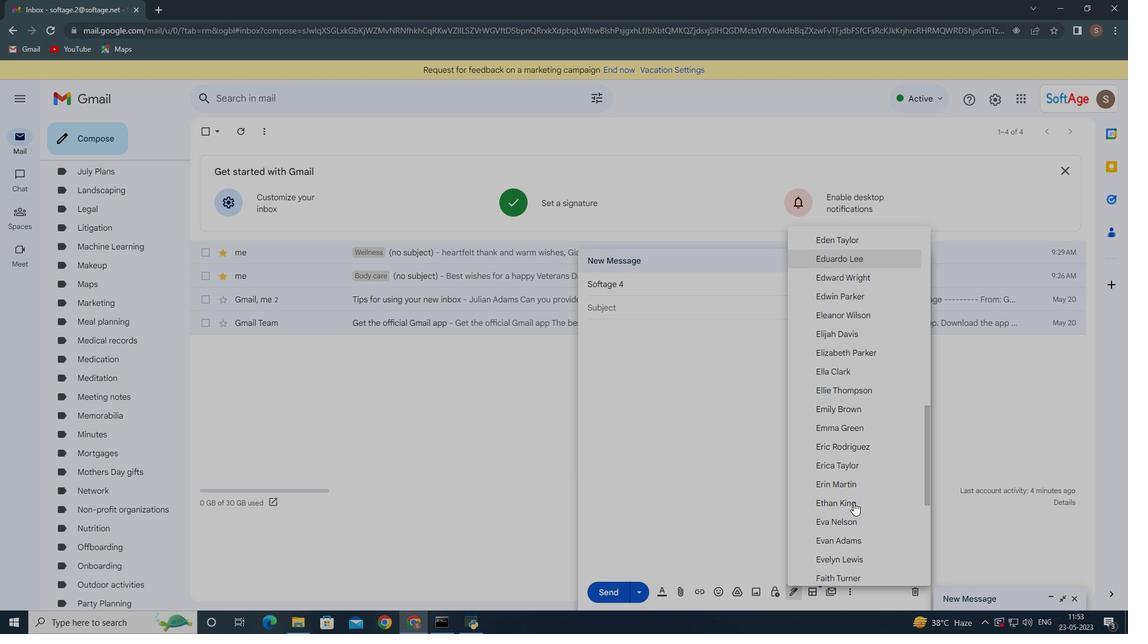 
Action: Mouse scrolled (851, 508) with delta (0, 0)
Screenshot: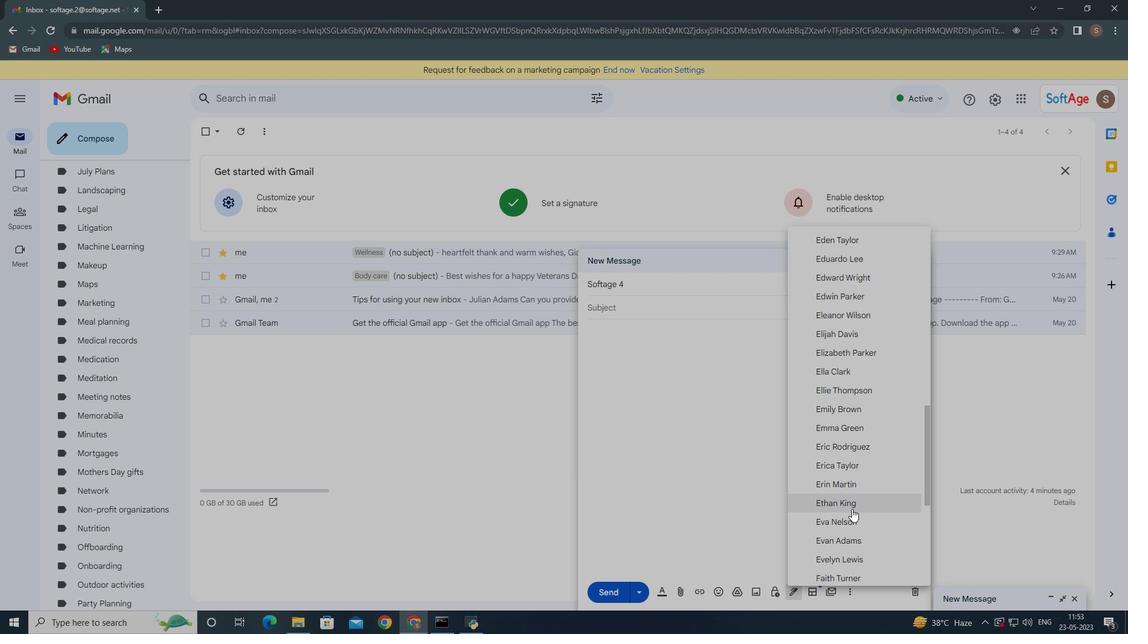 
Action: Mouse moved to (851, 509)
Screenshot: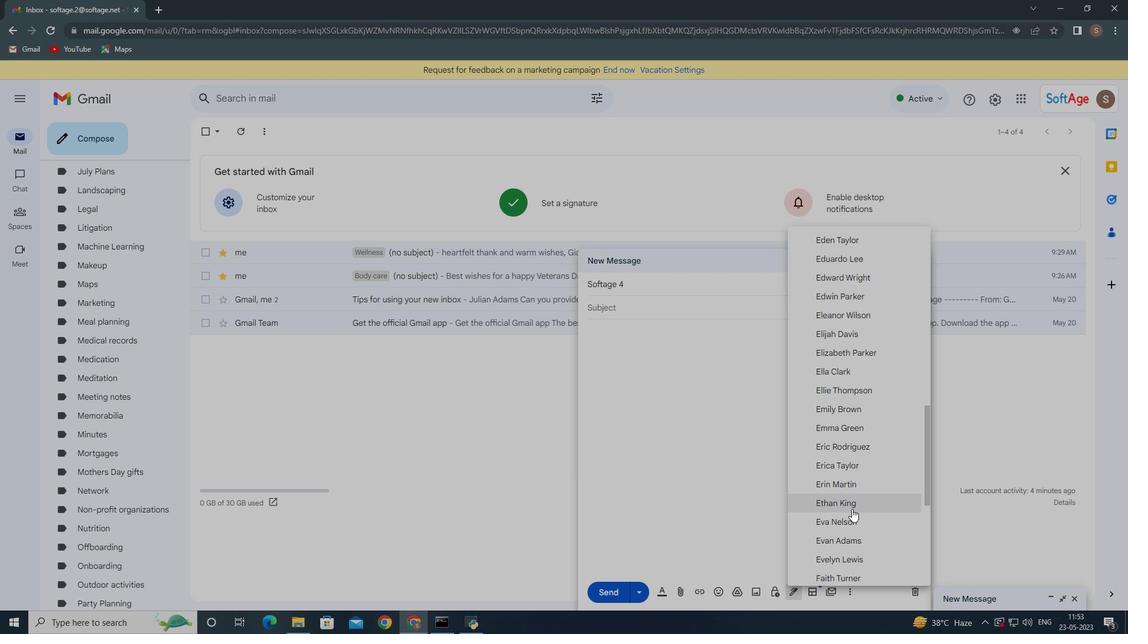 
Action: Mouse scrolled (851, 509) with delta (0, 0)
Screenshot: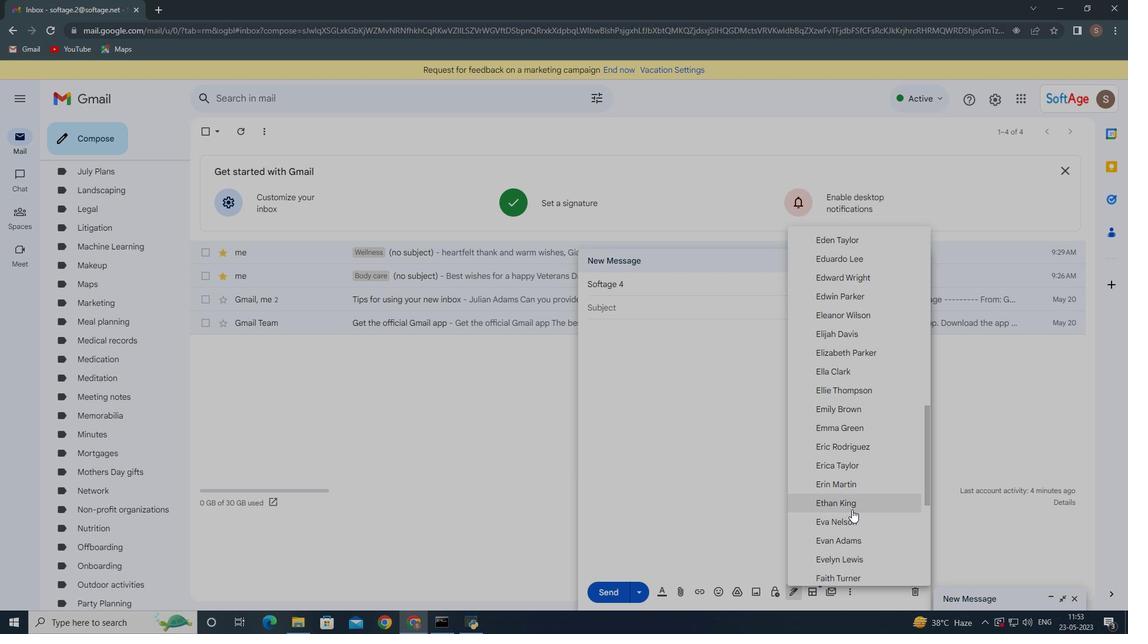 
Action: Mouse moved to (847, 504)
Screenshot: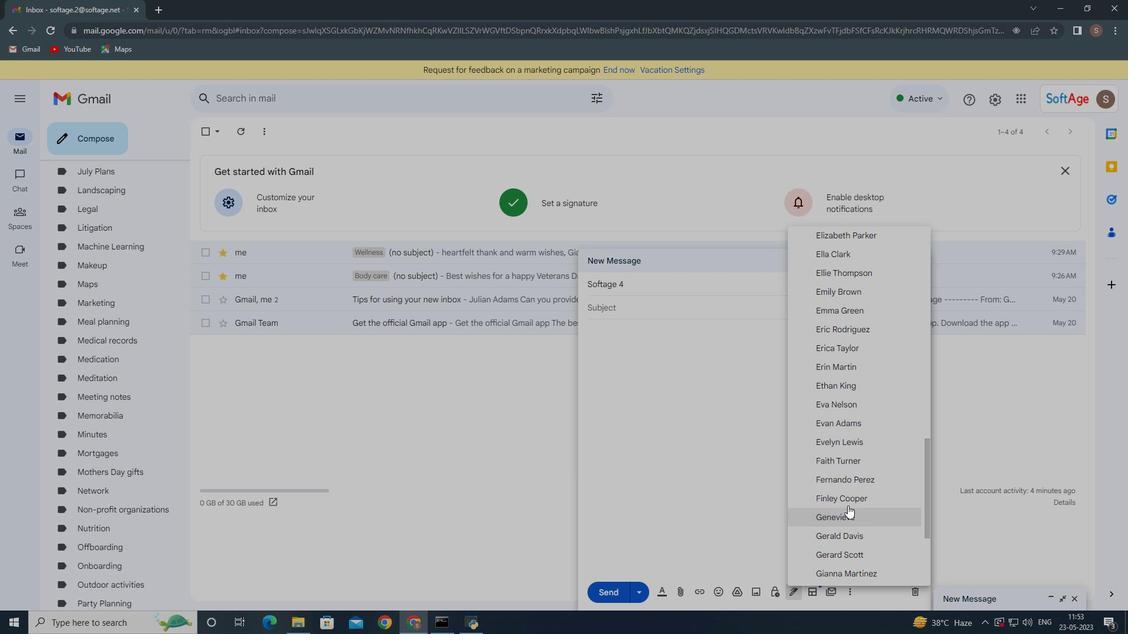 
Action: Mouse pressed left at (847, 504)
Screenshot: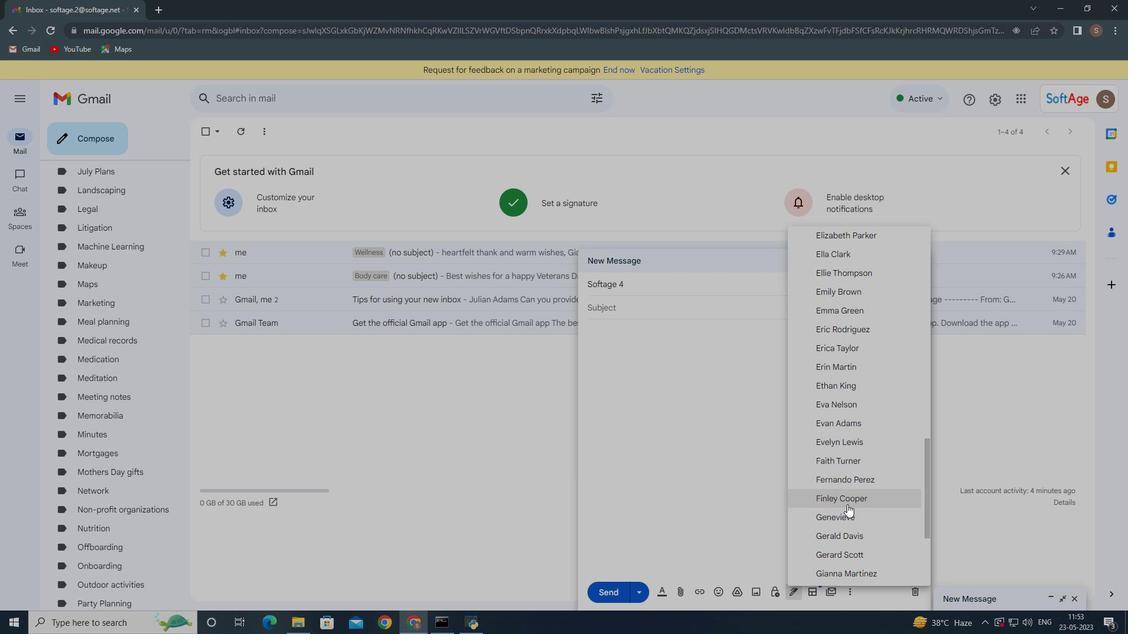 
Action: Mouse moved to (850, 589)
Screenshot: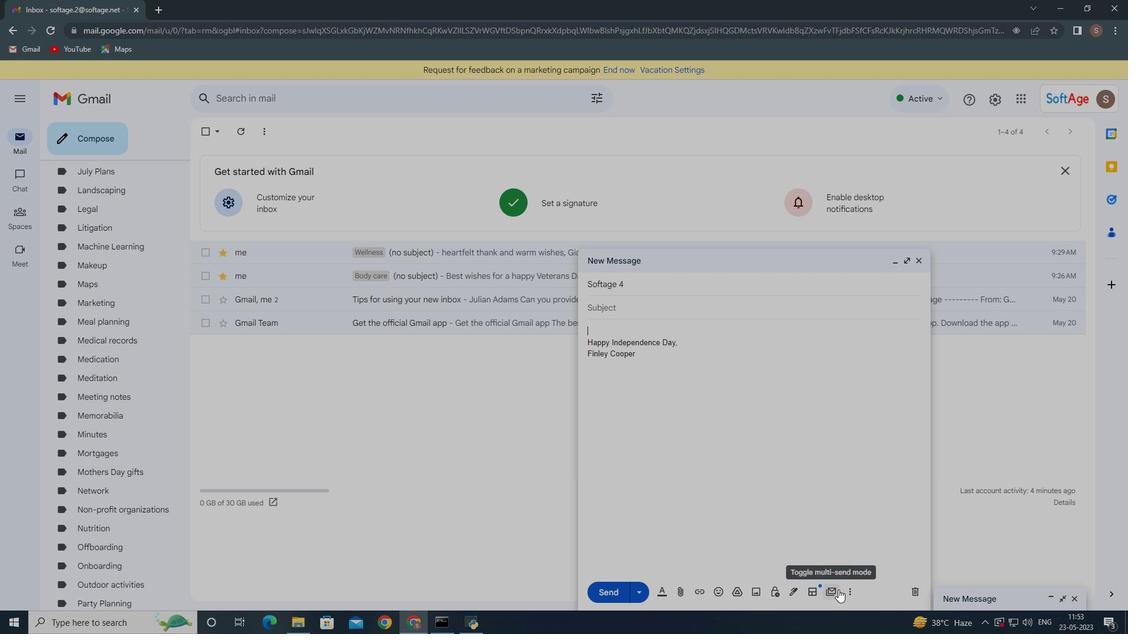 
Action: Mouse pressed left at (850, 589)
Screenshot: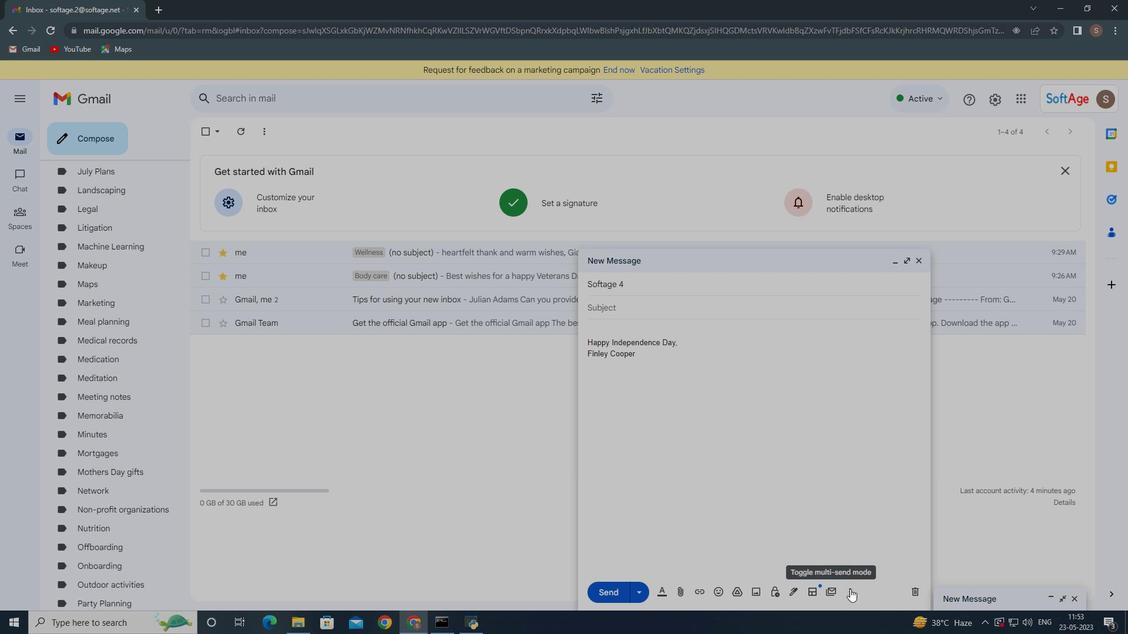 
Action: Mouse moved to (873, 475)
Screenshot: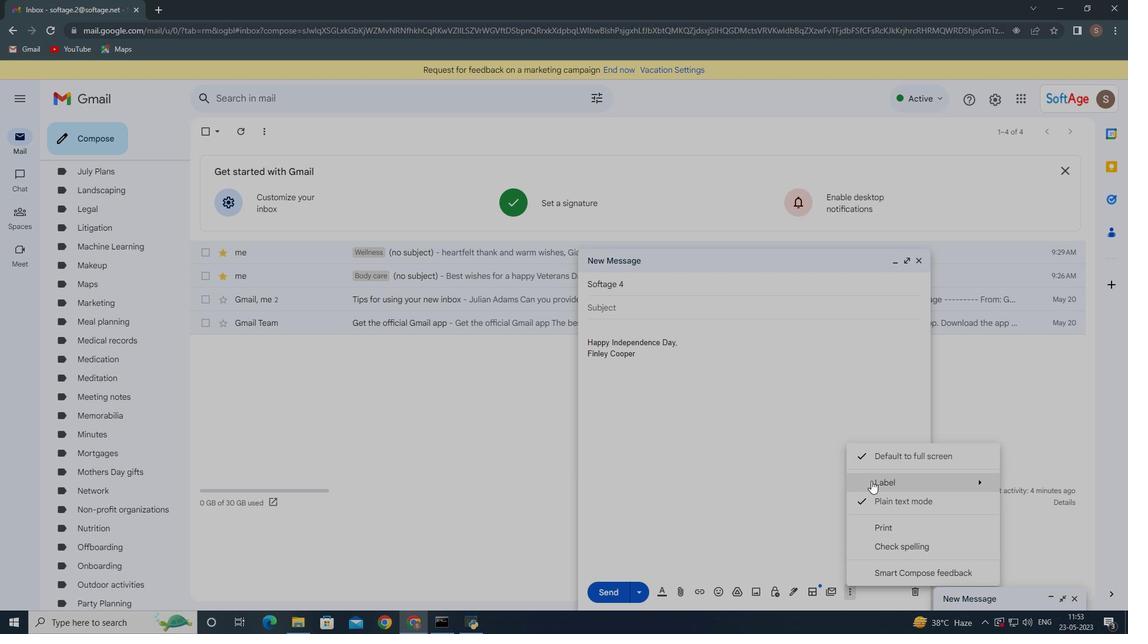 
Action: Mouse pressed left at (873, 475)
Screenshot: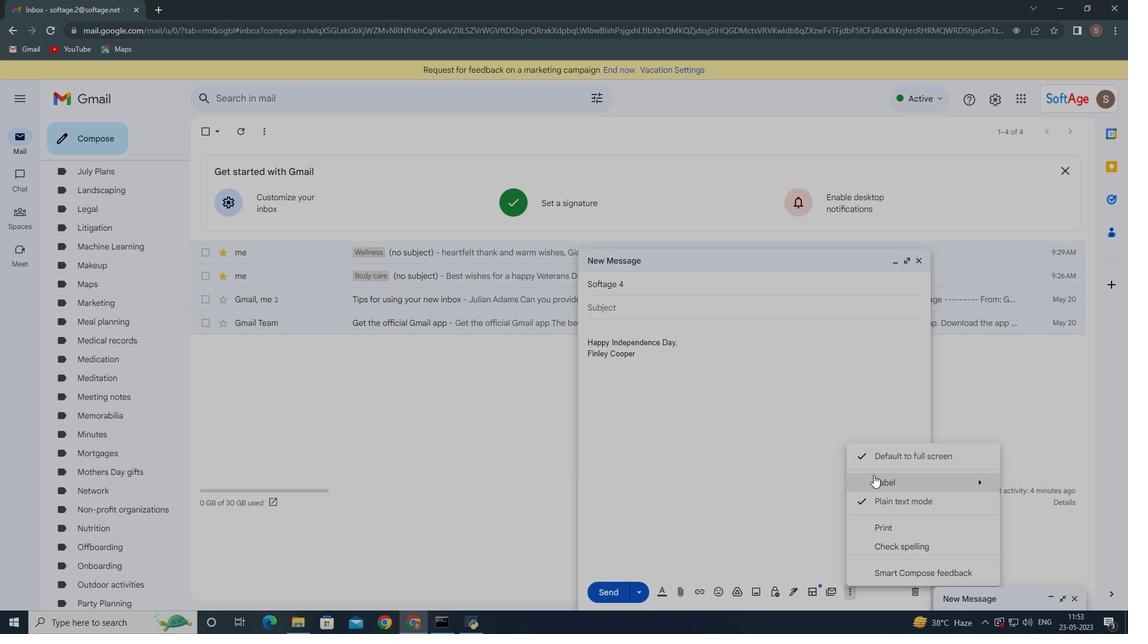 
Action: Mouse moved to (722, 461)
Screenshot: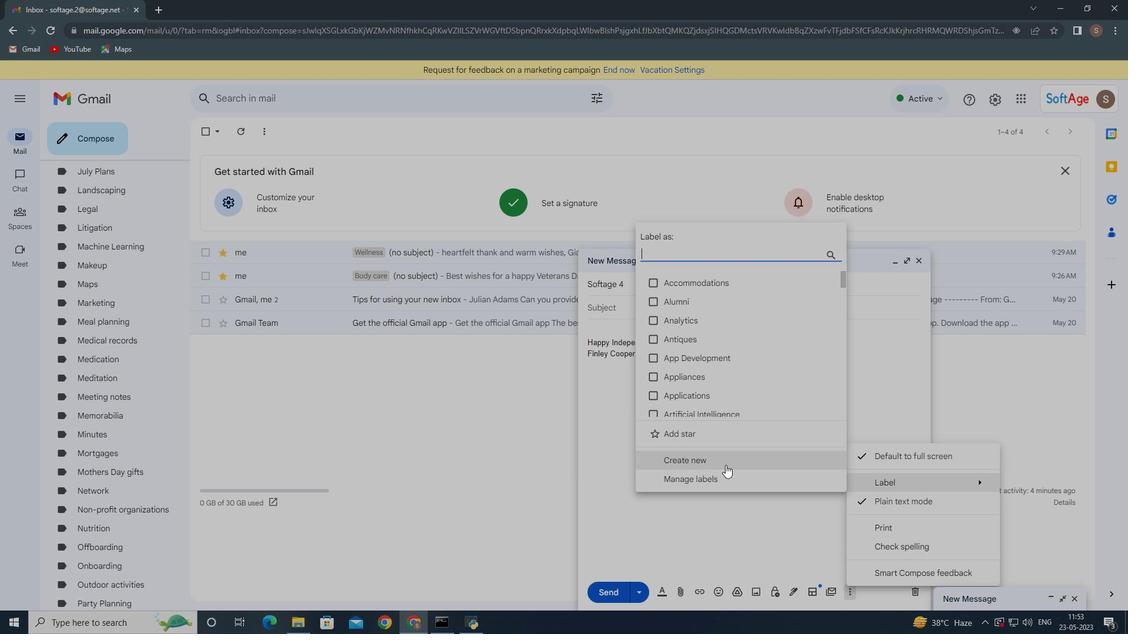 
Action: Mouse pressed left at (722, 461)
Screenshot: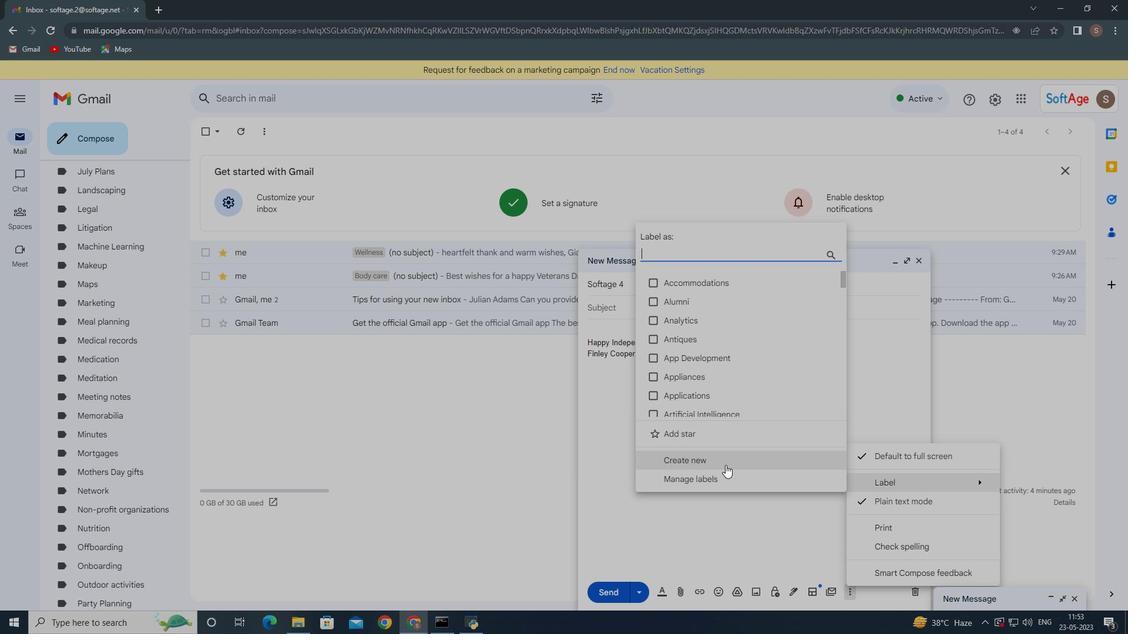 
Action: Mouse moved to (649, 351)
Screenshot: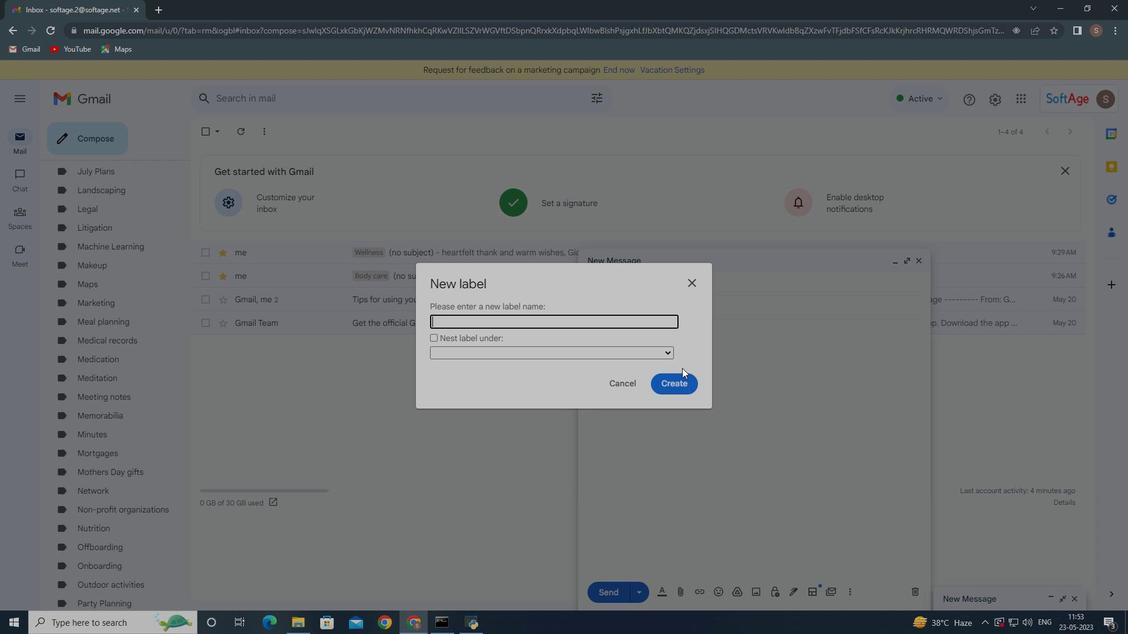 
Action: Key pressed <Key.shift>Veterinary<Key.space>e<Key.backspace>recoreds<Key.left><Key.left><Key.backspace>
Screenshot: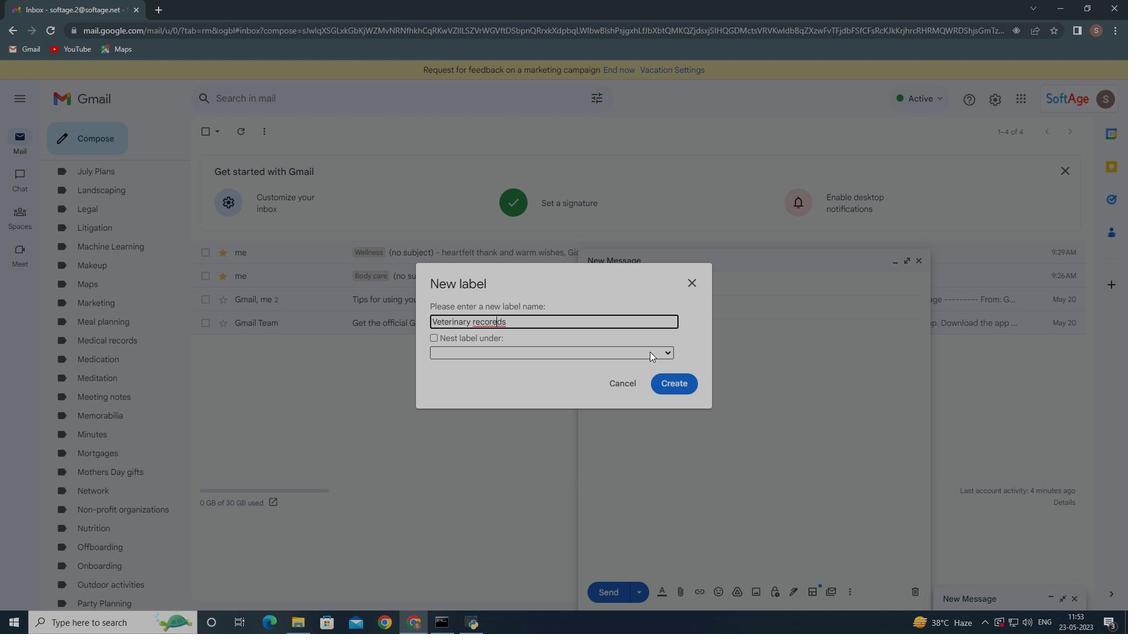 
Action: Mouse moved to (669, 385)
Screenshot: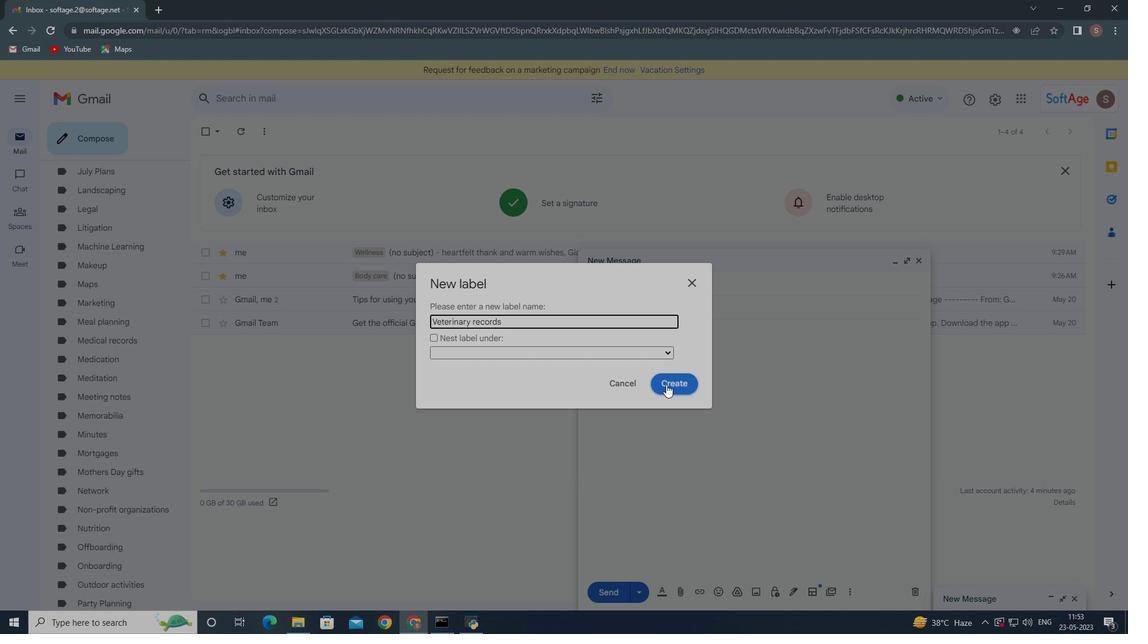 
Action: Mouse pressed left at (669, 385)
Screenshot: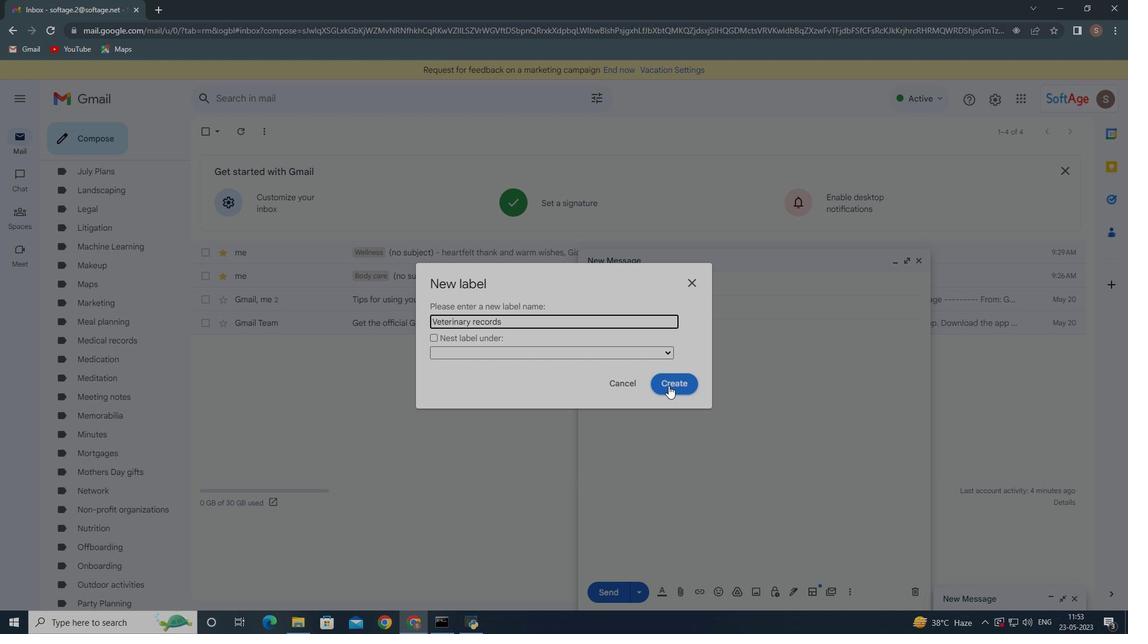 
Action: Mouse moved to (847, 587)
Screenshot: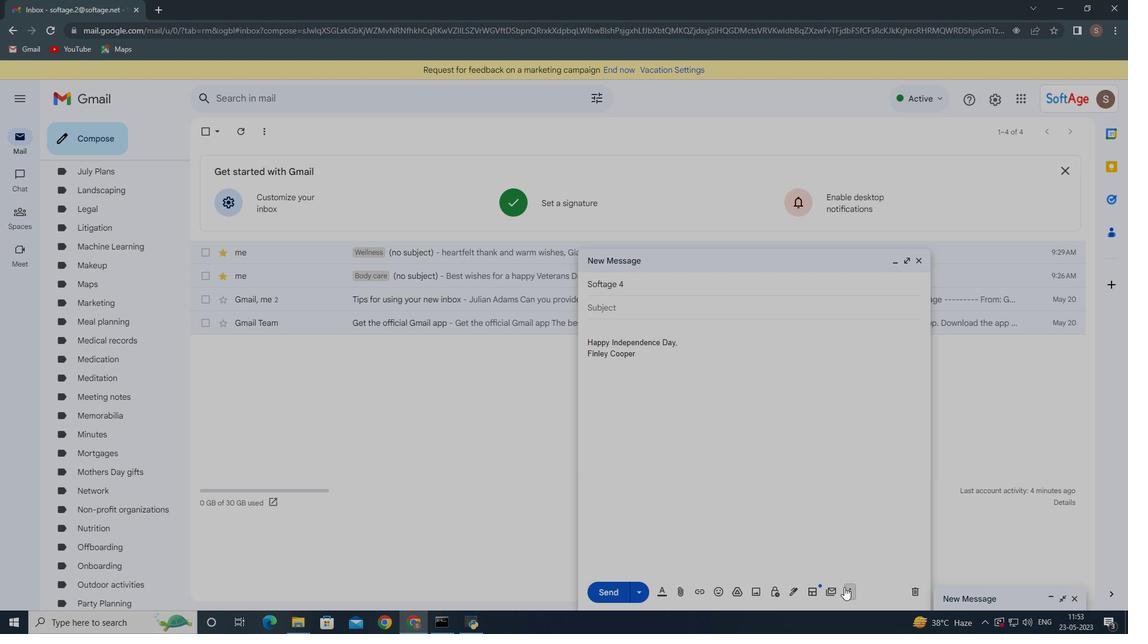 
Action: Mouse pressed left at (847, 587)
Screenshot: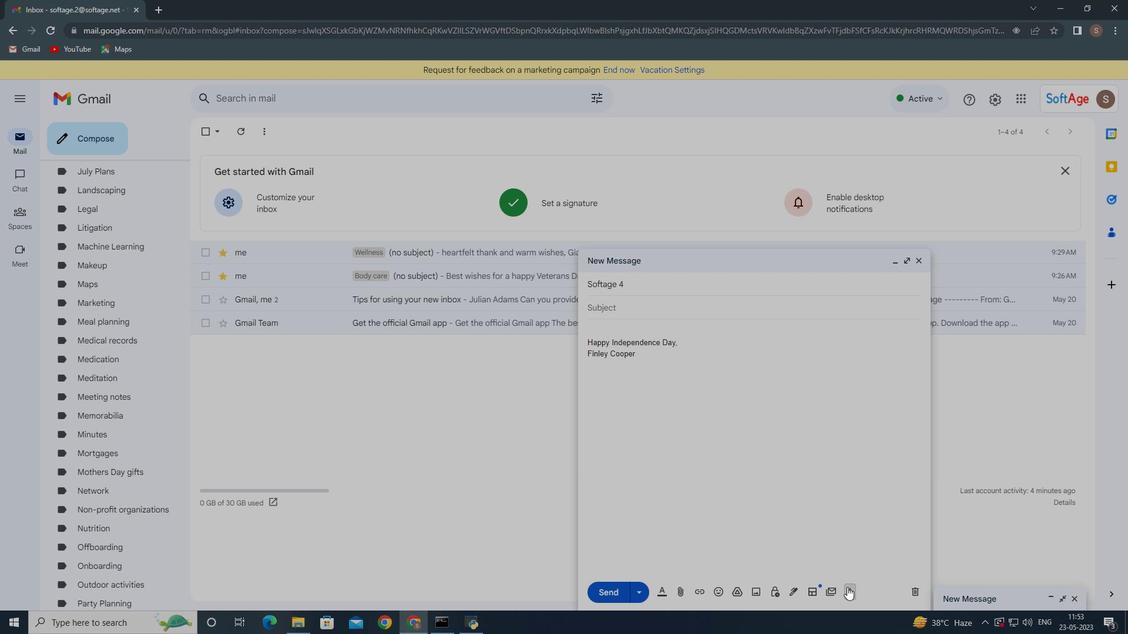 
Action: Mouse moved to (937, 478)
Screenshot: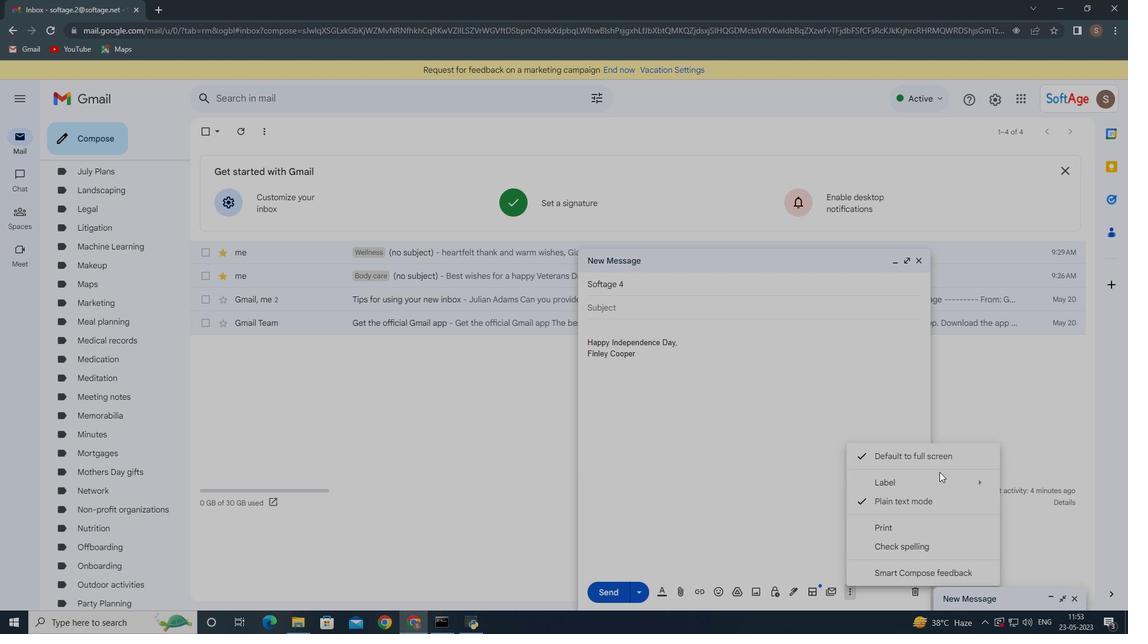 
Action: Mouse pressed left at (937, 478)
Screenshot: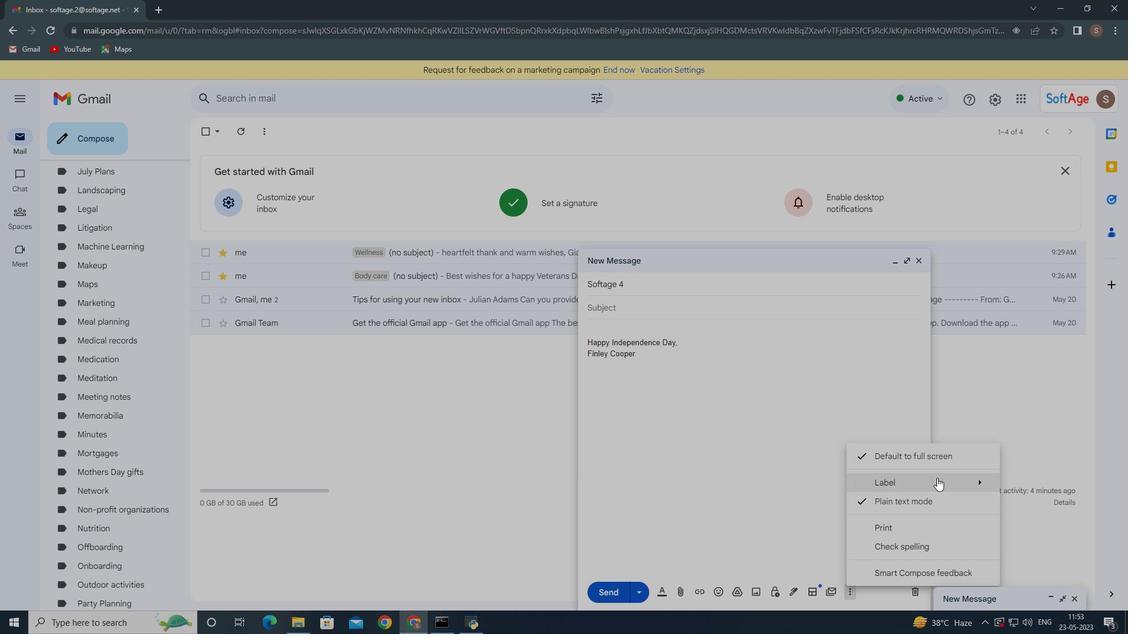 
Action: Mouse moved to (648, 286)
Screenshot: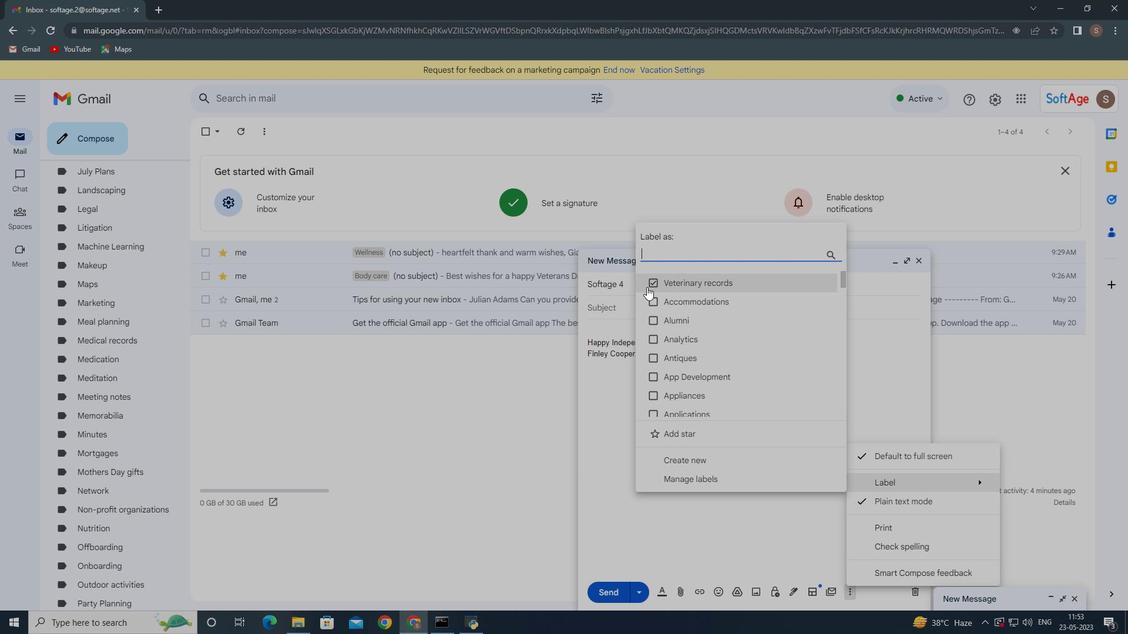 
Action: Mouse pressed left at (648, 286)
Screenshot: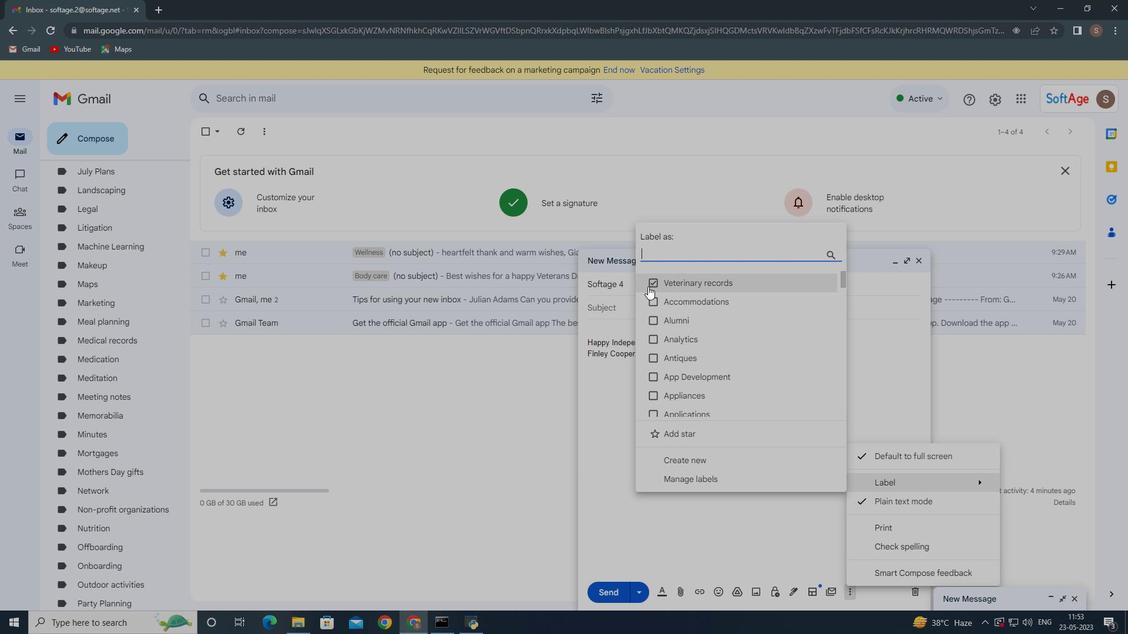 
Action: Mouse moved to (648, 284)
Screenshot: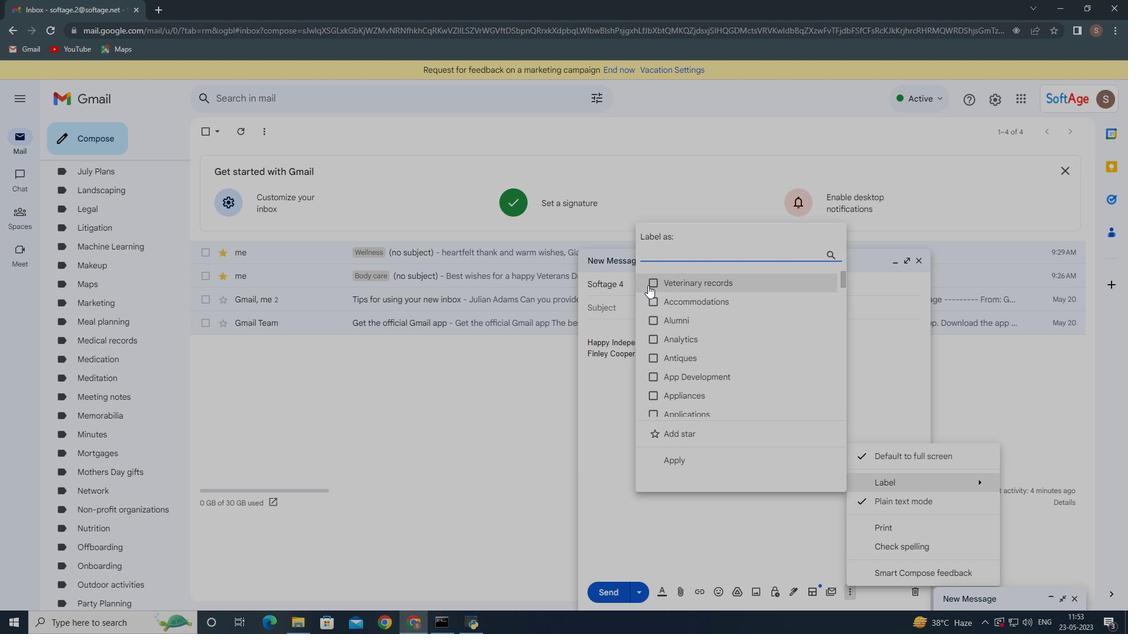 
Action: Mouse pressed left at (648, 284)
Screenshot: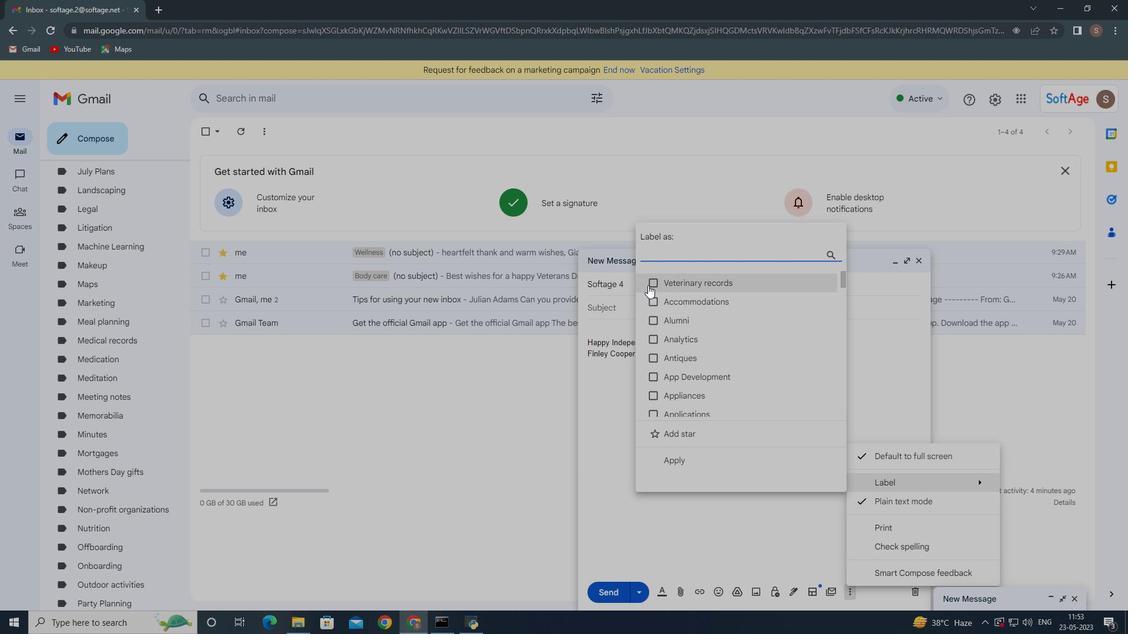 
Action: Mouse moved to (522, 437)
Screenshot: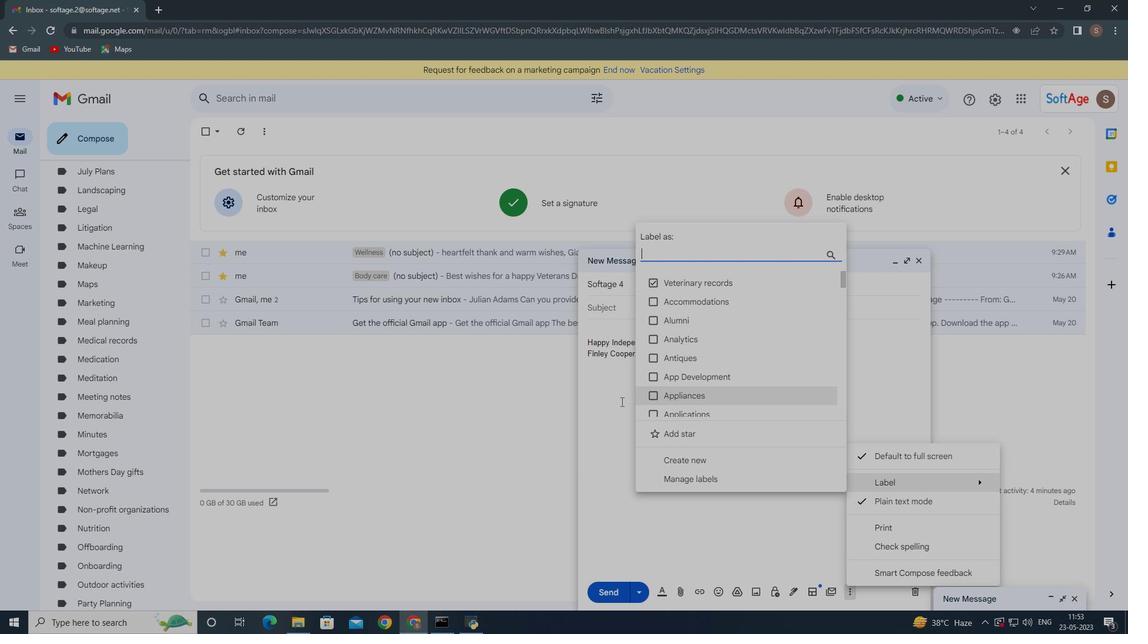 
Action: Mouse pressed left at (522, 437)
Screenshot: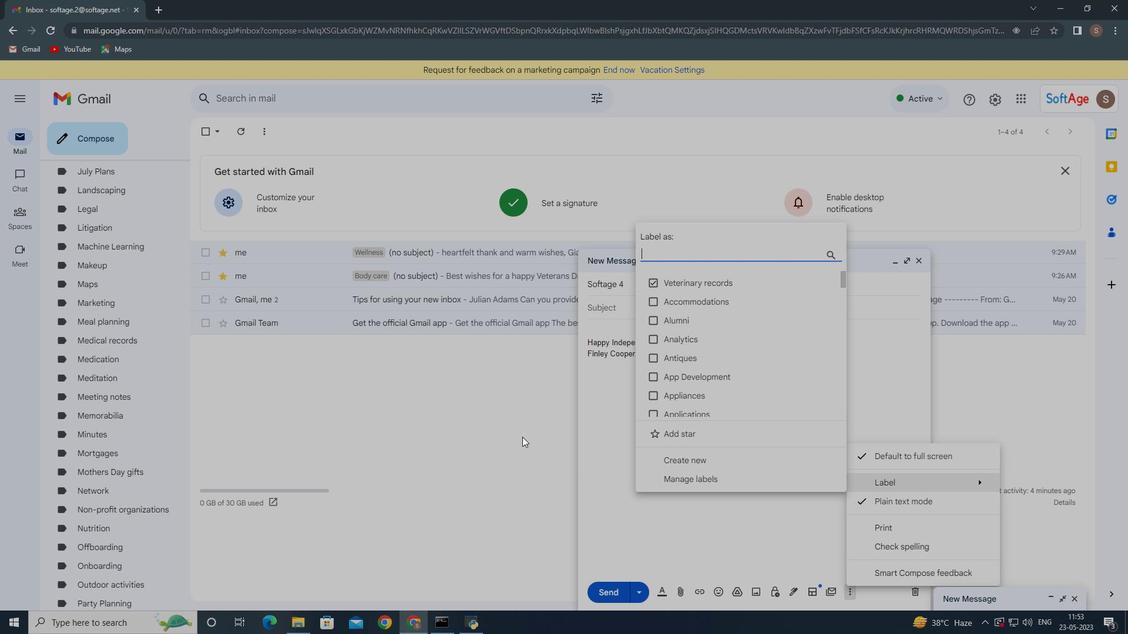
Action: Mouse moved to (518, 433)
Screenshot: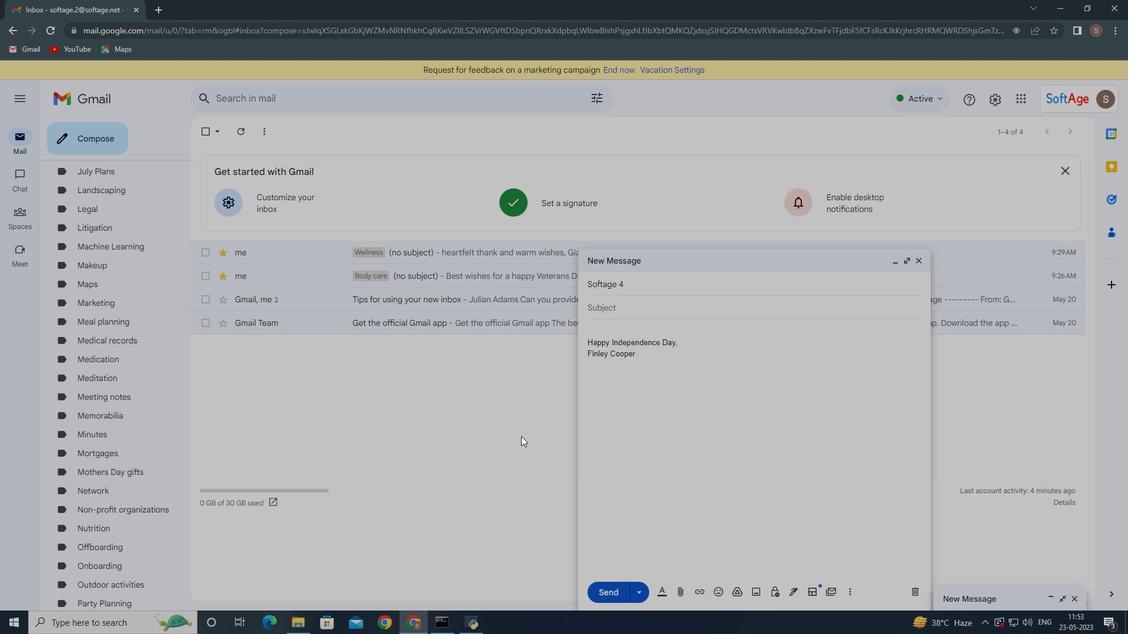 
